 Task: Look for space in Muvattupula, India from 10th July, 2023 to 15th July, 2023 for 7 adults in price range Rs.10000 to Rs.15000. Place can be entire place or shared room with 4 bedrooms having 7 beds and 4 bathrooms. Property type can be house, flat, guest house. Amenities needed are: wifi, TV, free parkinig on premises, gym, breakfast. Booking option can be shelf check-in. Required host language is English.
Action: Mouse pressed left at (494, 105)
Screenshot: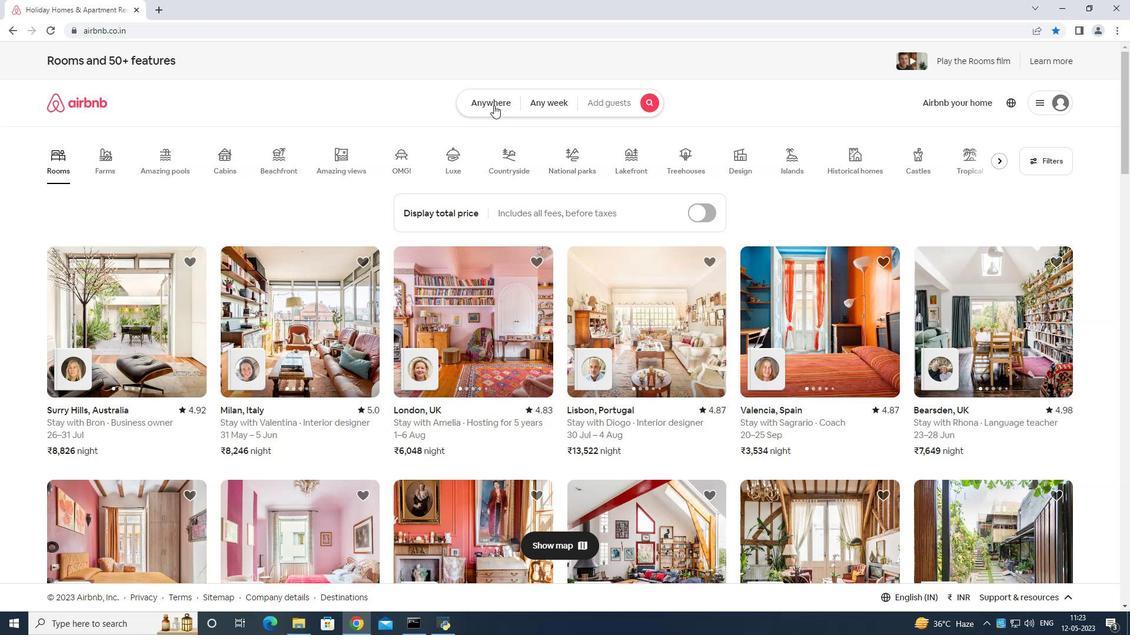 
Action: Mouse moved to (432, 147)
Screenshot: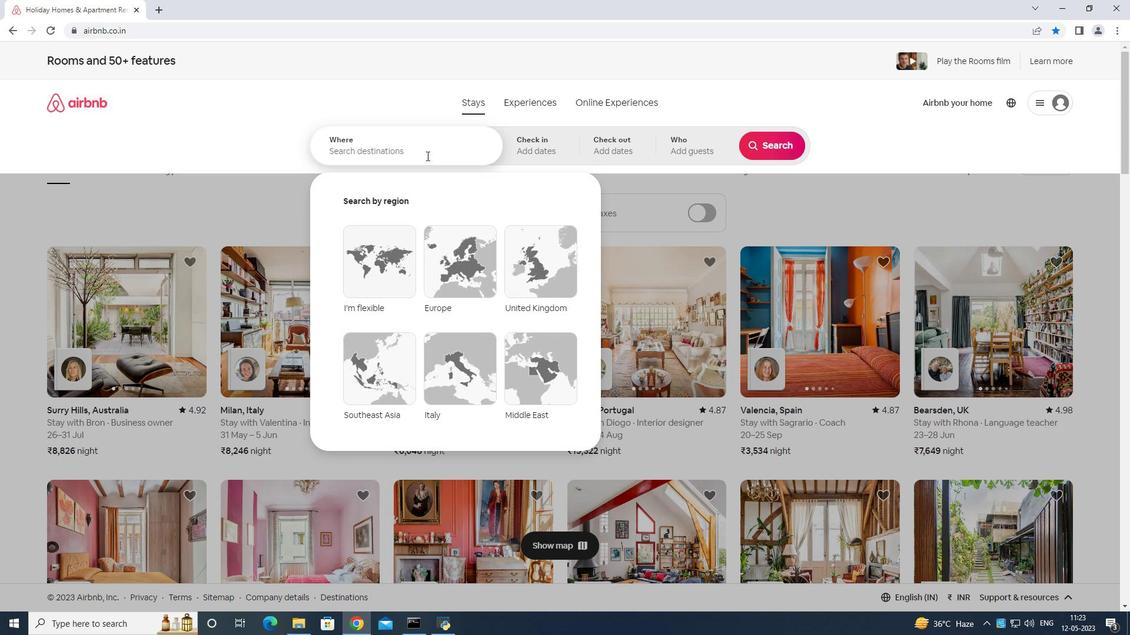 
Action: Mouse pressed left at (432, 147)
Screenshot: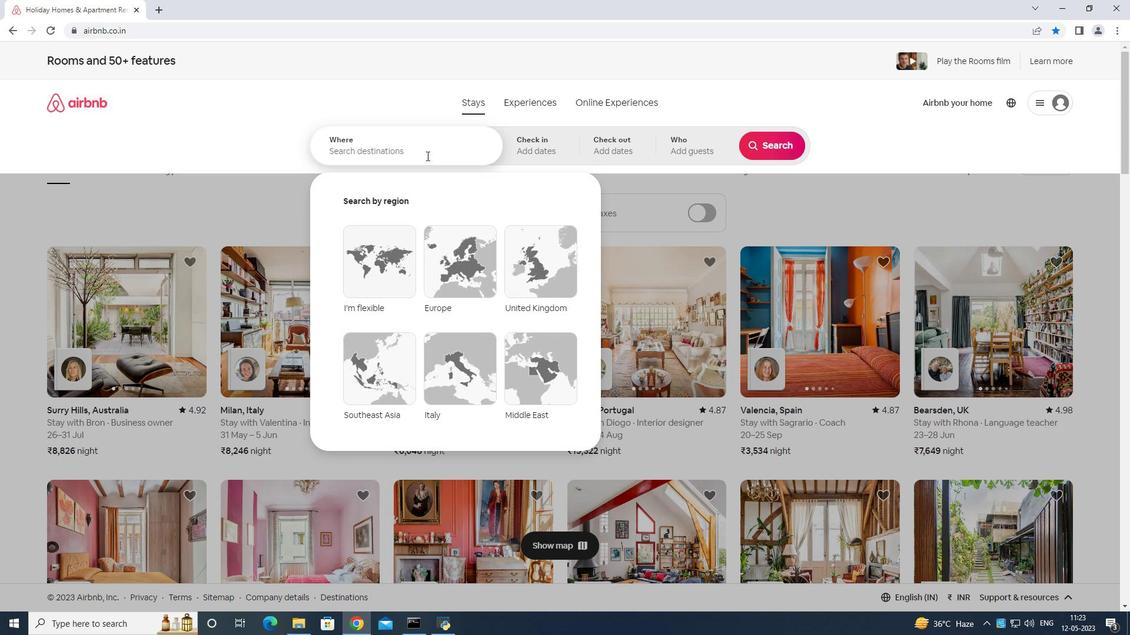 
Action: Mouse moved to (433, 147)
Screenshot: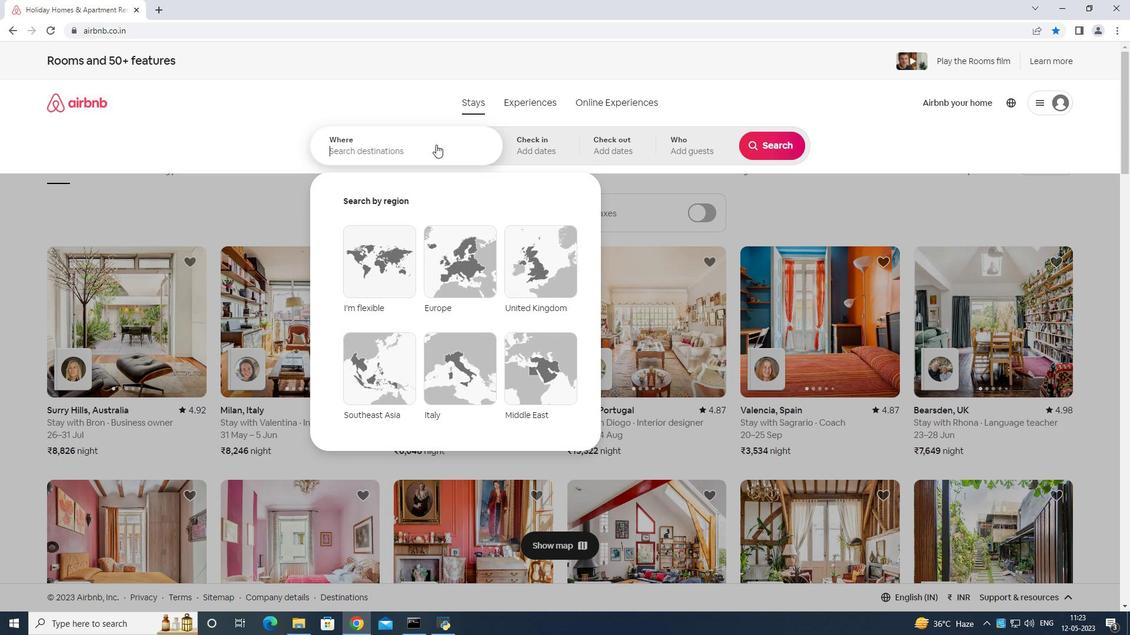 
Action: Key pressed <Key.shift>Muvattupula<Key.space>india<Key.enter>
Screenshot: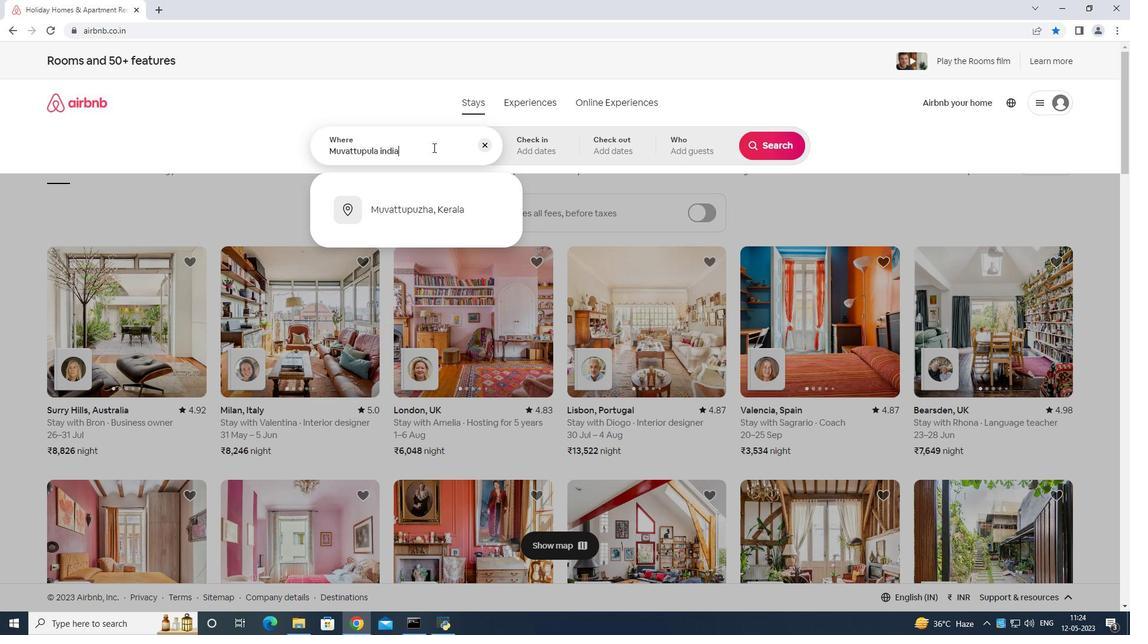 
Action: Mouse moved to (768, 239)
Screenshot: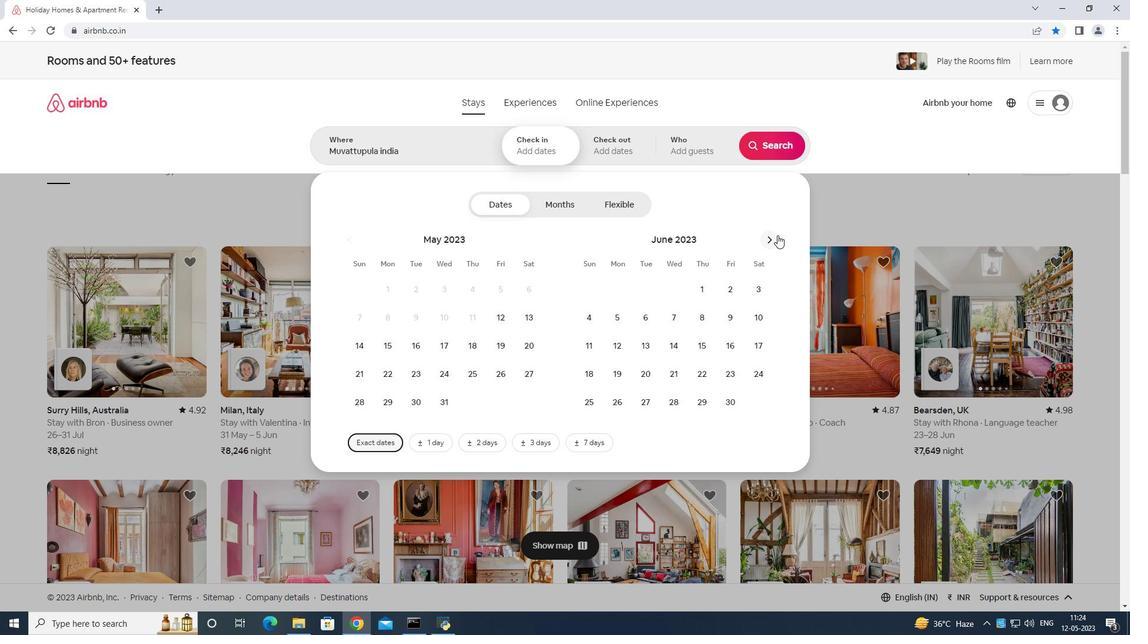 
Action: Mouse pressed left at (768, 239)
Screenshot: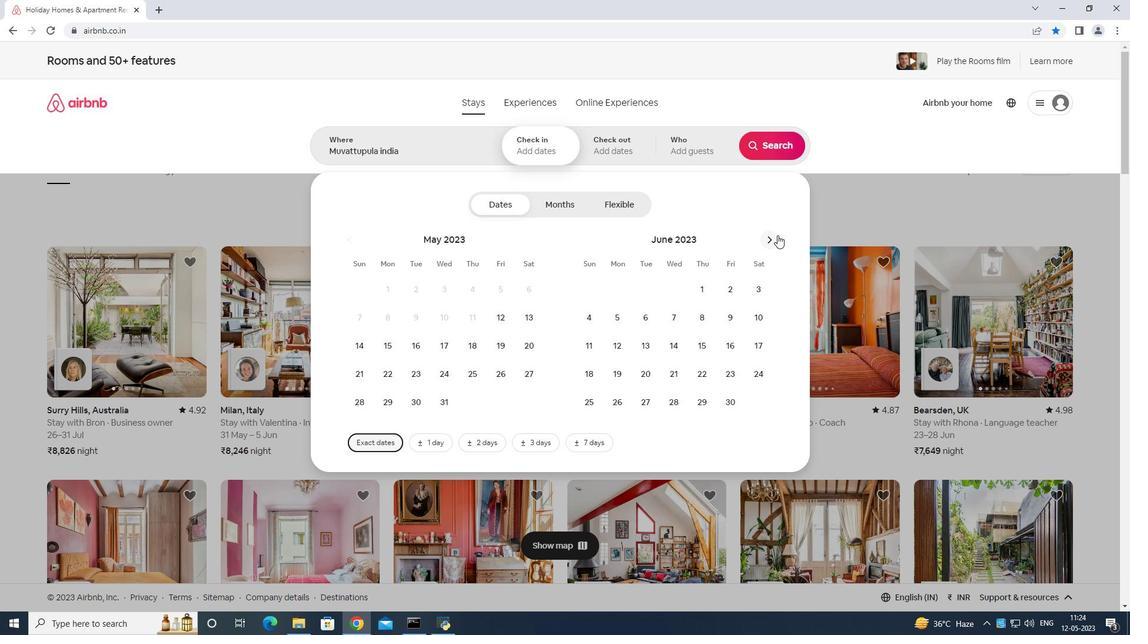 
Action: Mouse moved to (621, 348)
Screenshot: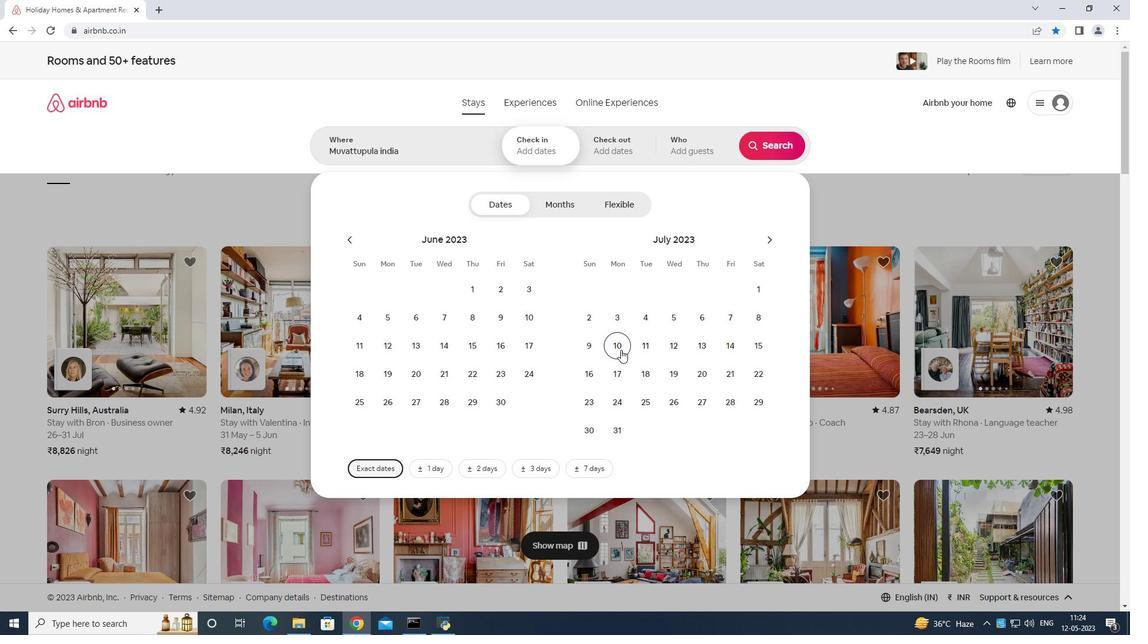 
Action: Mouse pressed left at (621, 348)
Screenshot: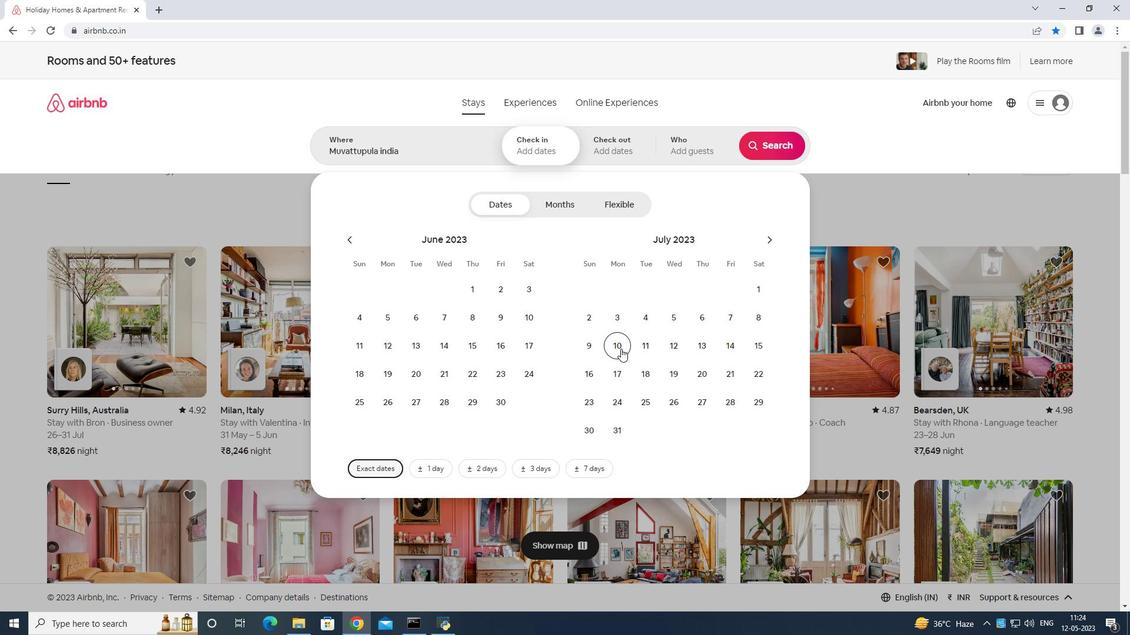 
Action: Mouse moved to (756, 349)
Screenshot: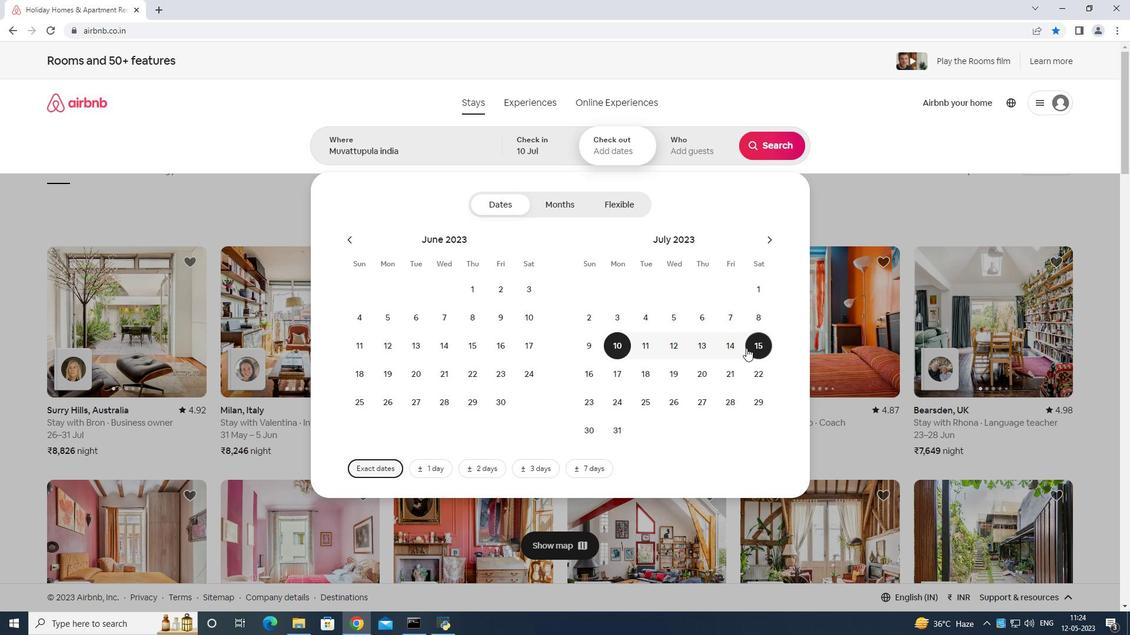 
Action: Mouse pressed left at (756, 349)
Screenshot: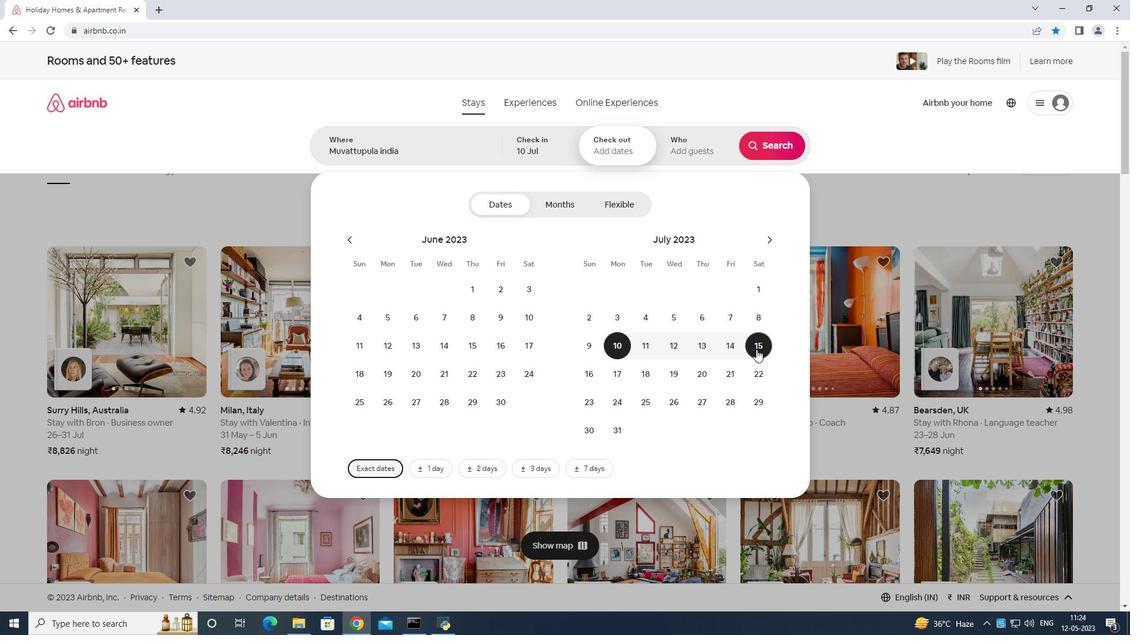 
Action: Mouse moved to (699, 156)
Screenshot: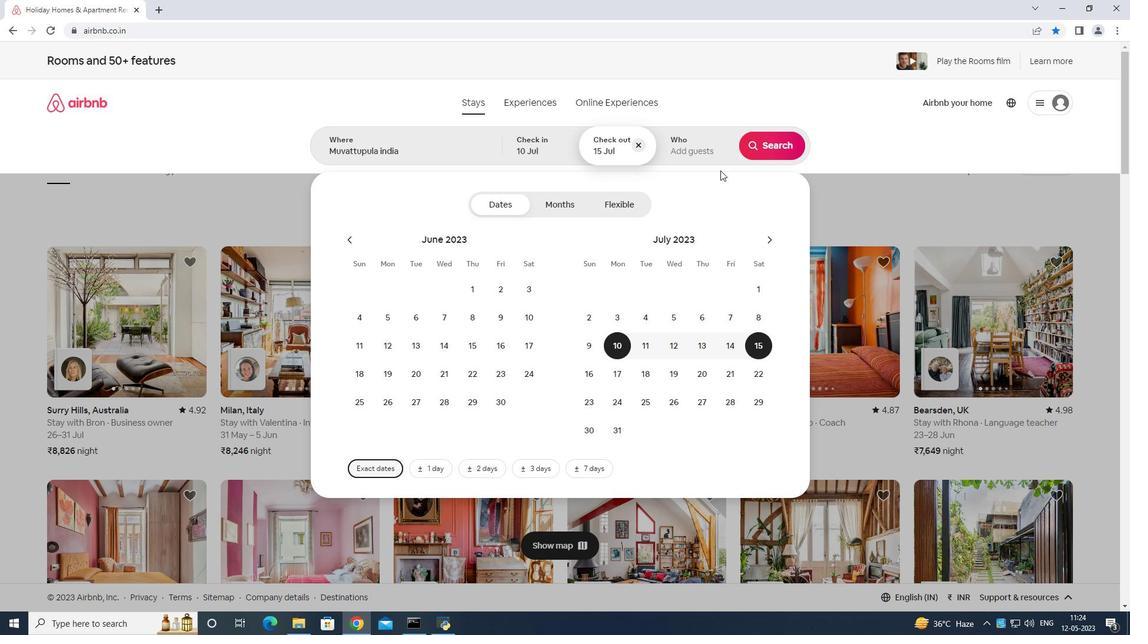 
Action: Mouse pressed left at (699, 156)
Screenshot: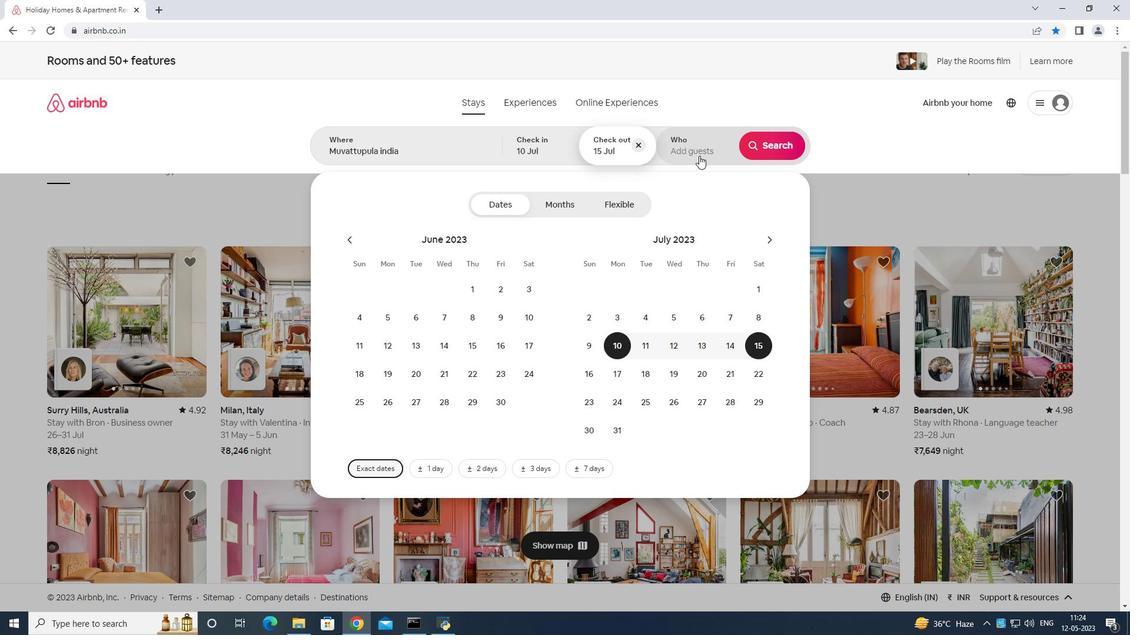 
Action: Mouse moved to (774, 203)
Screenshot: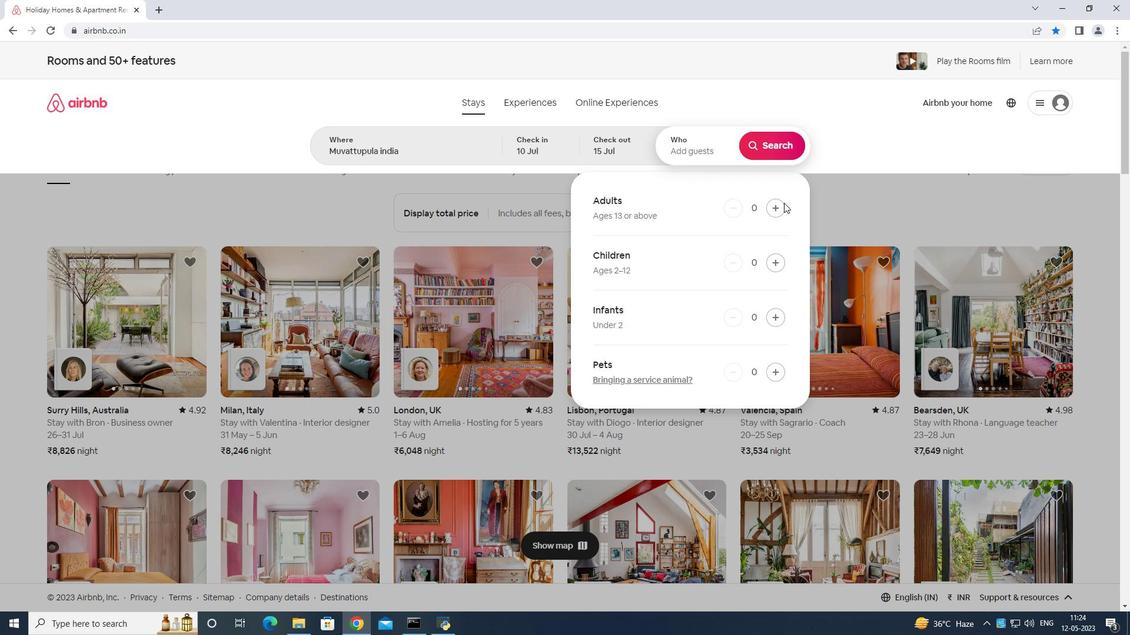 
Action: Mouse pressed left at (774, 203)
Screenshot: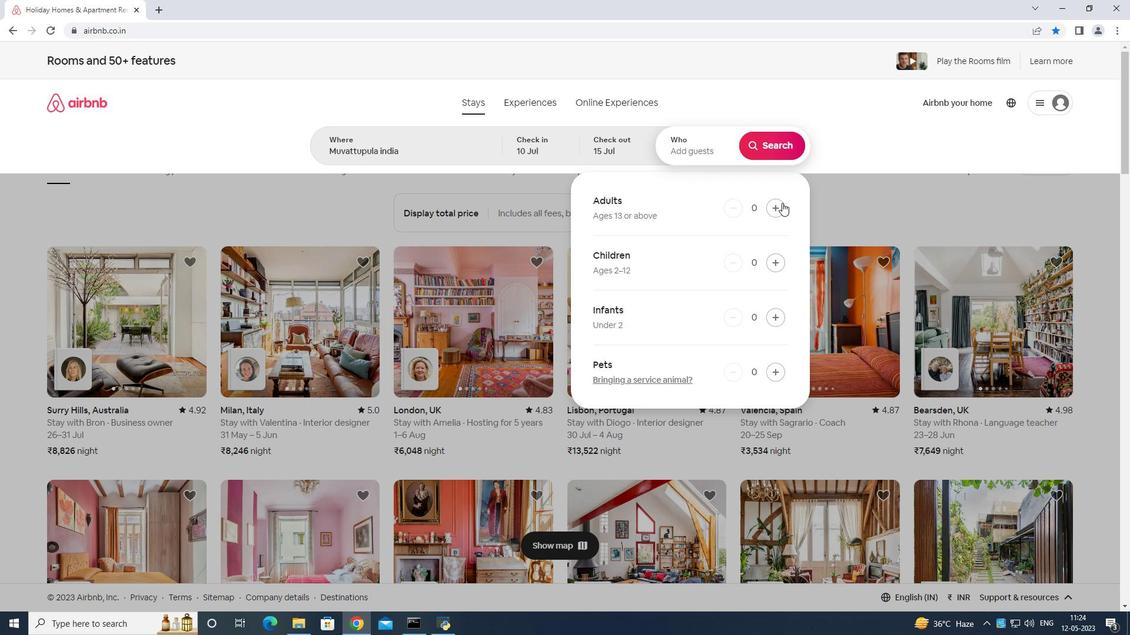 
Action: Mouse pressed left at (774, 203)
Screenshot: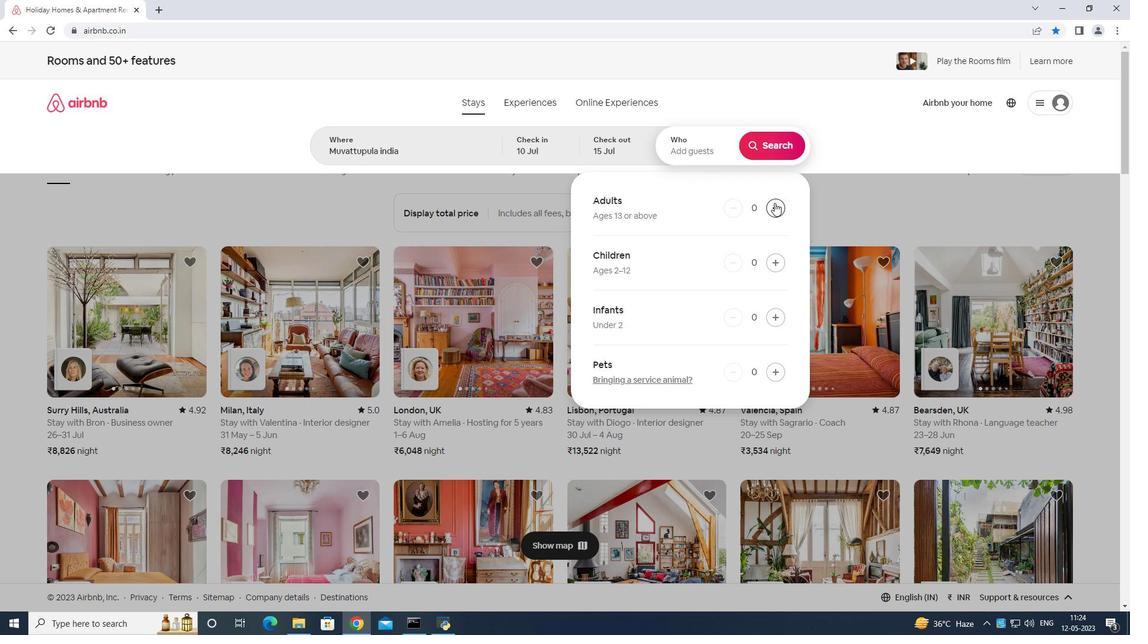 
Action: Mouse moved to (774, 203)
Screenshot: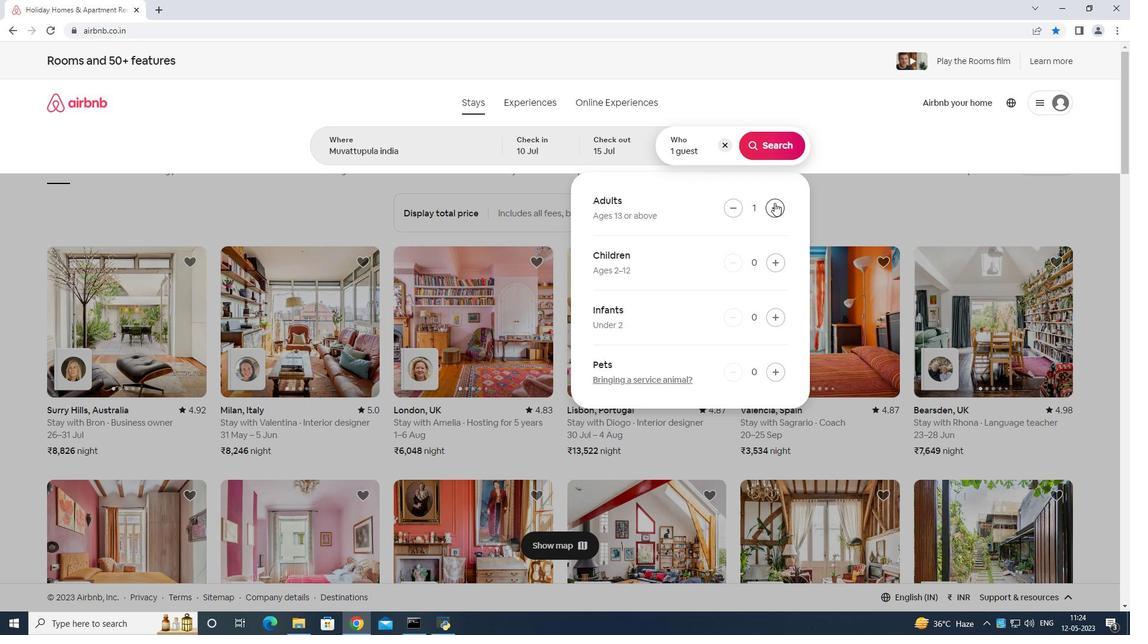 
Action: Mouse pressed left at (774, 203)
Screenshot: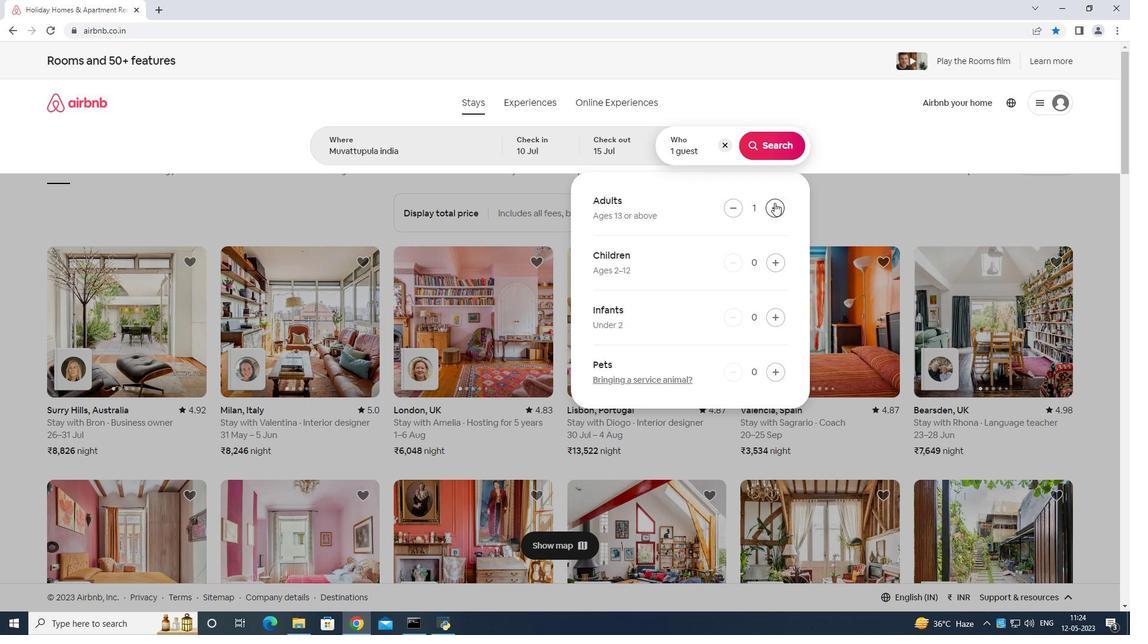 
Action: Mouse pressed left at (774, 203)
Screenshot: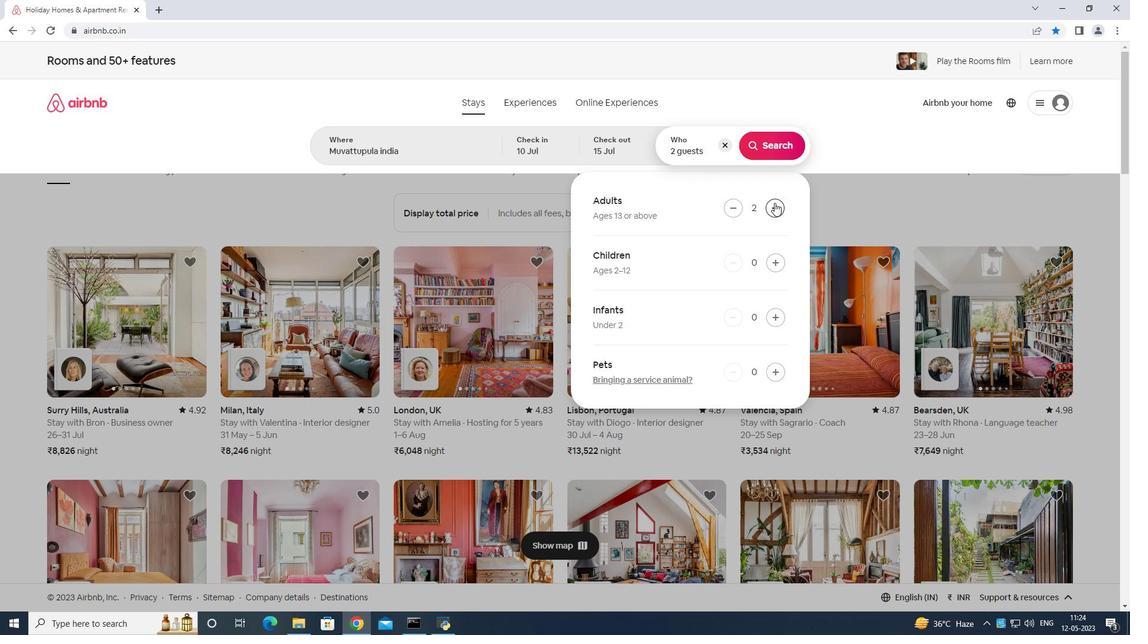 
Action: Mouse pressed left at (774, 203)
Screenshot: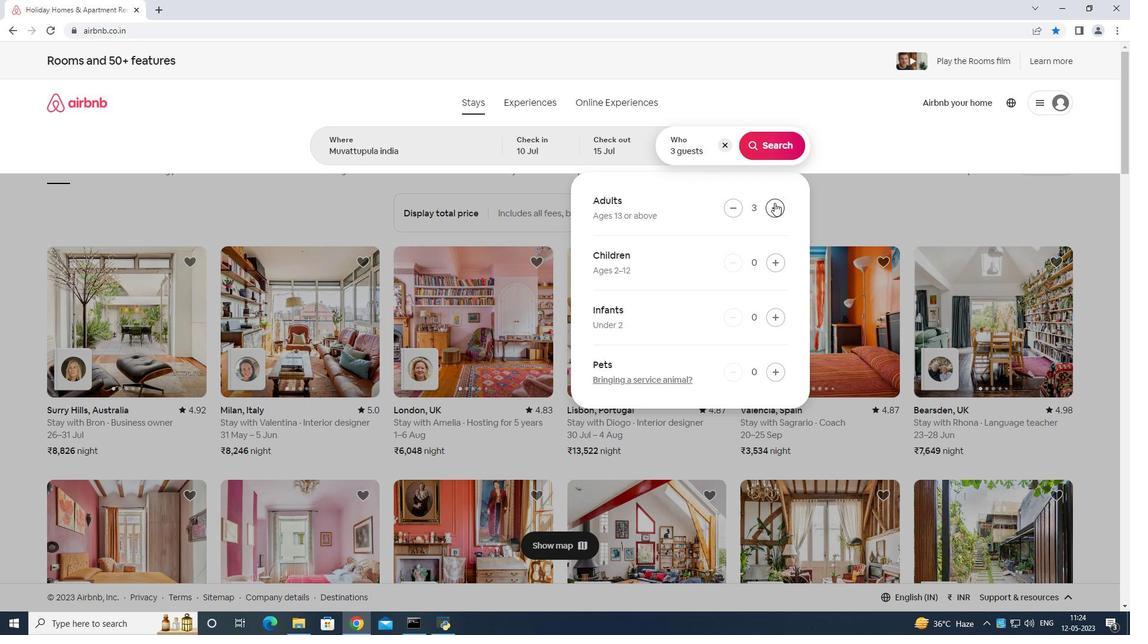 
Action: Mouse pressed left at (774, 203)
Screenshot: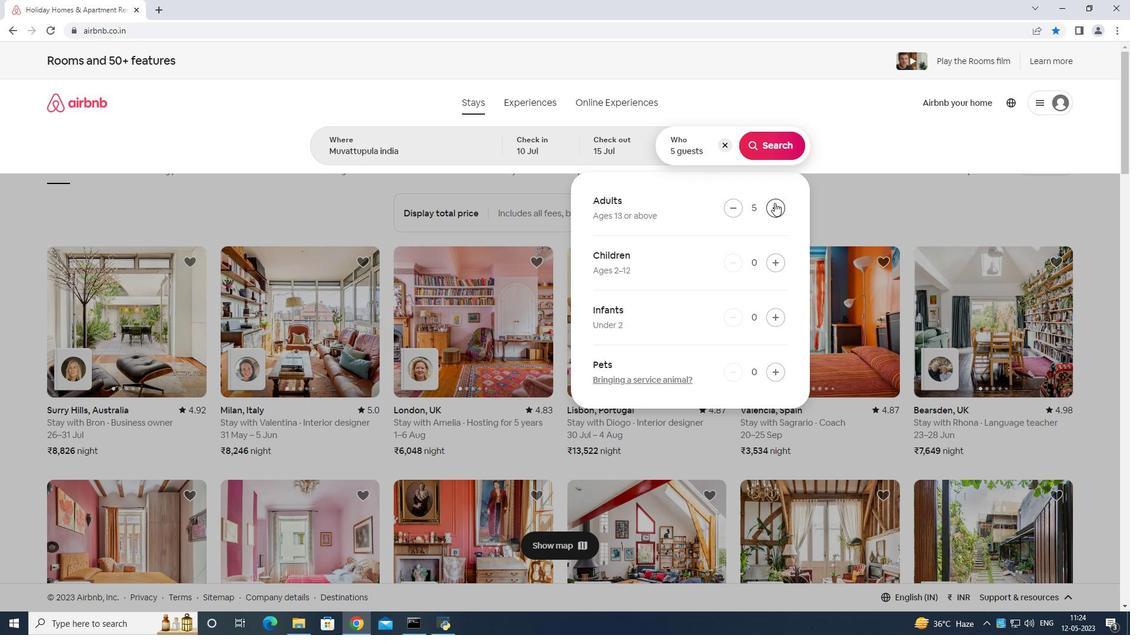 
Action: Mouse pressed left at (774, 203)
Screenshot: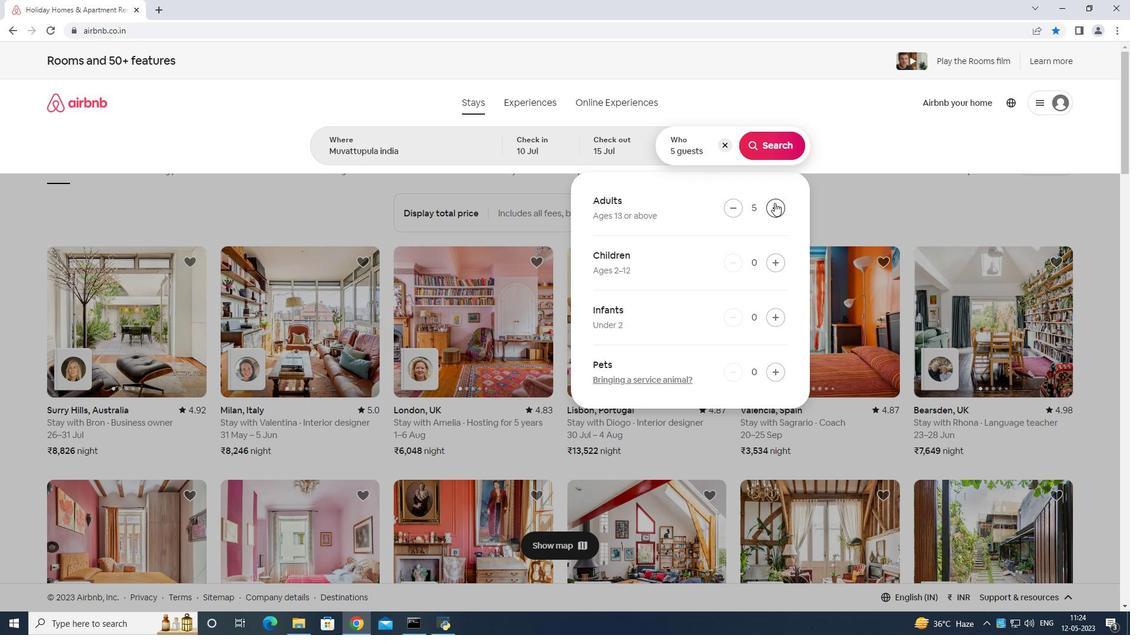 
Action: Mouse moved to (773, 144)
Screenshot: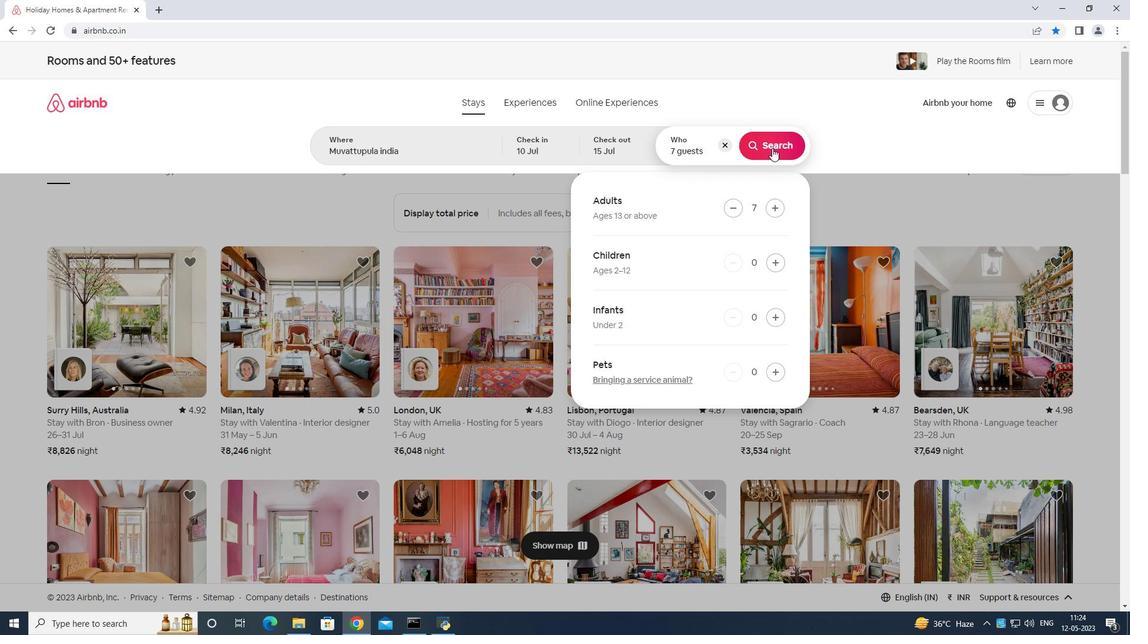 
Action: Mouse pressed left at (773, 144)
Screenshot: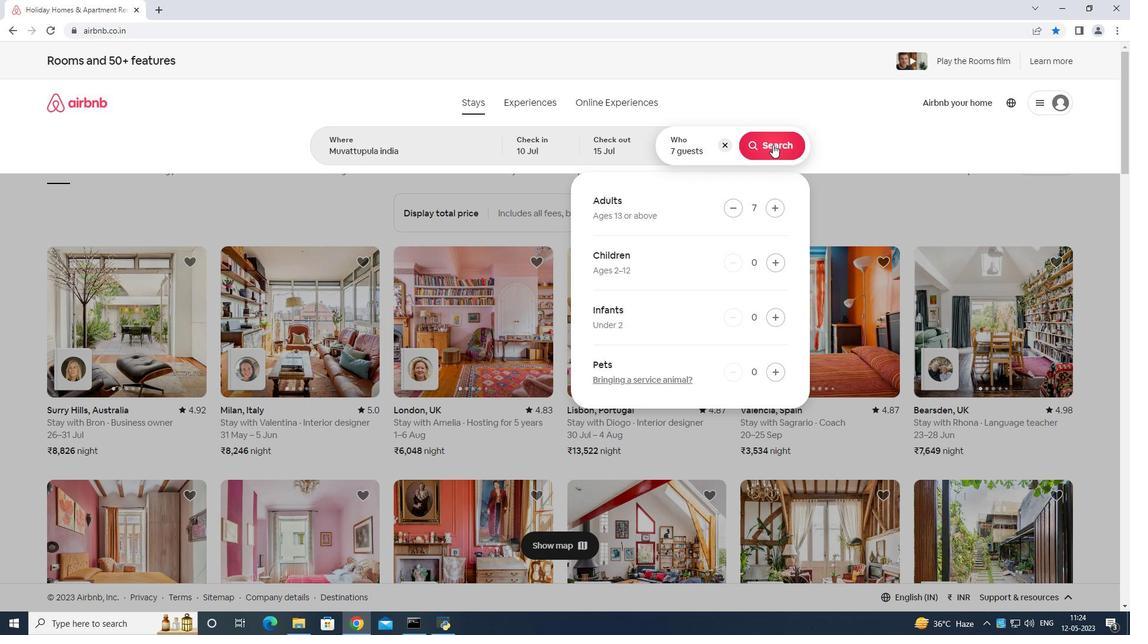 
Action: Mouse moved to (1089, 104)
Screenshot: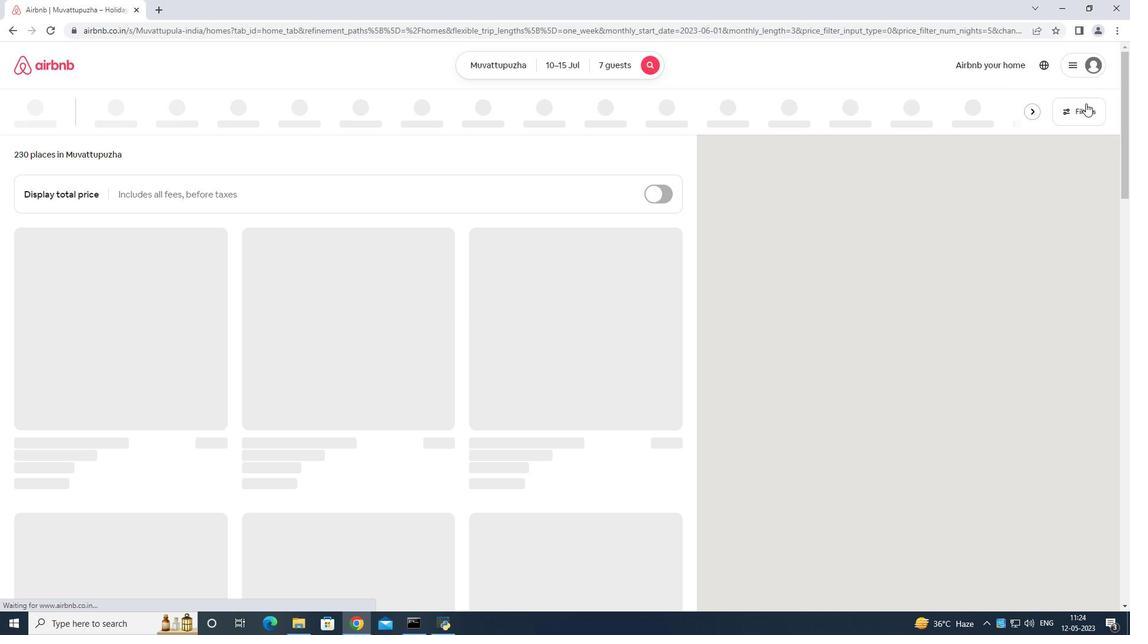
Action: Mouse pressed left at (1089, 104)
Screenshot: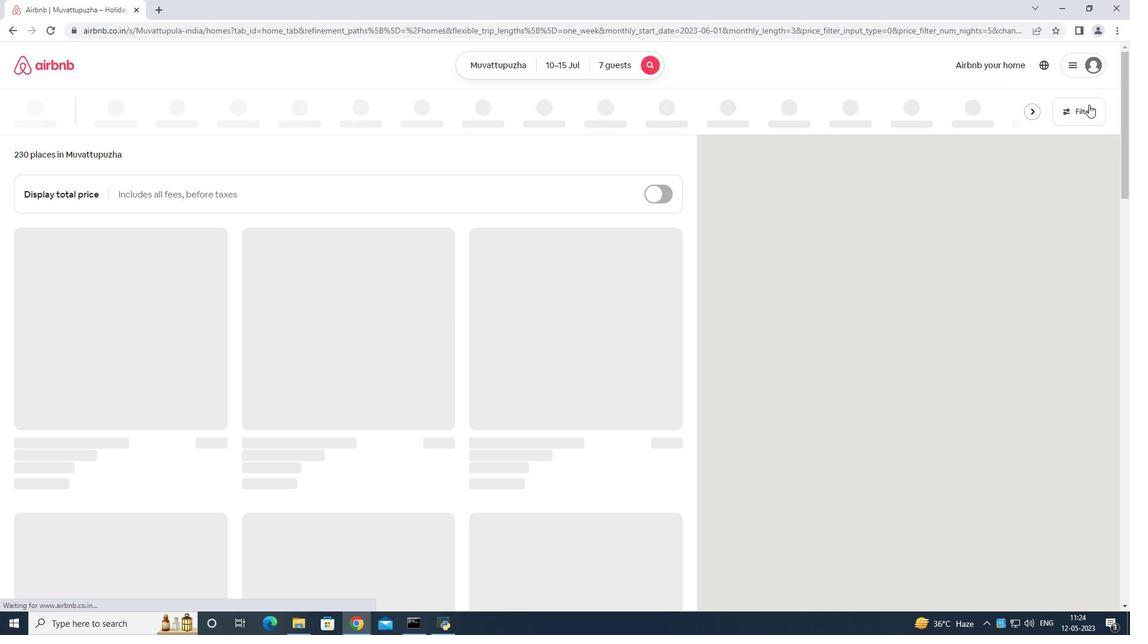 
Action: Mouse moved to (505, 393)
Screenshot: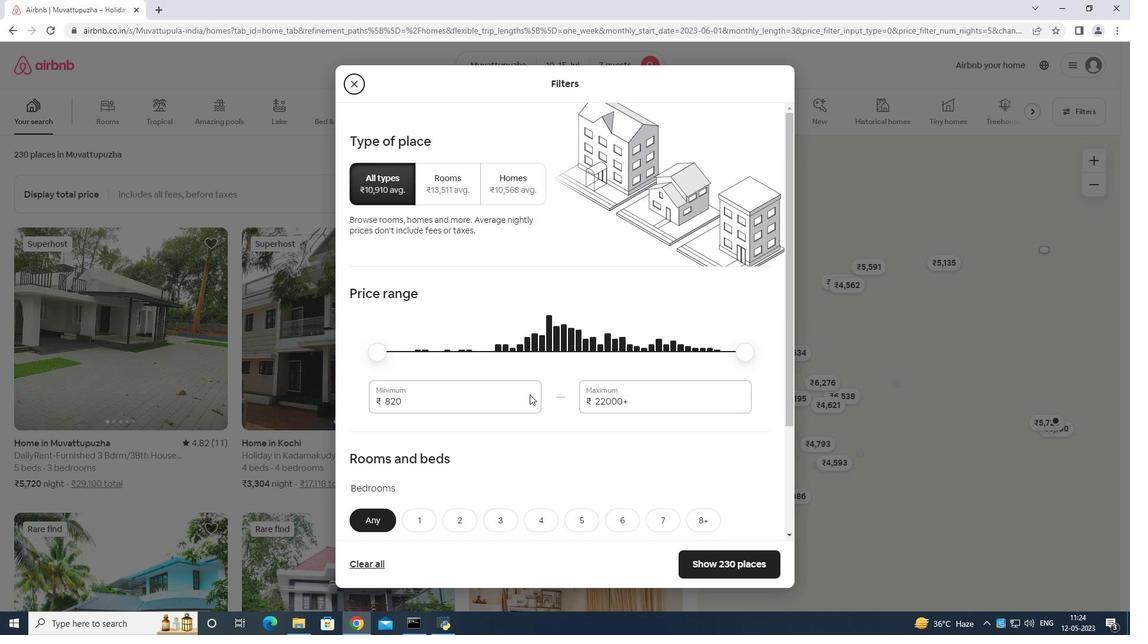 
Action: Mouse pressed left at (505, 393)
Screenshot: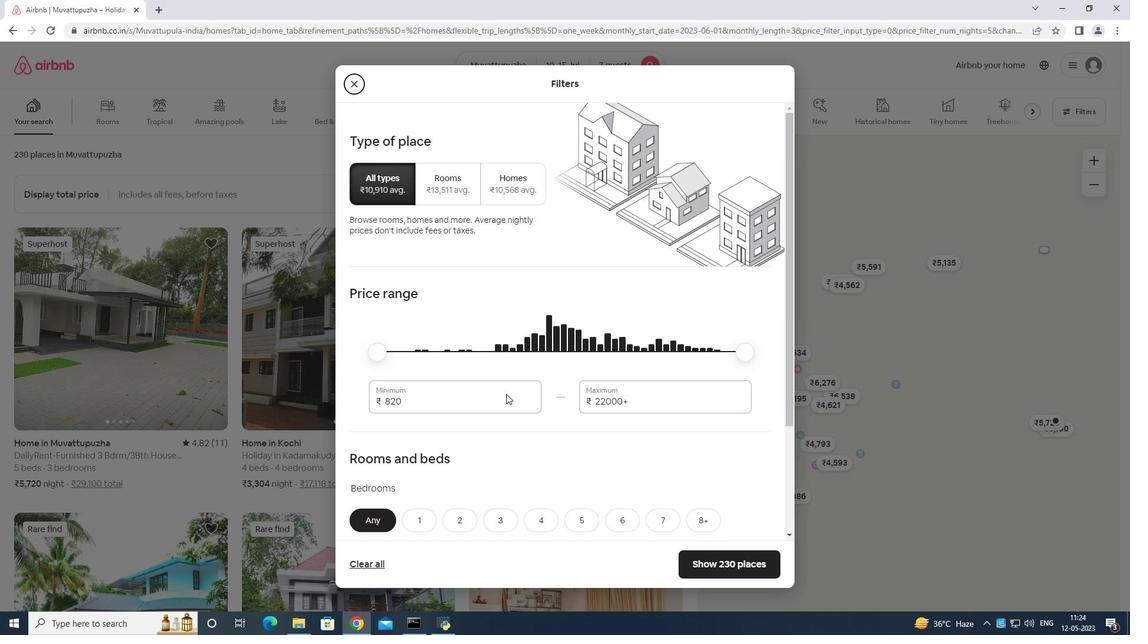 
Action: Mouse moved to (505, 393)
Screenshot: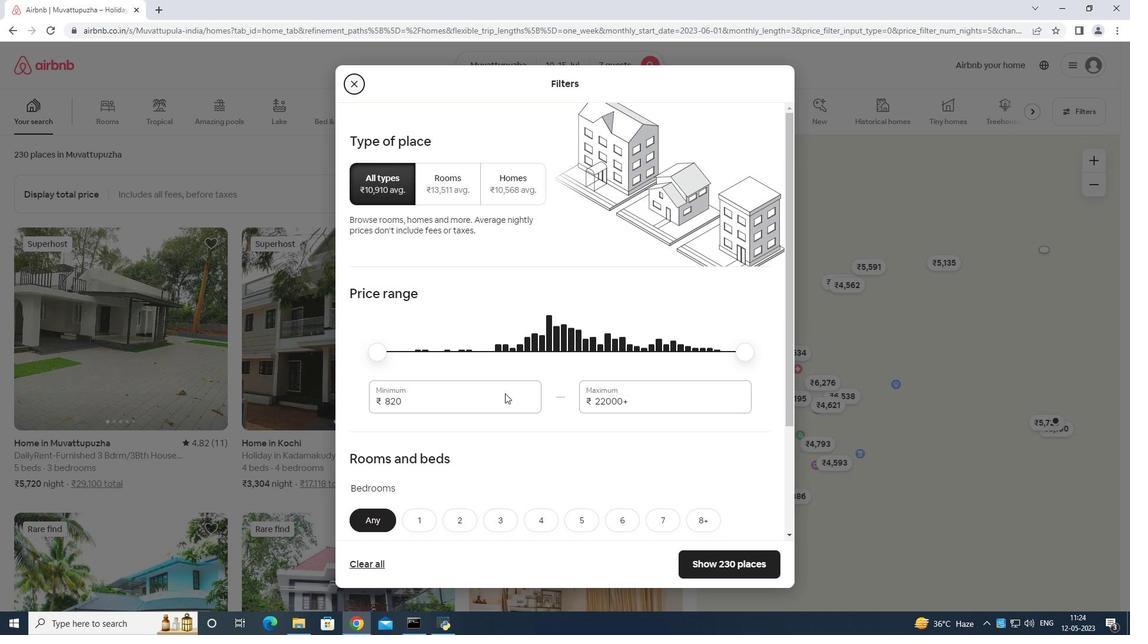
Action: Key pressed <Key.backspace>
Screenshot: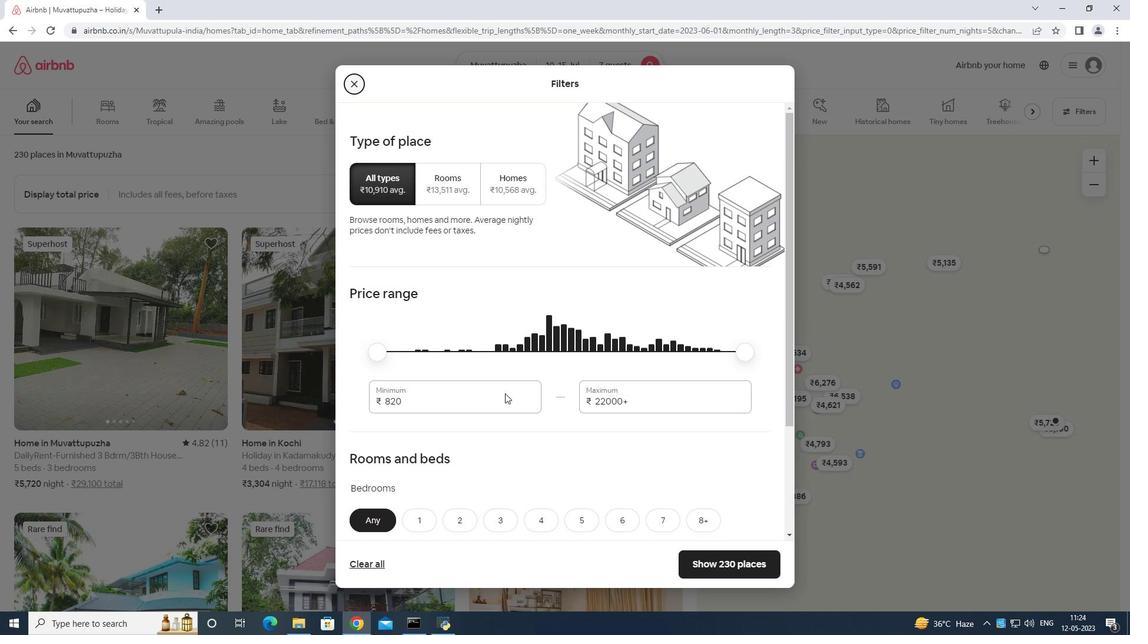 
Action: Mouse moved to (506, 389)
Screenshot: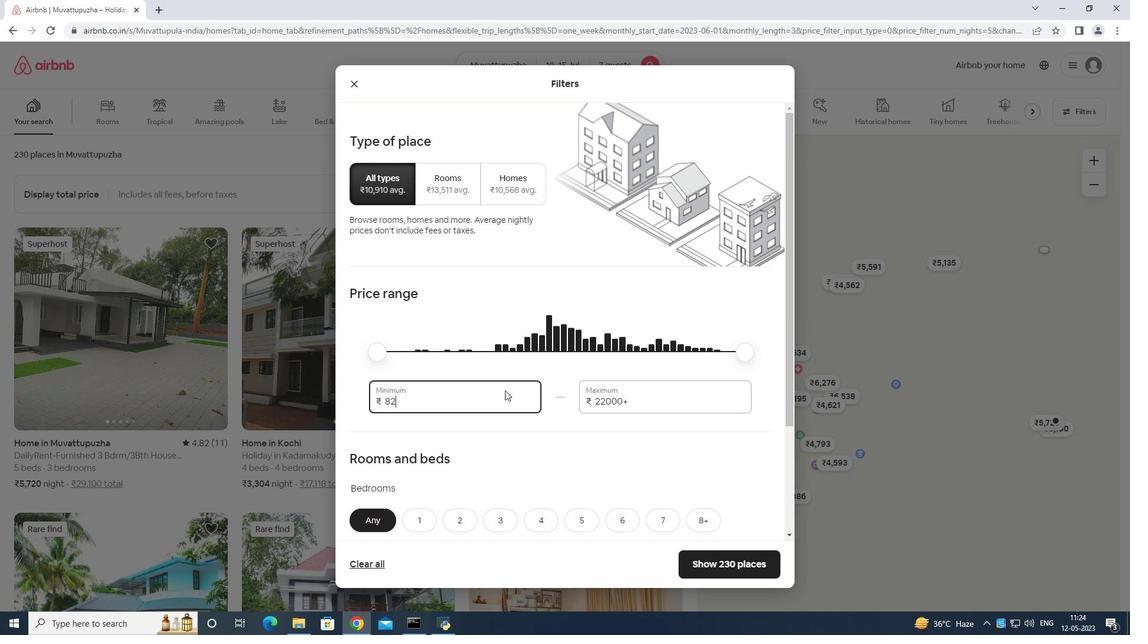
Action: Key pressed <Key.backspace>
Screenshot: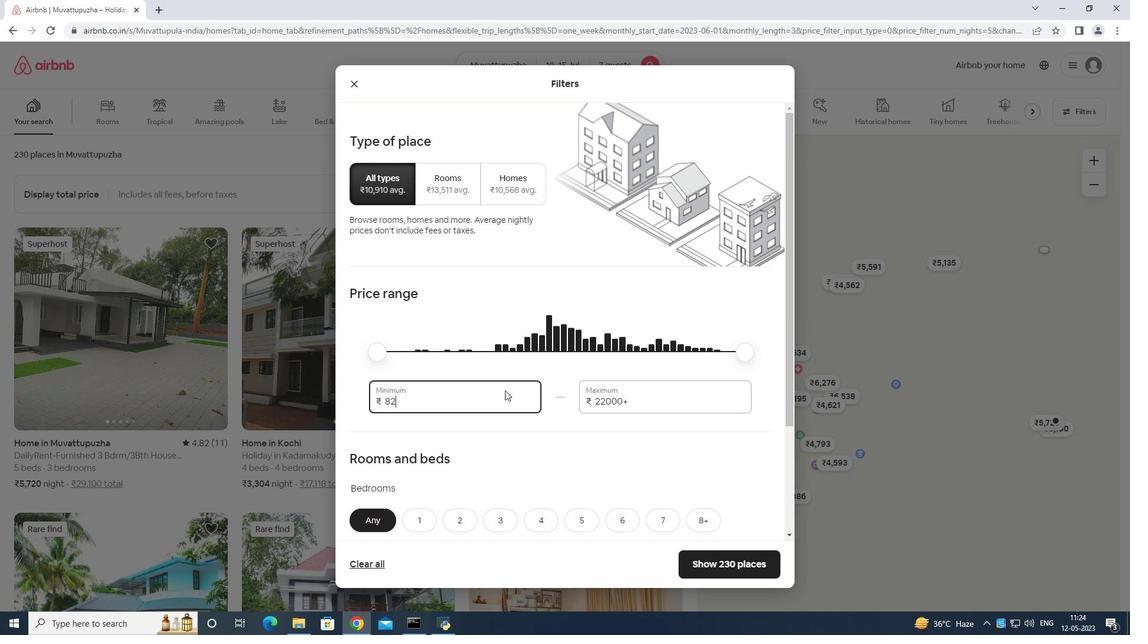 
Action: Mouse moved to (507, 389)
Screenshot: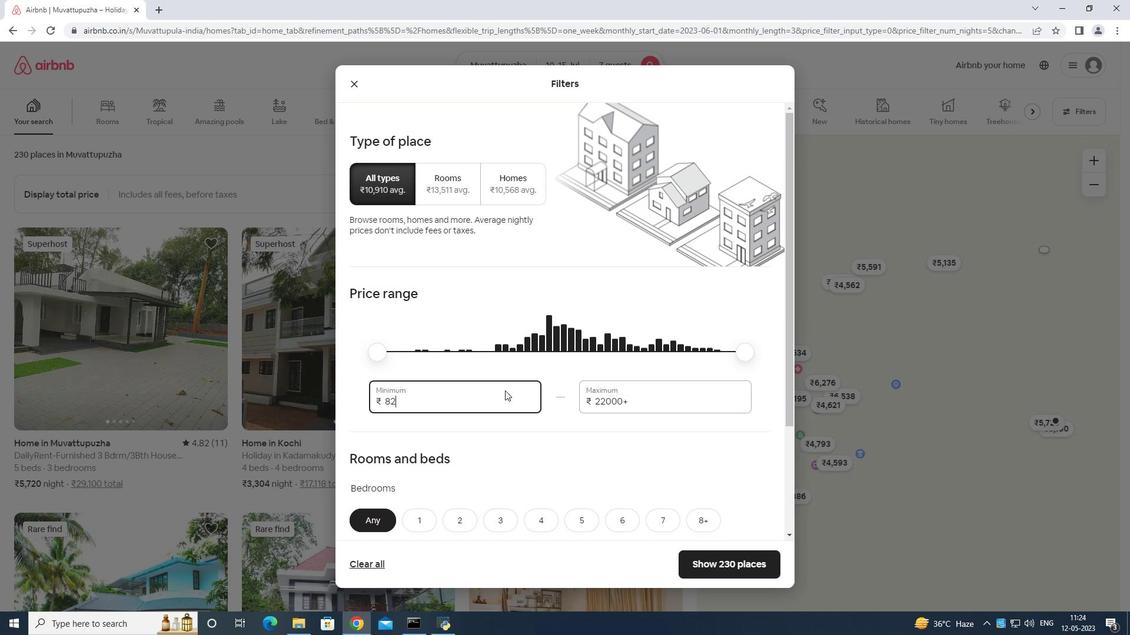 
Action: Key pressed <Key.backspace>
Screenshot: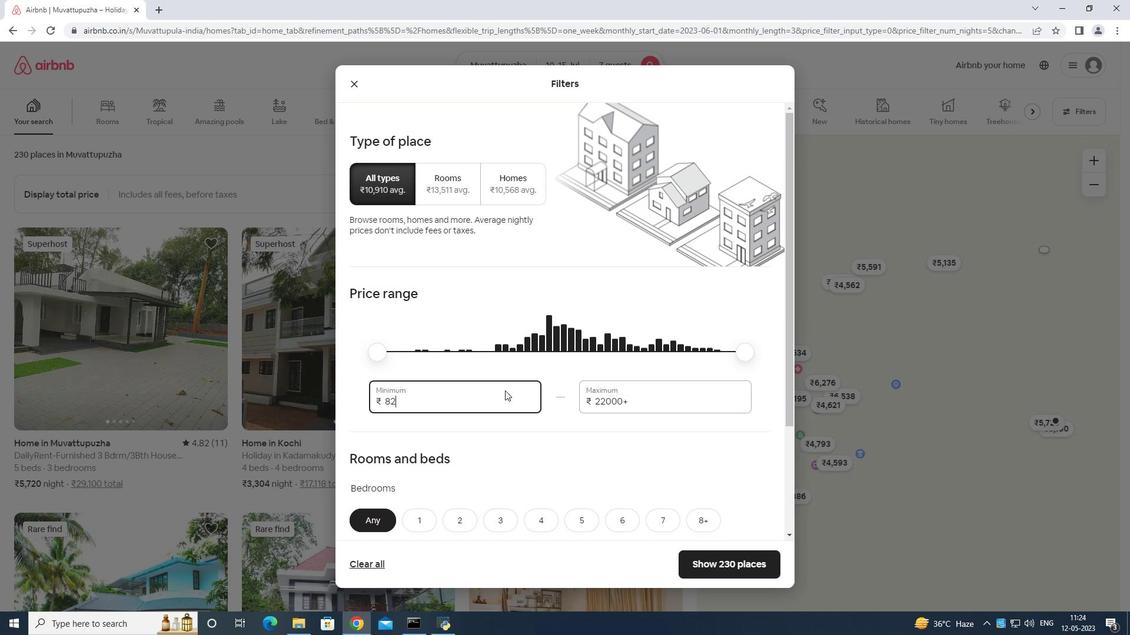 
Action: Mouse moved to (507, 388)
Screenshot: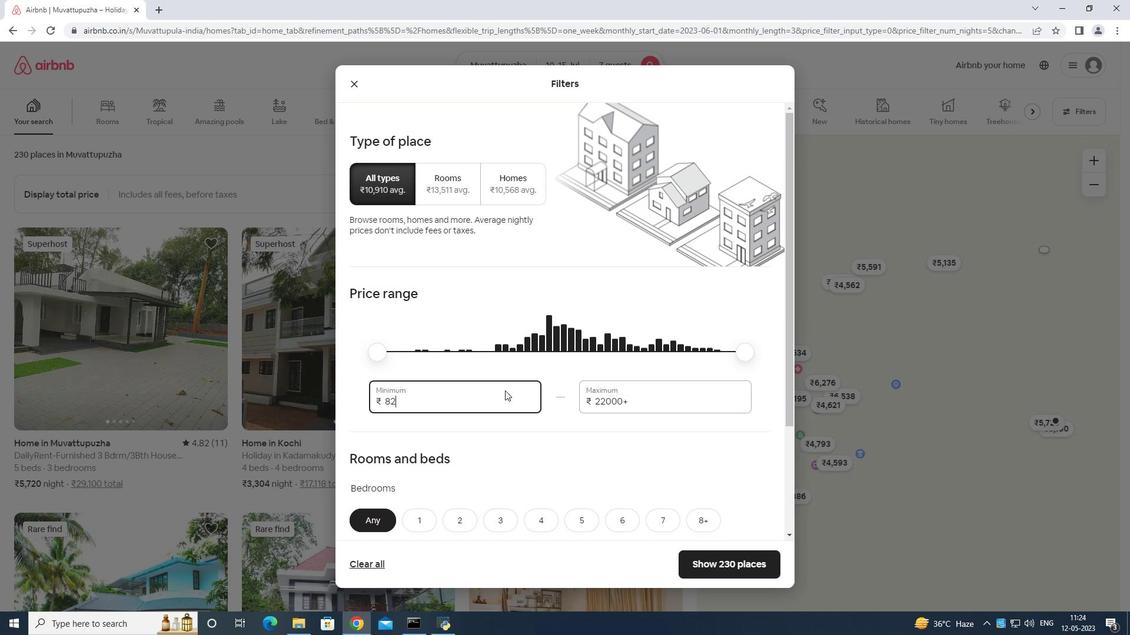 
Action: Key pressed <Key.backspace>
Screenshot: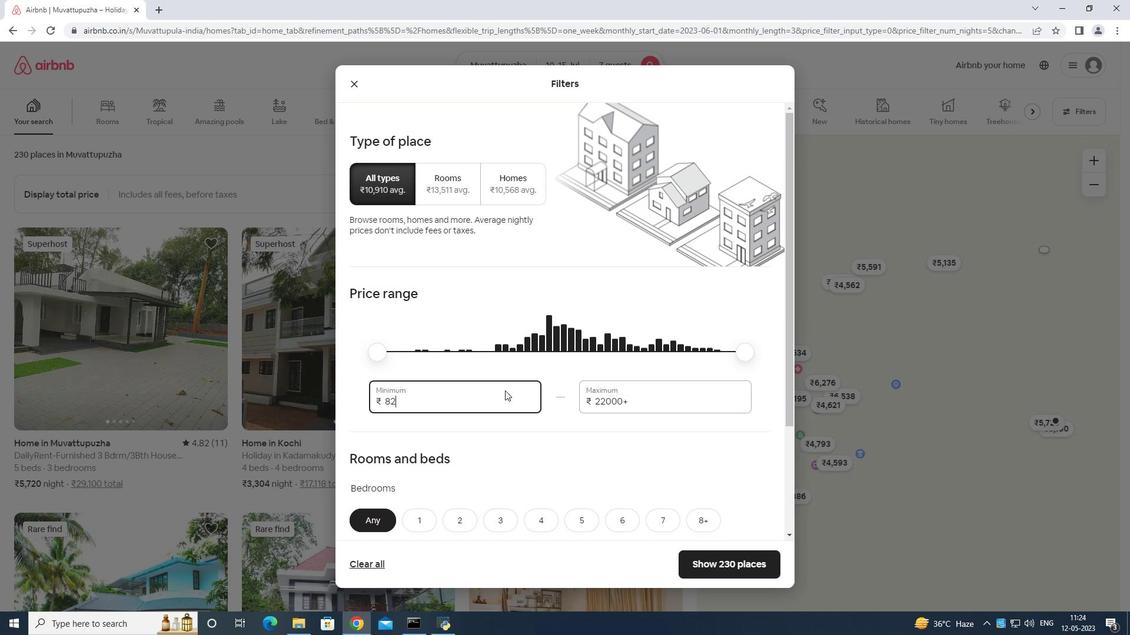 
Action: Mouse moved to (508, 388)
Screenshot: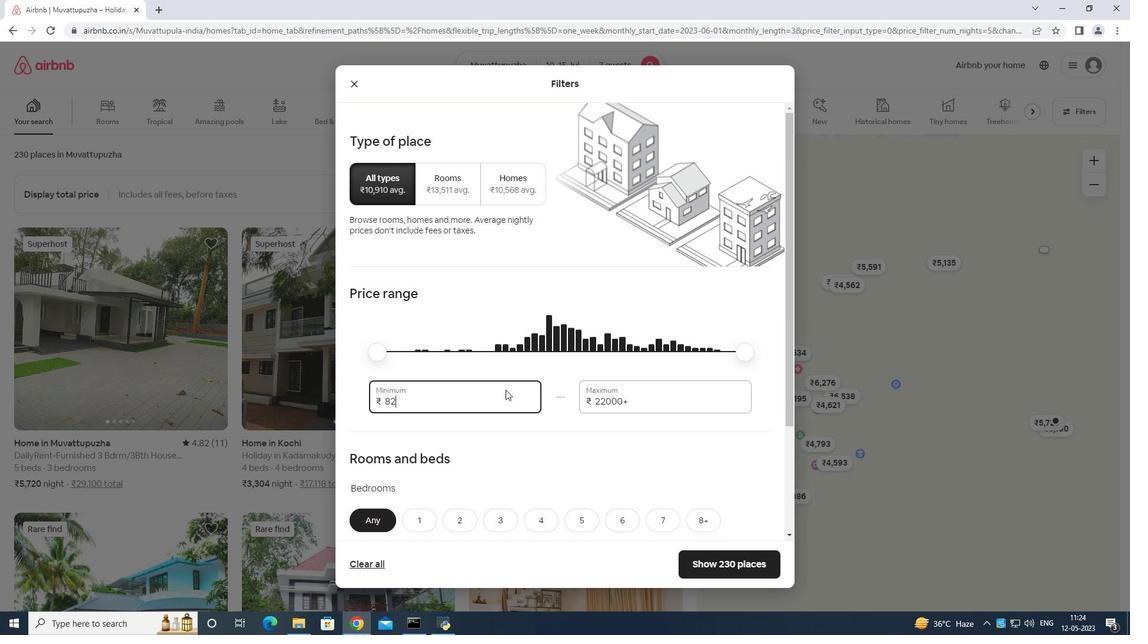 
Action: Key pressed <Key.backspace>
Screenshot: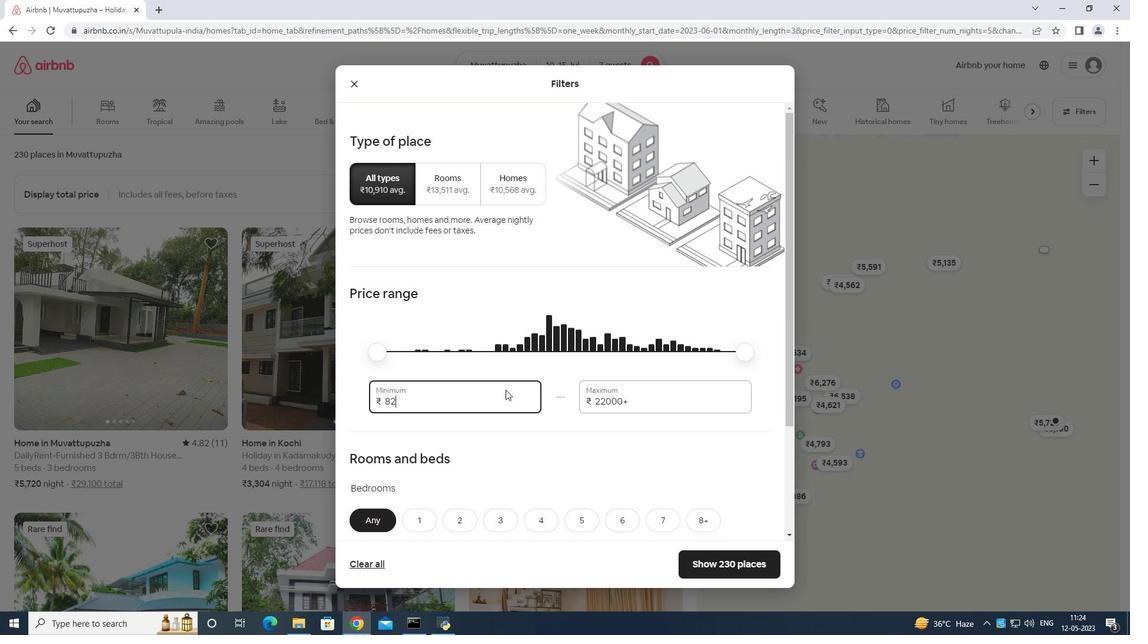
Action: Mouse moved to (508, 387)
Screenshot: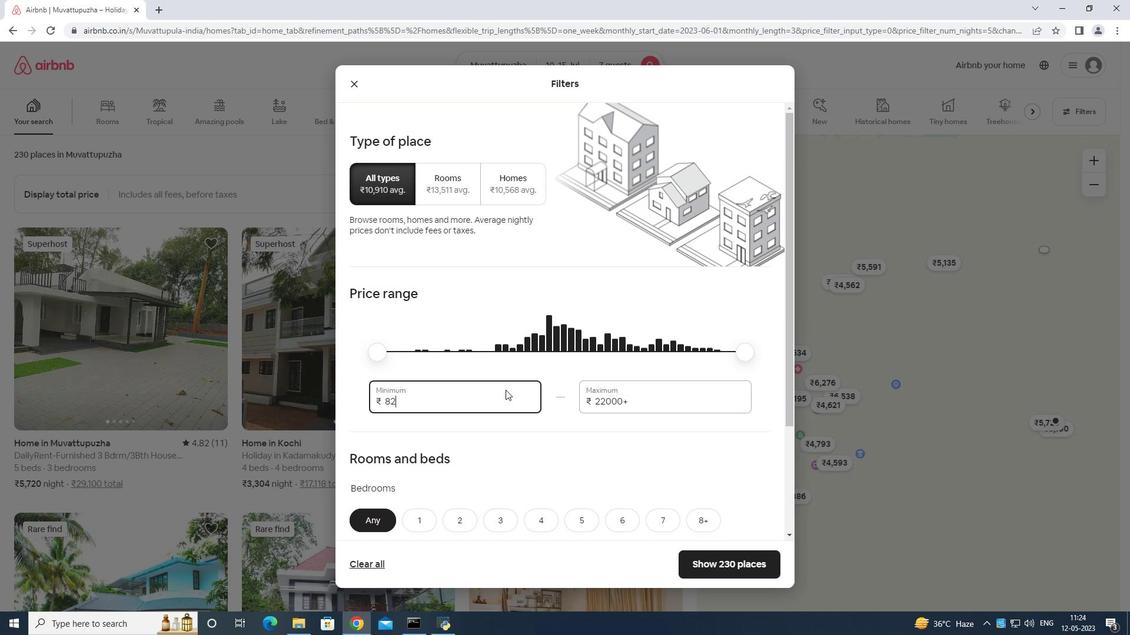 
Action: Key pressed <Key.backspace>
Screenshot: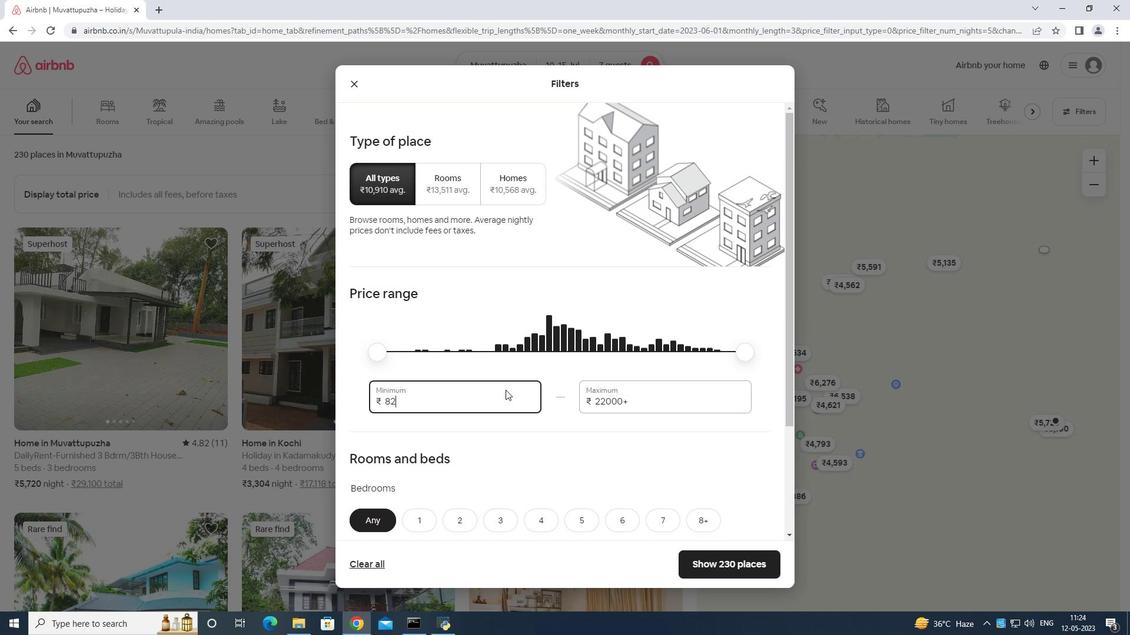 
Action: Mouse moved to (509, 386)
Screenshot: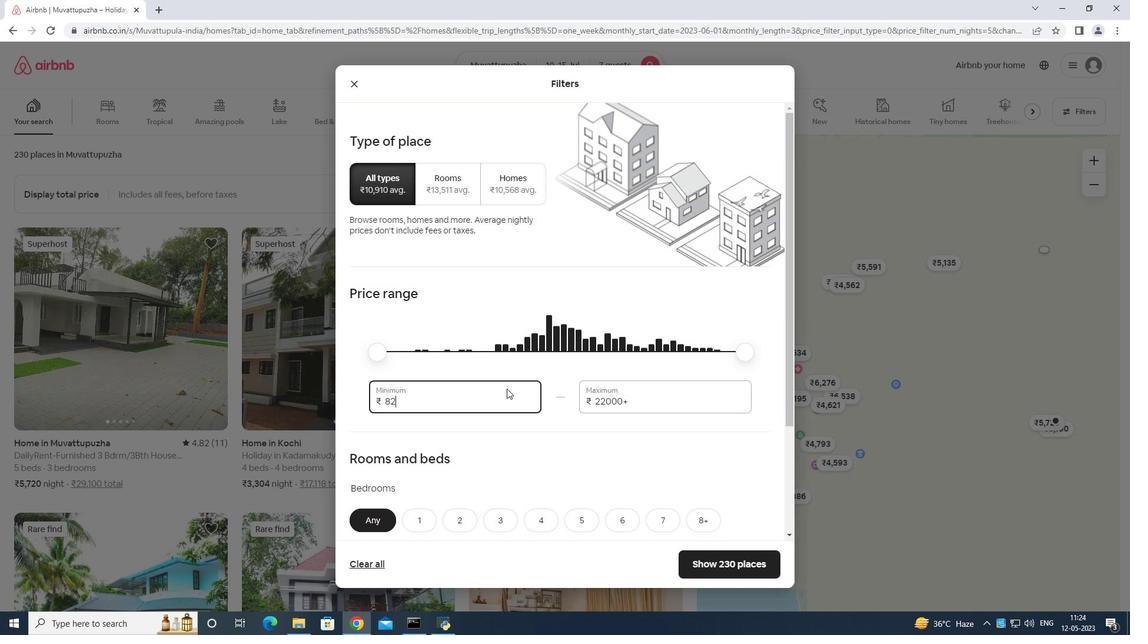 
Action: Key pressed <Key.backspace>
Screenshot: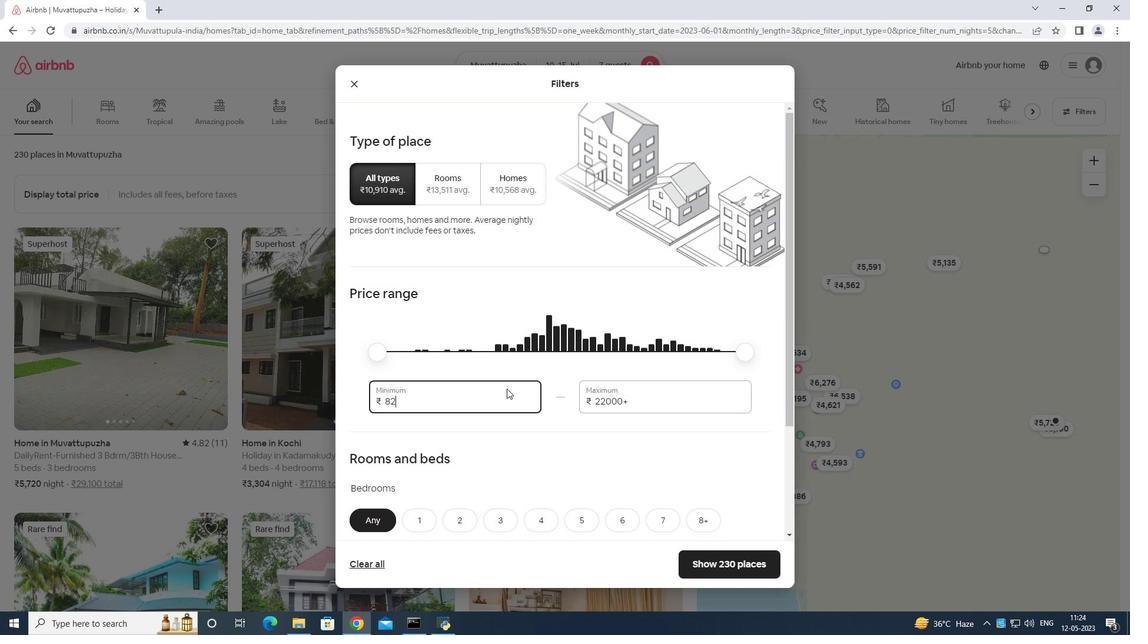 
Action: Mouse moved to (511, 386)
Screenshot: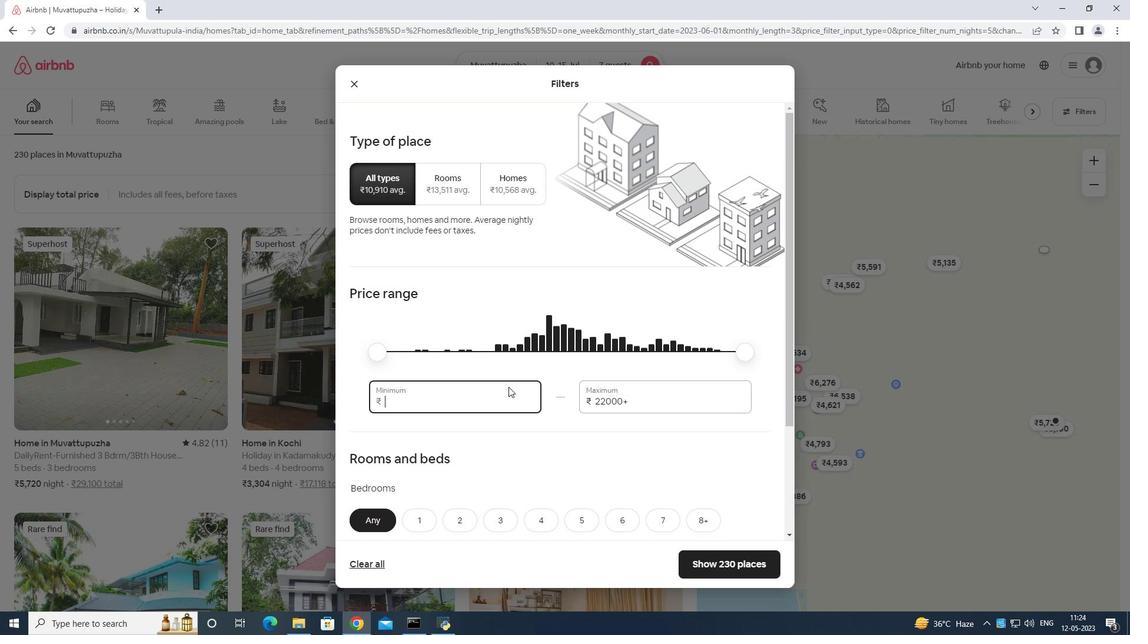 
Action: Key pressed 1
Screenshot: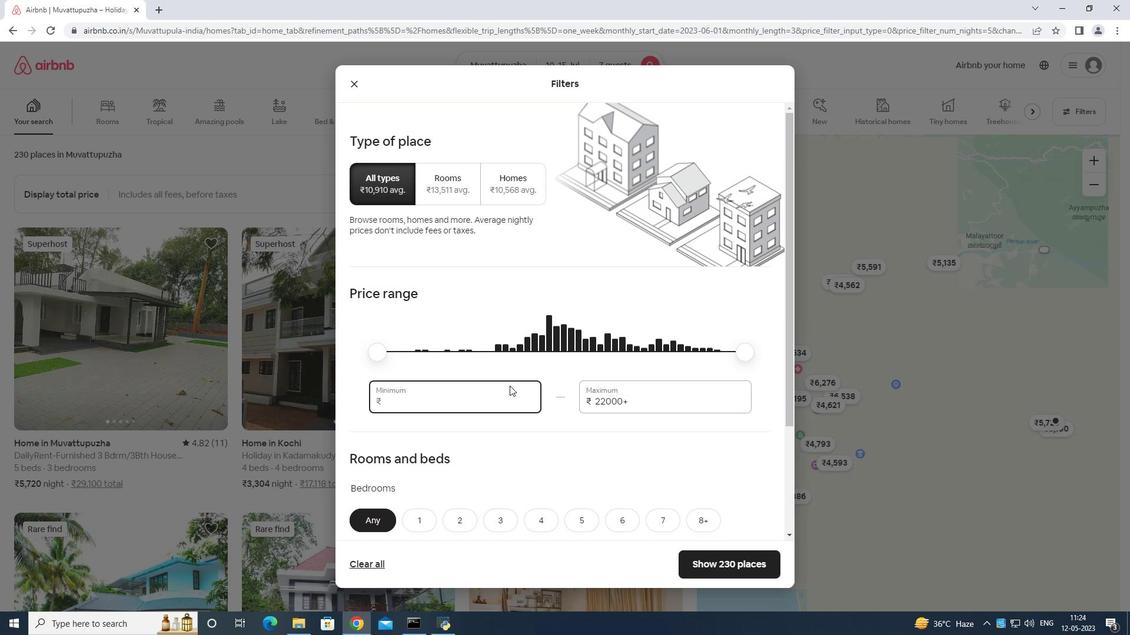 
Action: Mouse moved to (513, 386)
Screenshot: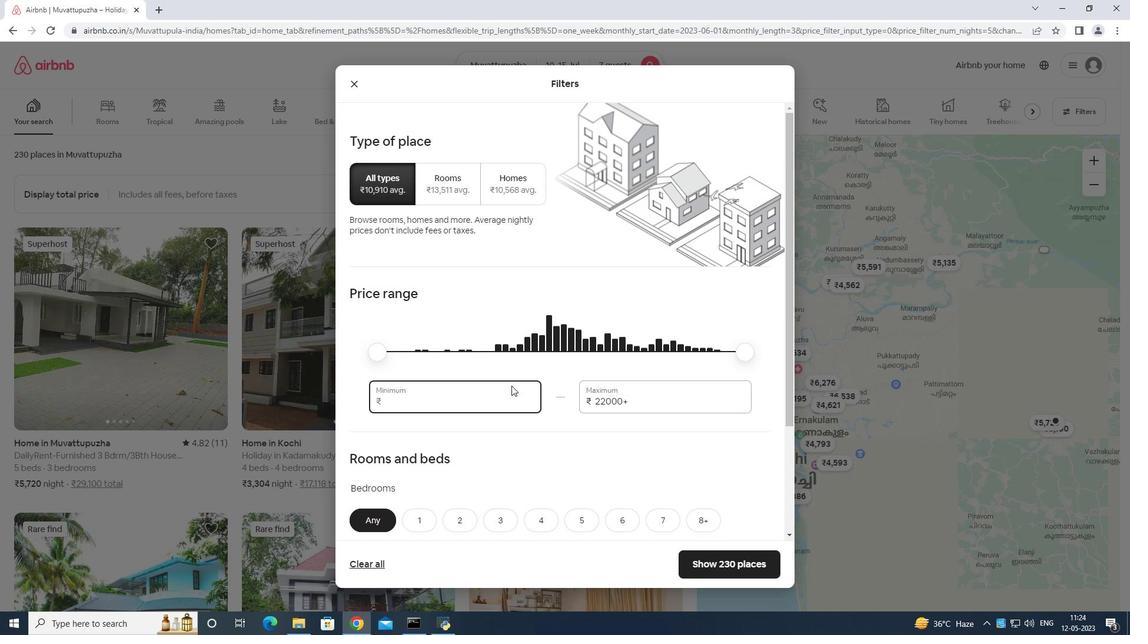 
Action: Key pressed 000
Screenshot: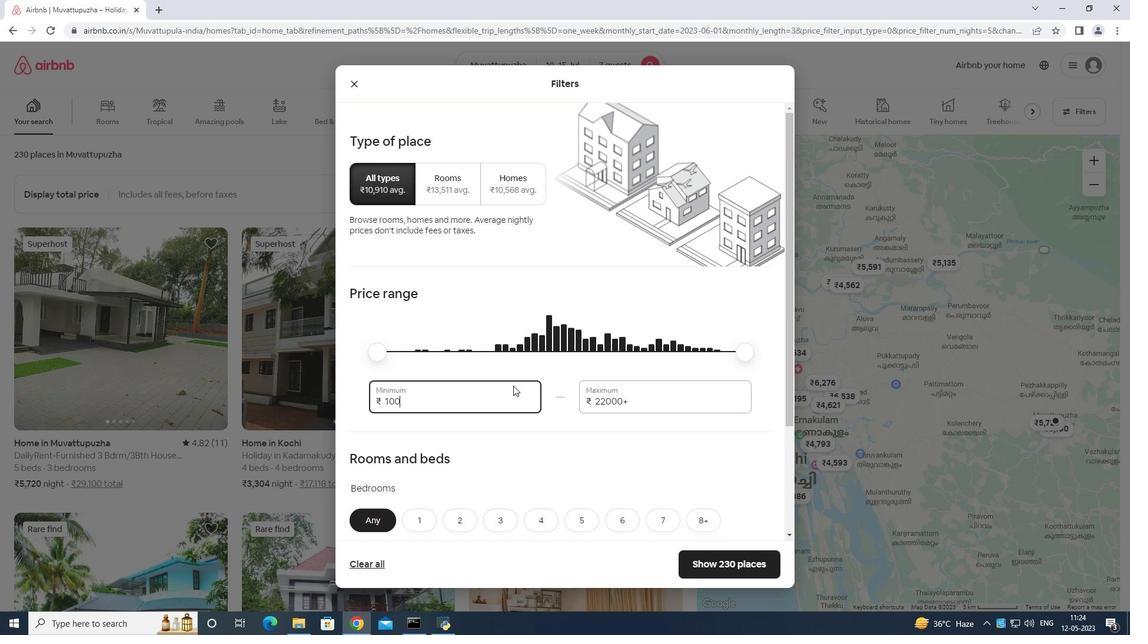 
Action: Mouse moved to (514, 385)
Screenshot: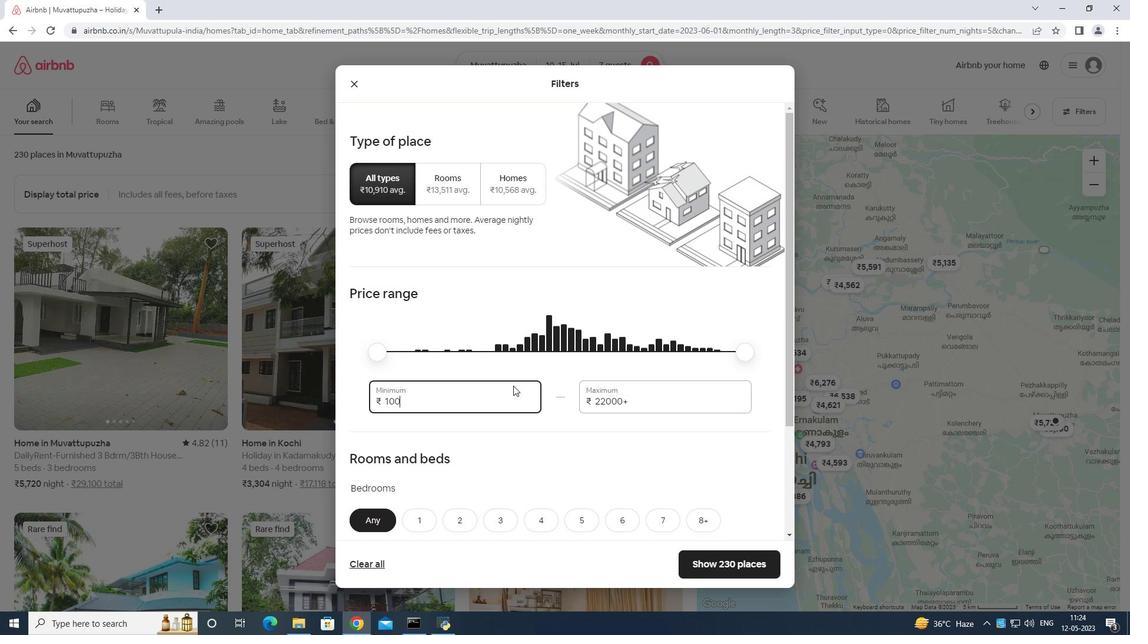 
Action: Key pressed 0
Screenshot: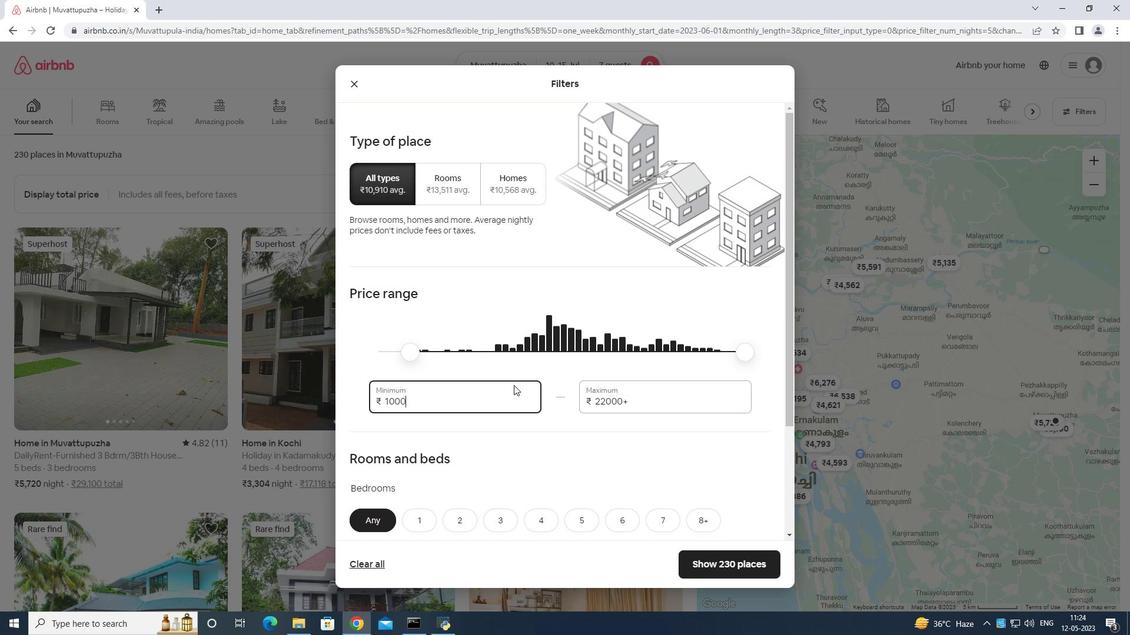 
Action: Mouse moved to (634, 395)
Screenshot: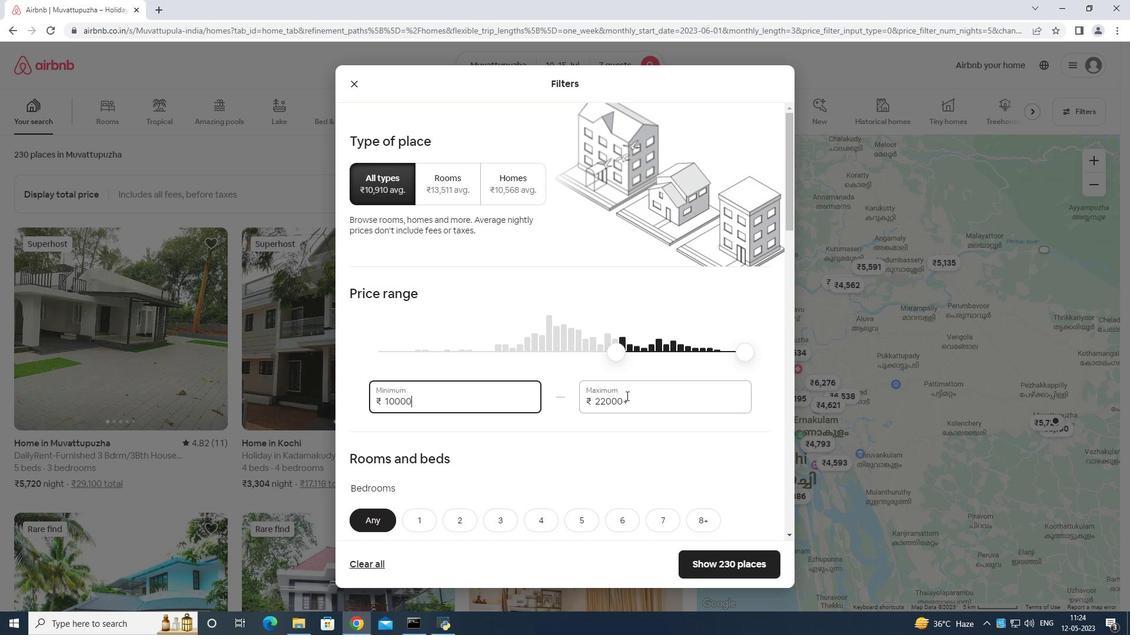 
Action: Mouse pressed left at (634, 395)
Screenshot: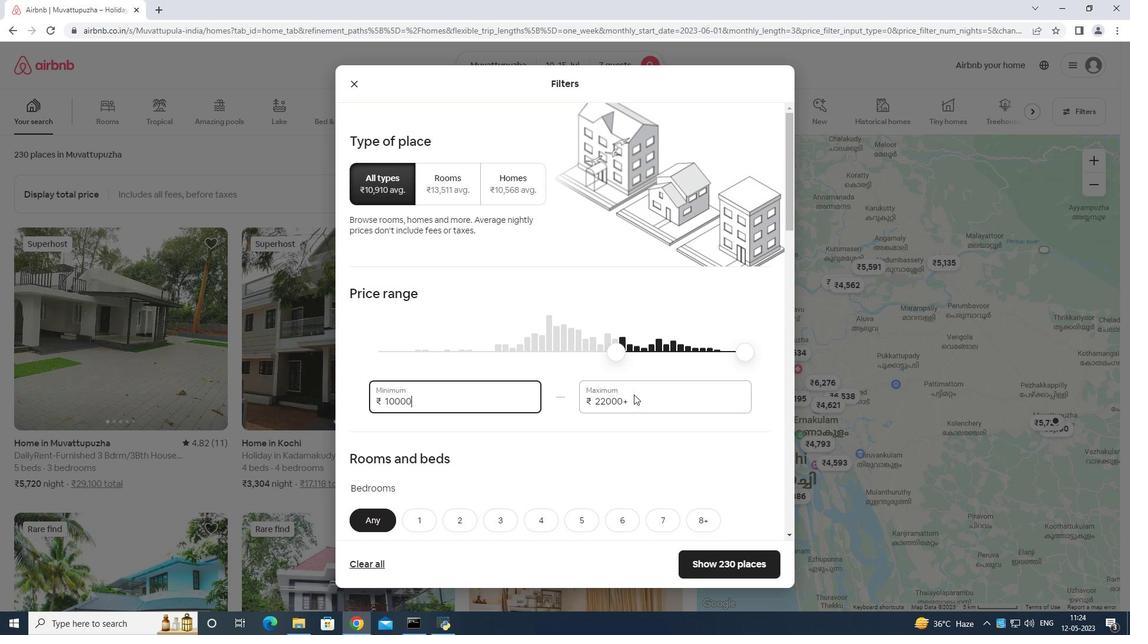 
Action: Mouse moved to (636, 393)
Screenshot: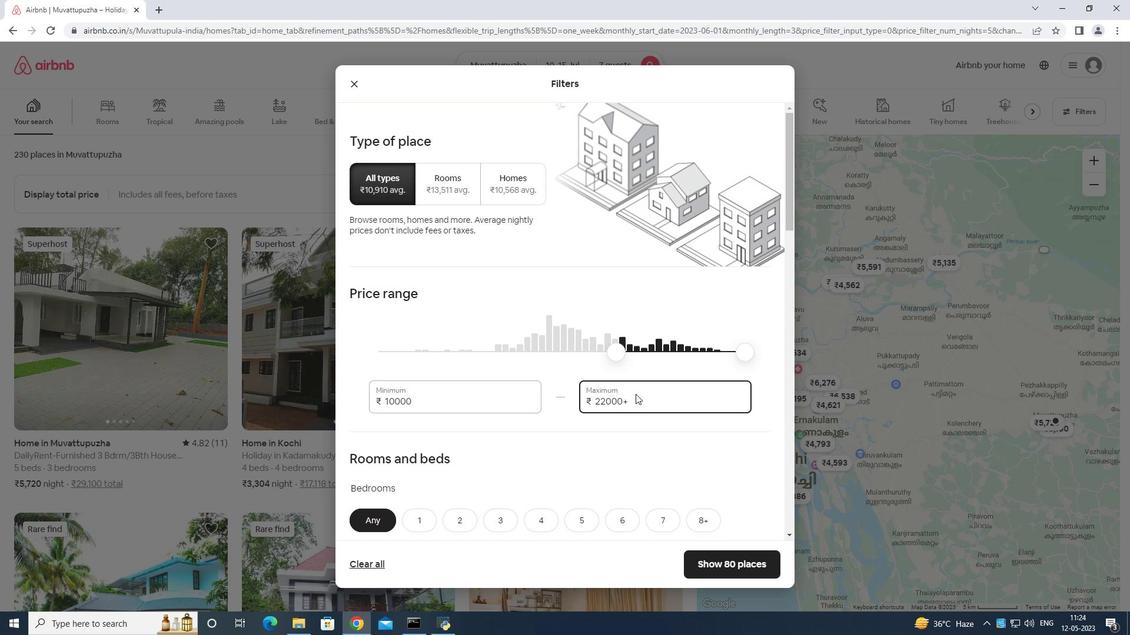 
Action: Key pressed <Key.backspace>
Screenshot: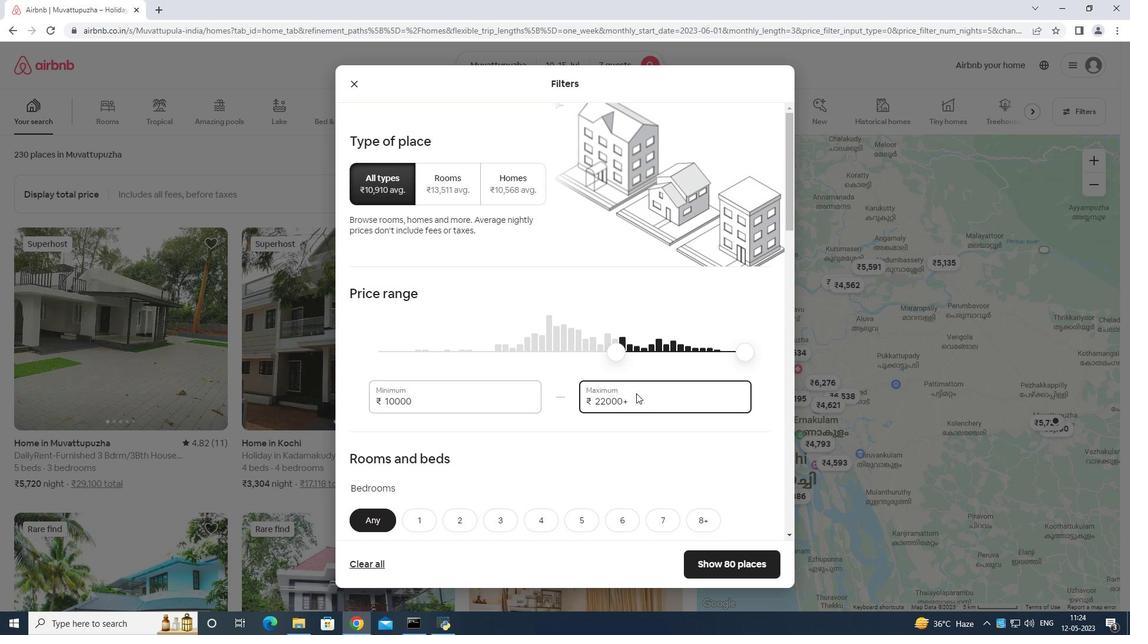 
Action: Mouse moved to (636, 393)
Screenshot: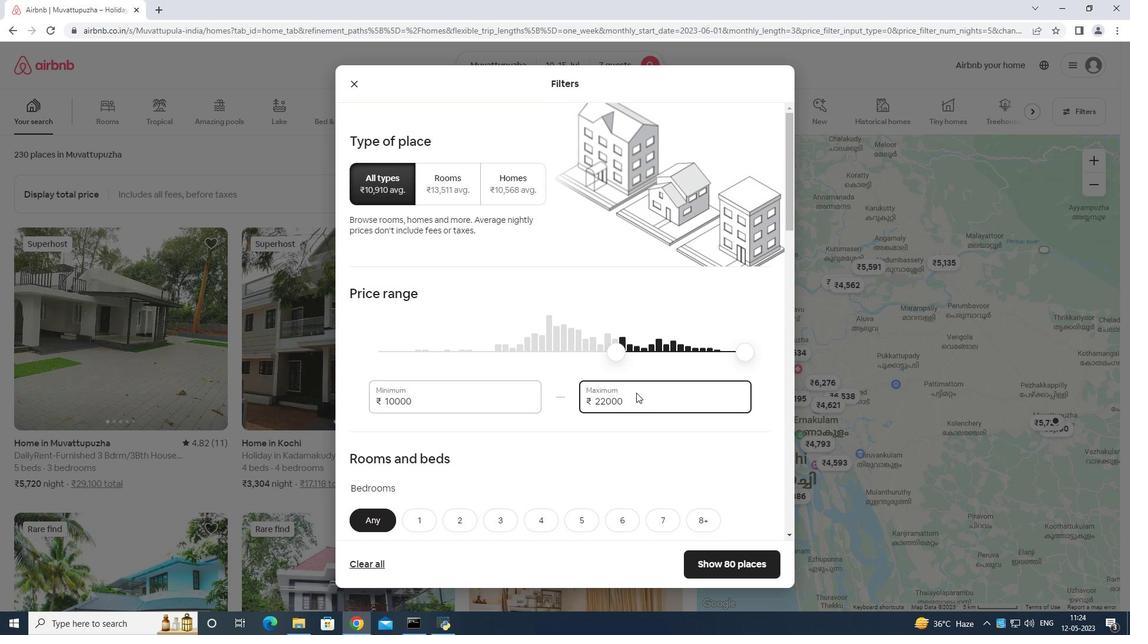 
Action: Key pressed <Key.backspace><Key.backspace><Key.backspace><Key.backspace><Key.backspace><Key.backspace>
Screenshot: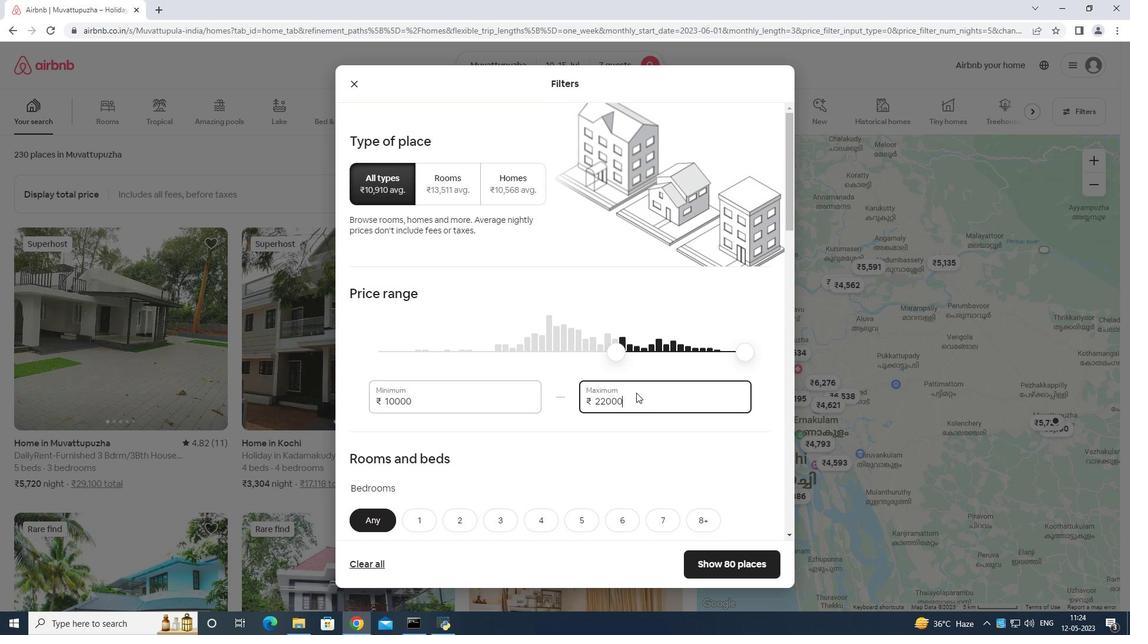 
Action: Mouse moved to (636, 393)
Screenshot: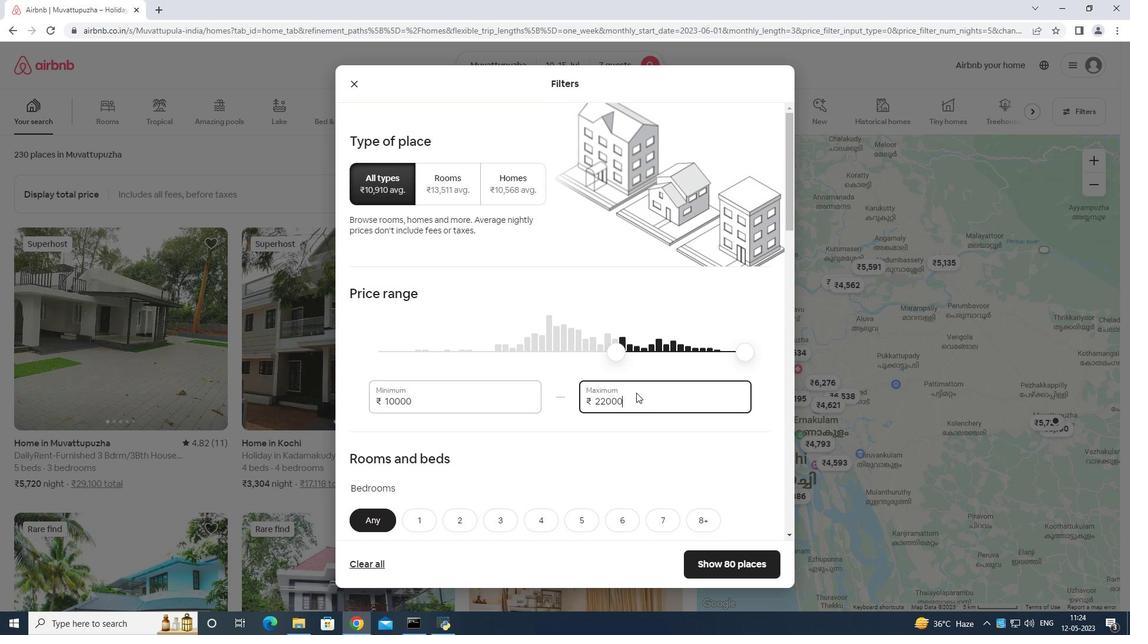 
Action: Key pressed <Key.backspace>
Screenshot: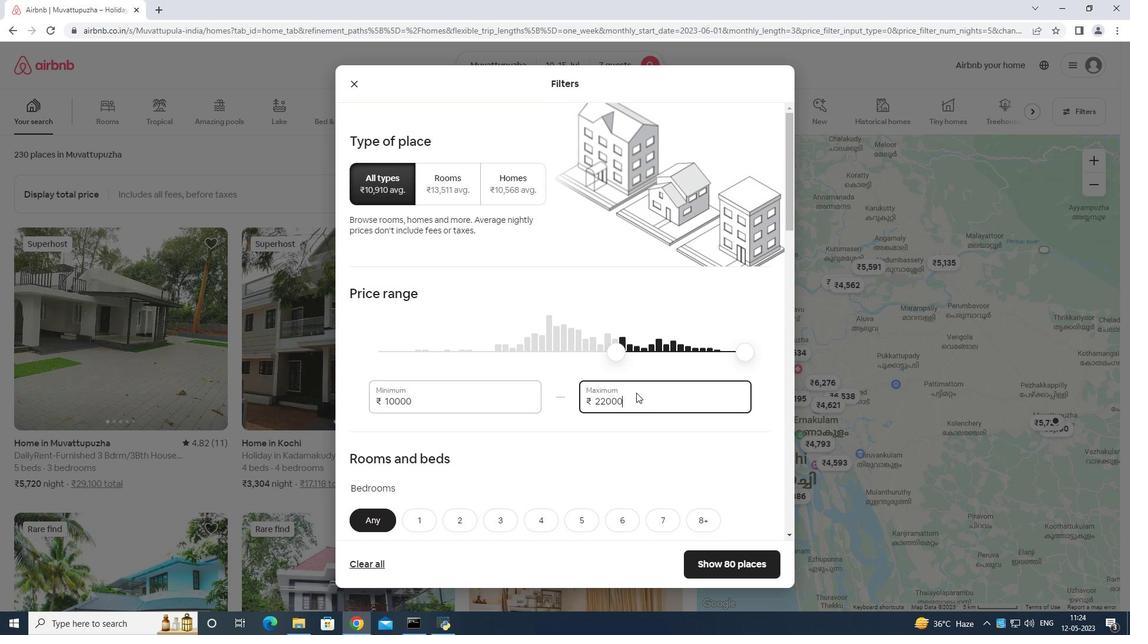 
Action: Mouse moved to (637, 393)
Screenshot: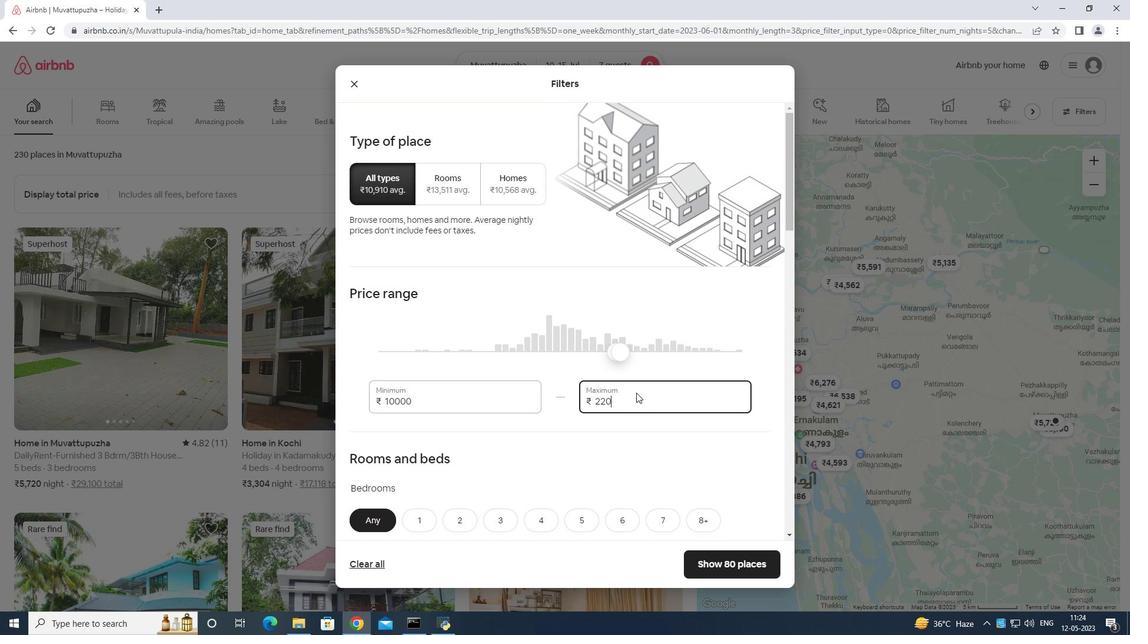 
Action: Key pressed 1
Screenshot: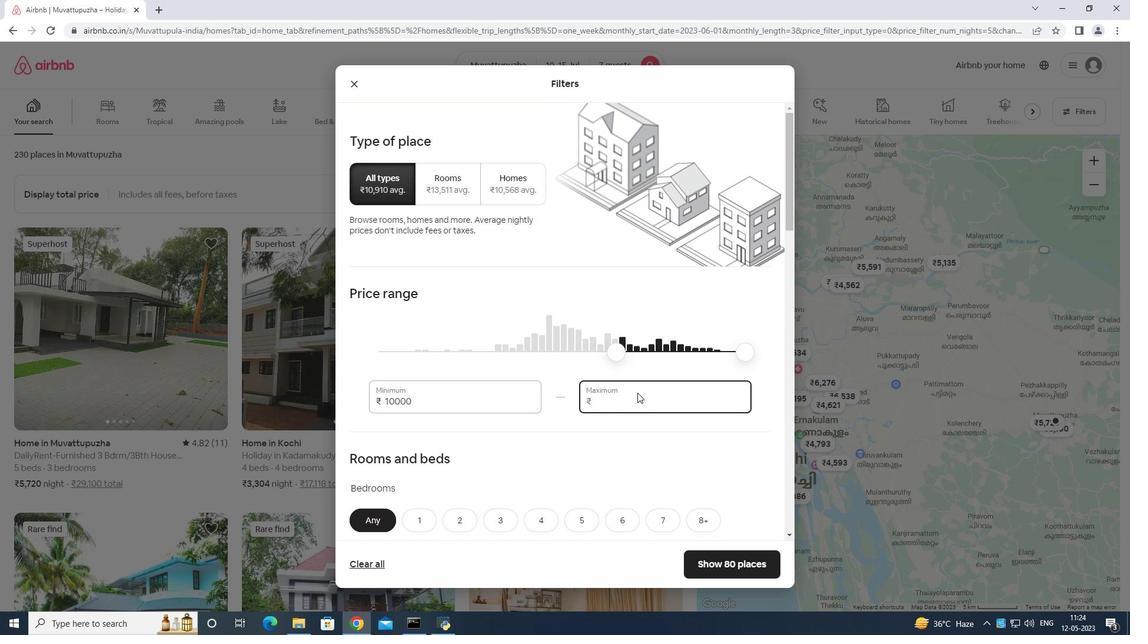 
Action: Mouse moved to (641, 390)
Screenshot: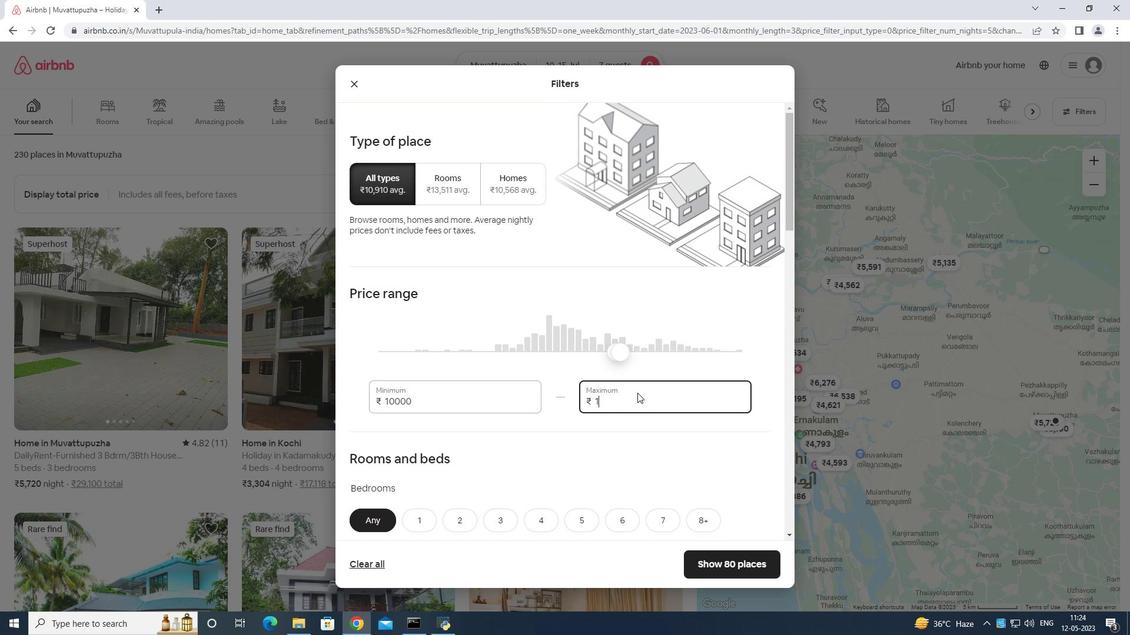 
Action: Key pressed 5
Screenshot: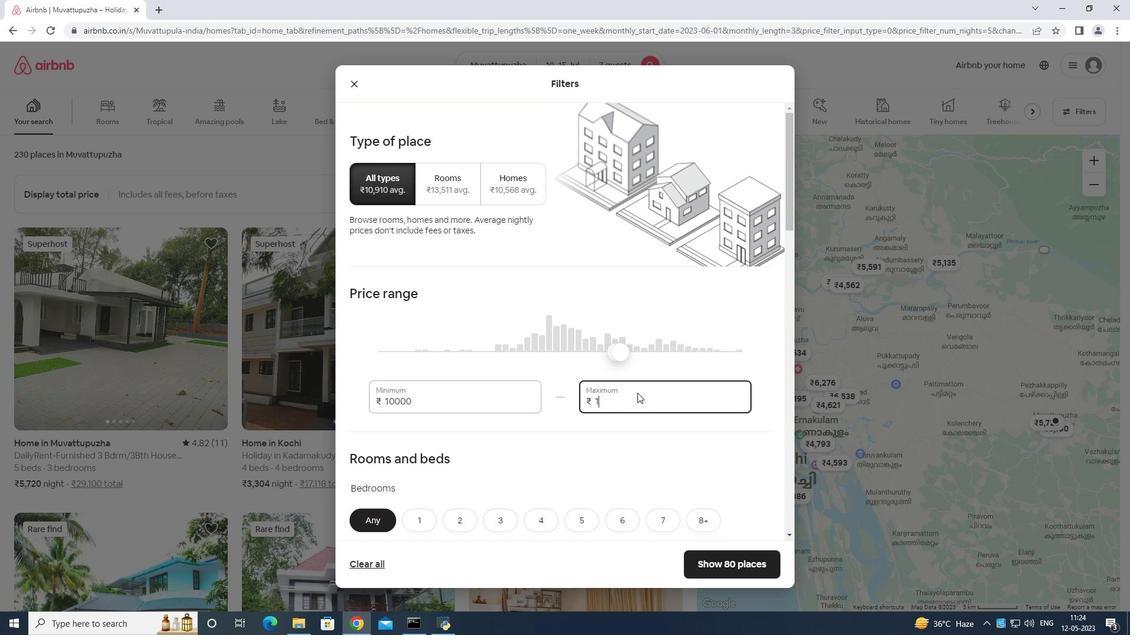 
Action: Mouse moved to (641, 390)
Screenshot: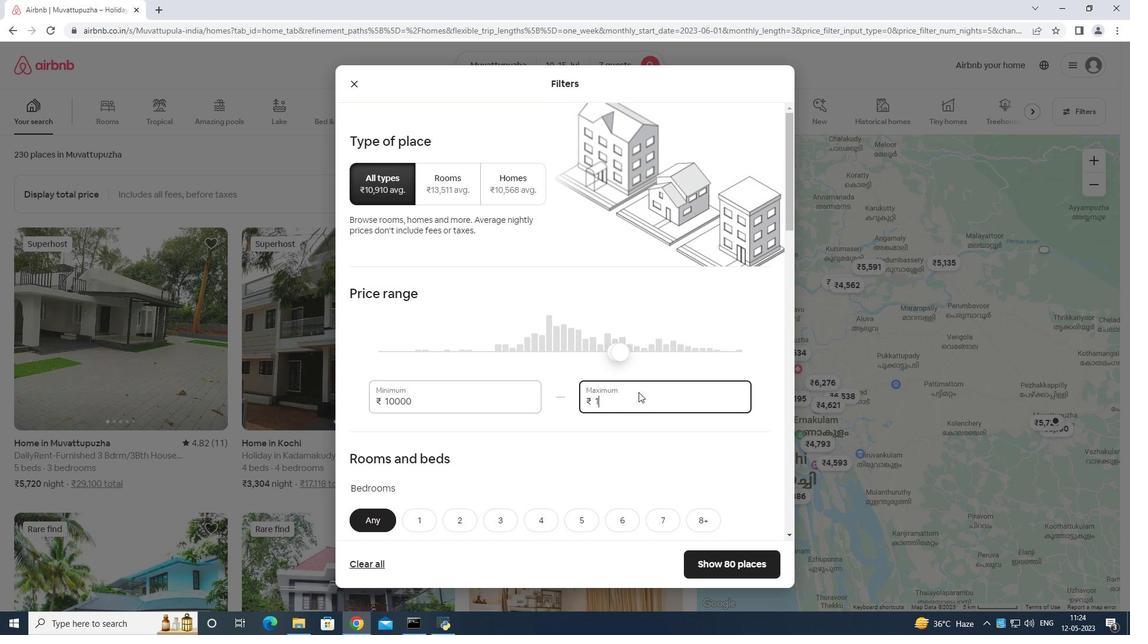 
Action: Key pressed 00
Screenshot: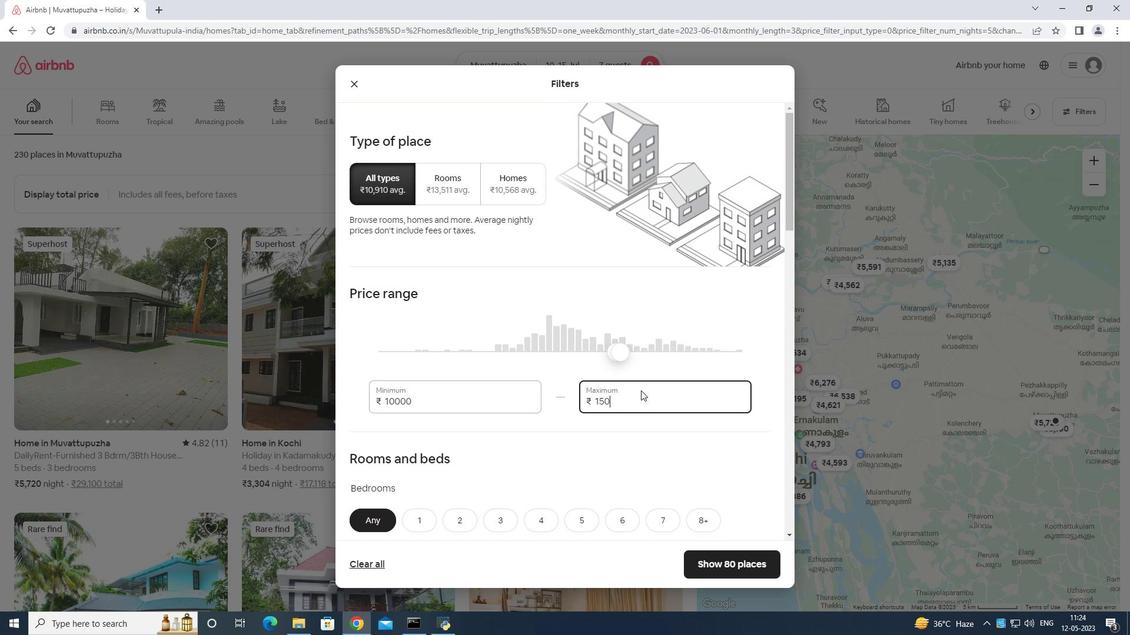 
Action: Mouse moved to (641, 390)
Screenshot: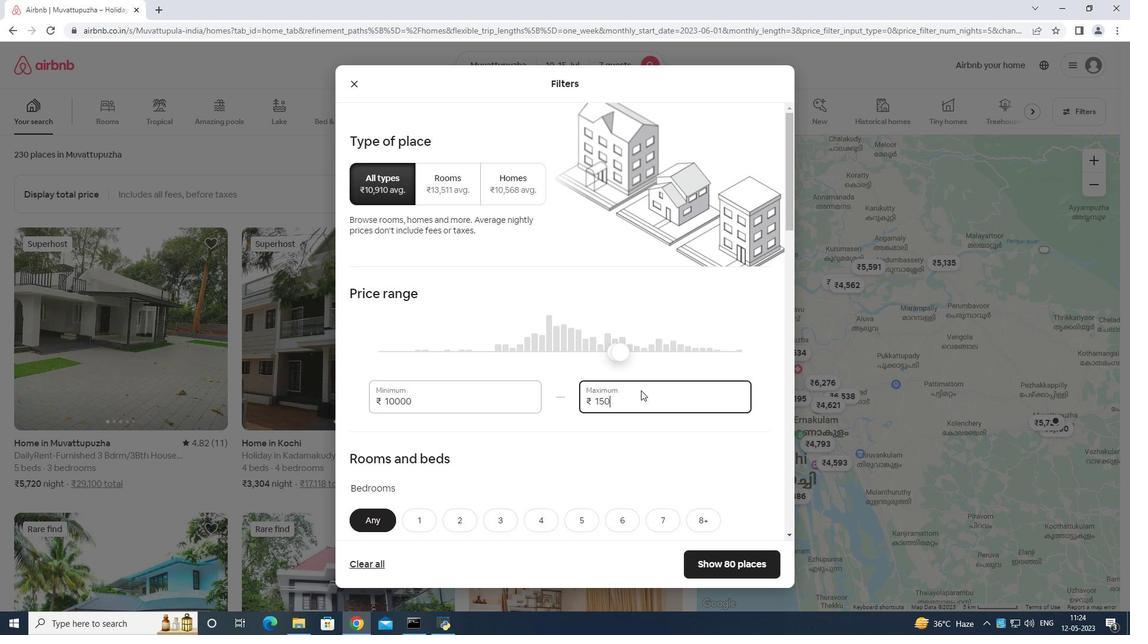 
Action: Key pressed 0
Screenshot: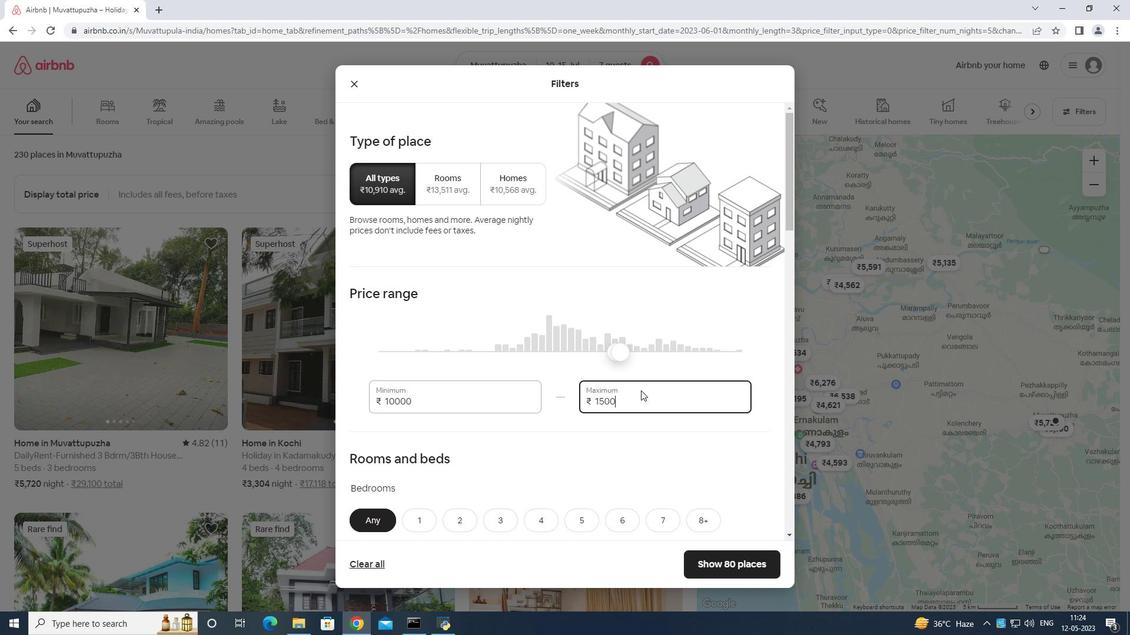 
Action: Mouse moved to (643, 390)
Screenshot: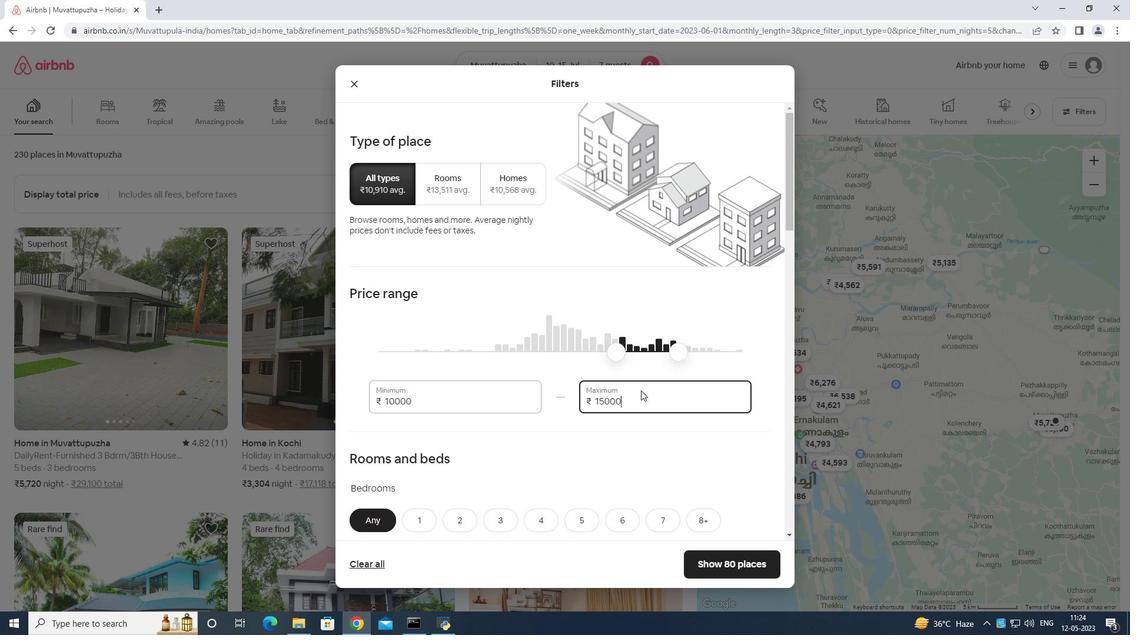 
Action: Mouse scrolled (643, 390) with delta (0, 0)
Screenshot: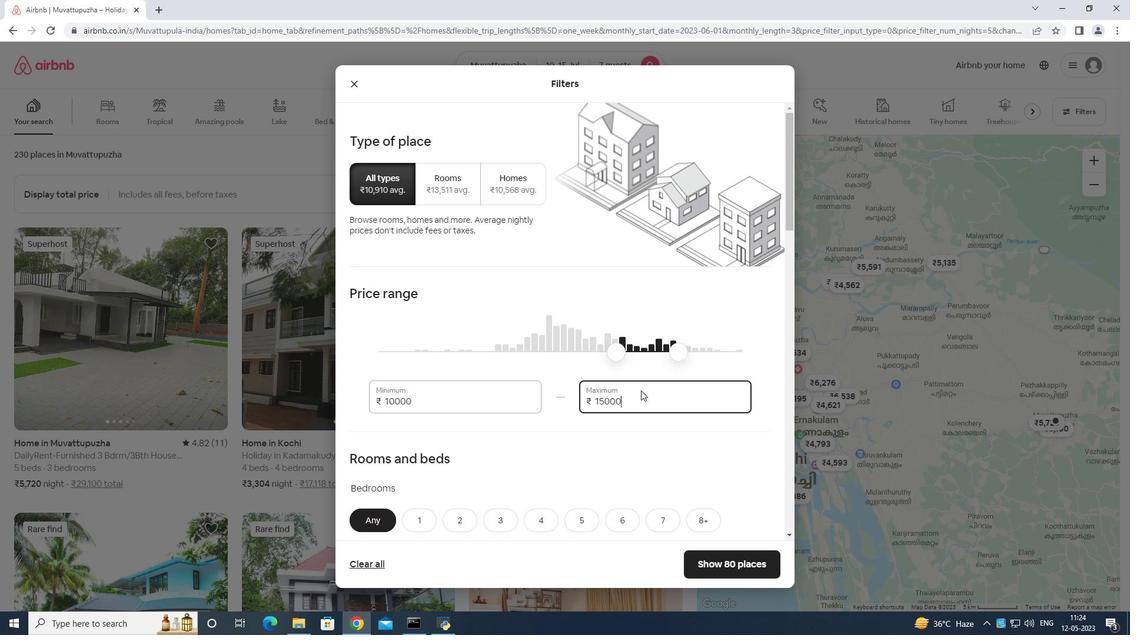 
Action: Mouse moved to (643, 392)
Screenshot: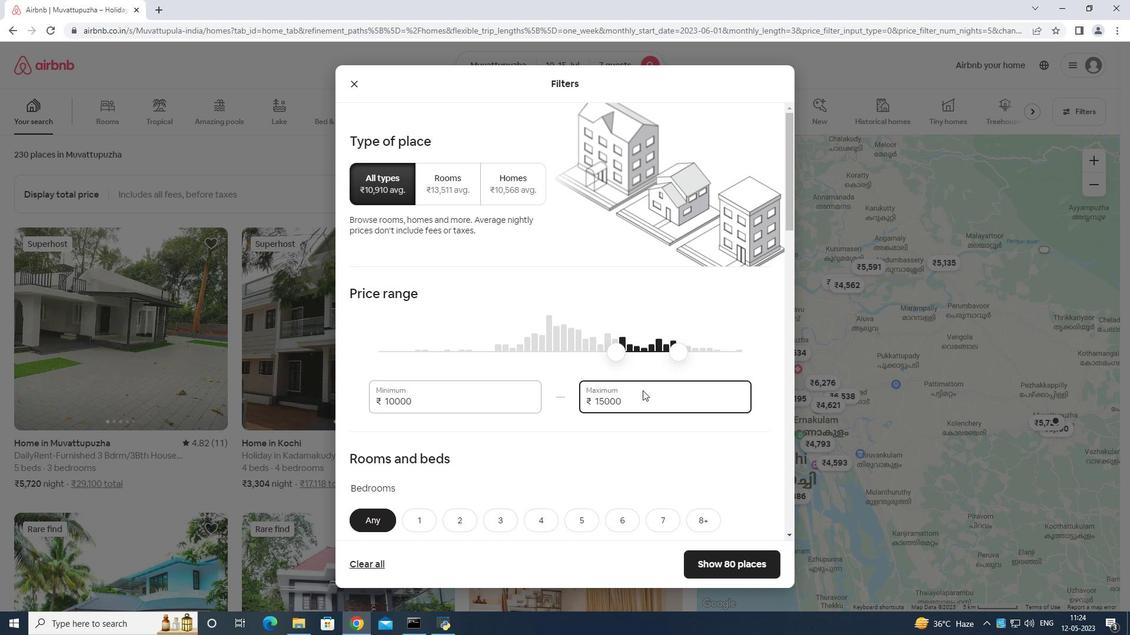 
Action: Mouse scrolled (643, 391) with delta (0, 0)
Screenshot: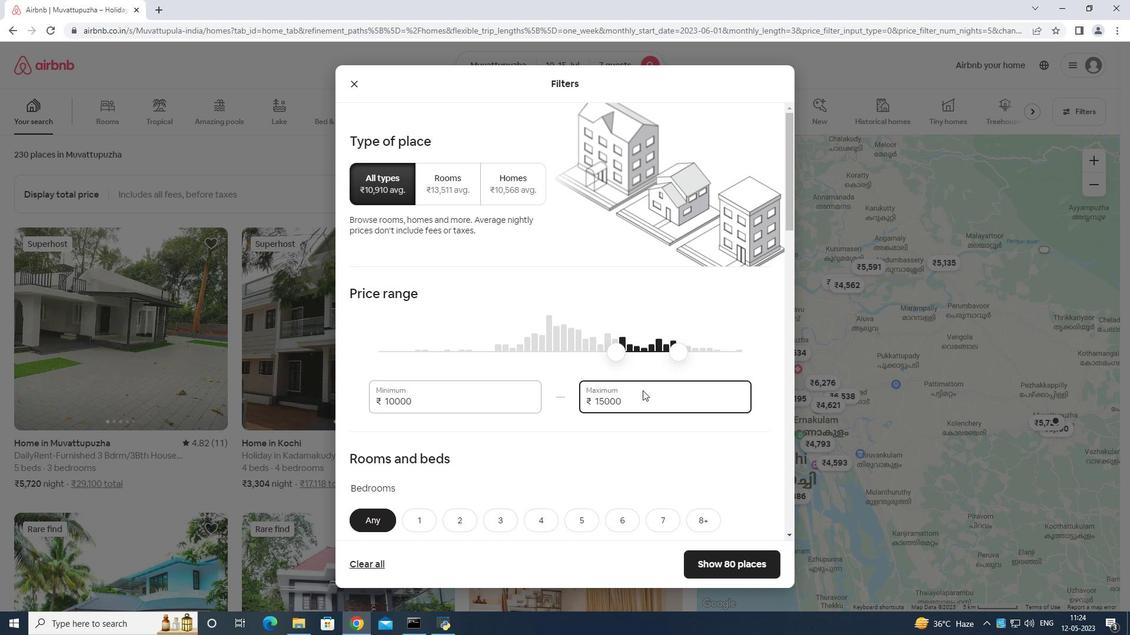 
Action: Mouse moved to (643, 393)
Screenshot: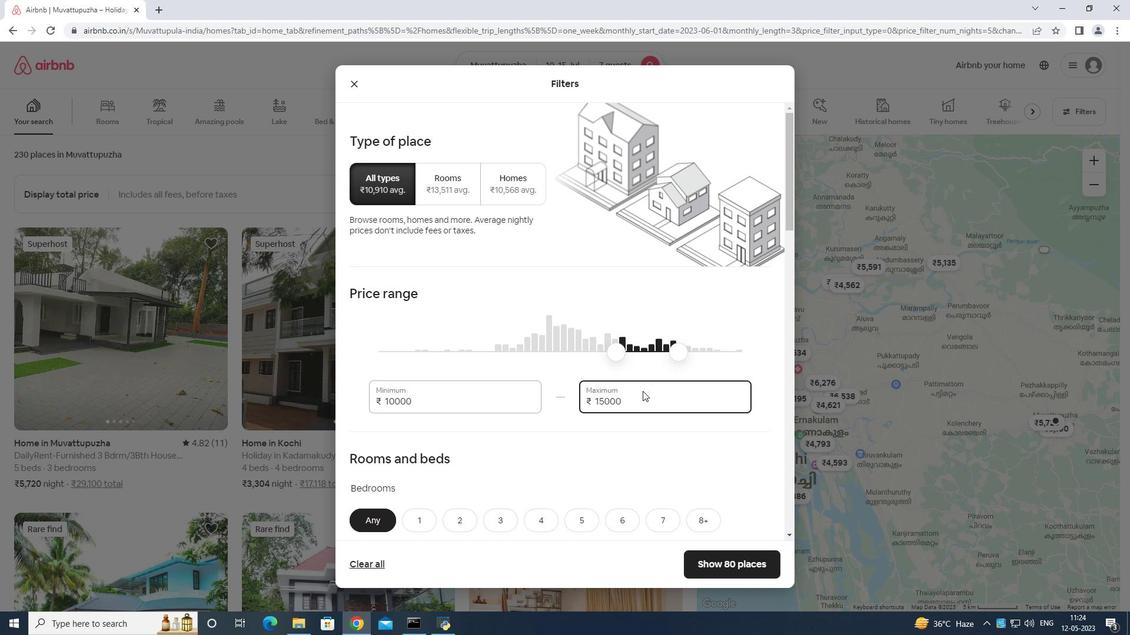 
Action: Mouse scrolled (643, 392) with delta (0, 0)
Screenshot: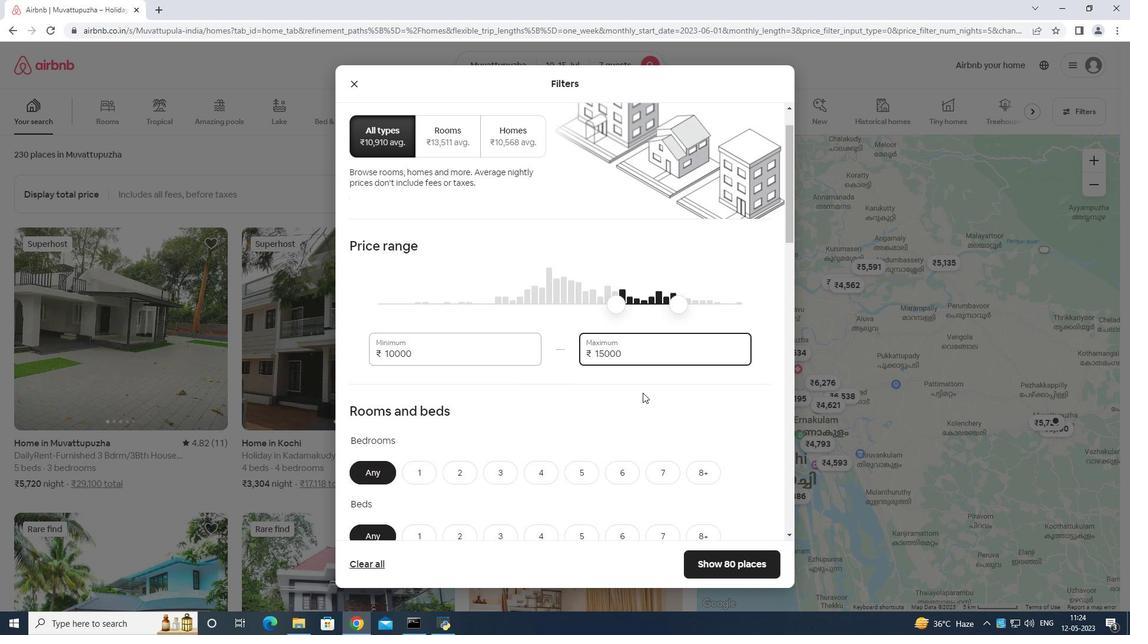 
Action: Mouse scrolled (643, 392) with delta (0, 0)
Screenshot: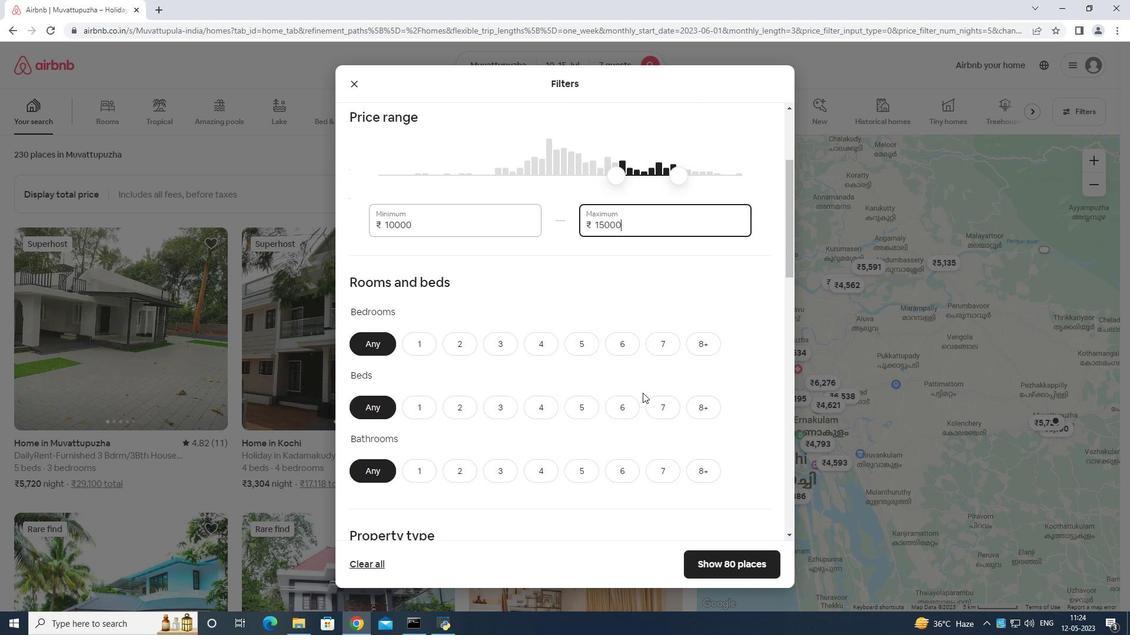 
Action: Mouse moved to (534, 286)
Screenshot: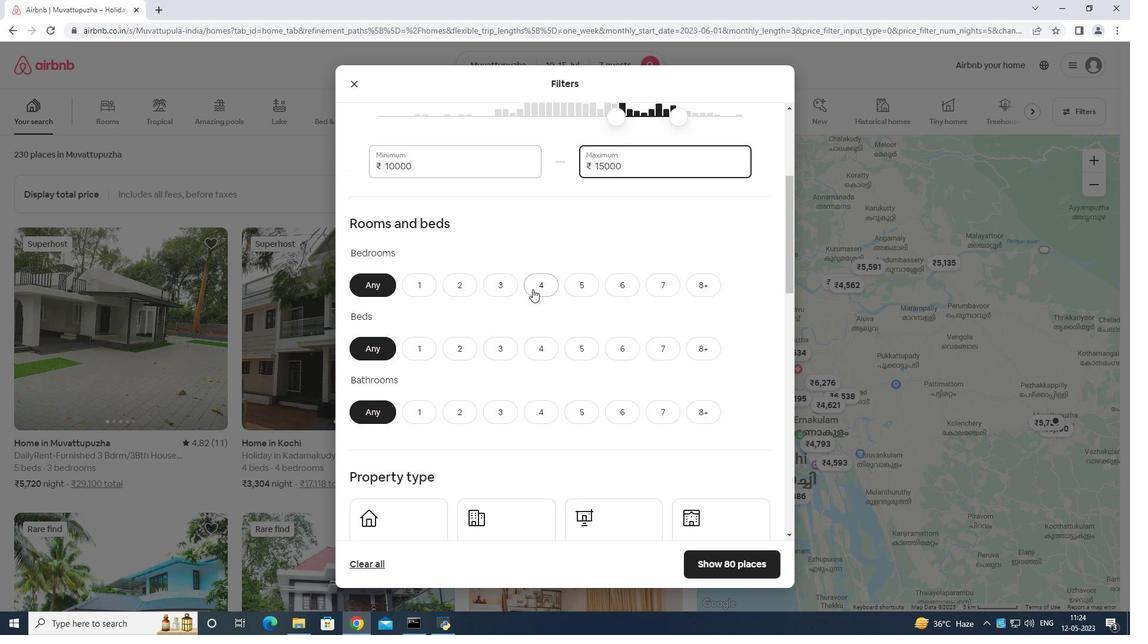 
Action: Mouse pressed left at (534, 286)
Screenshot: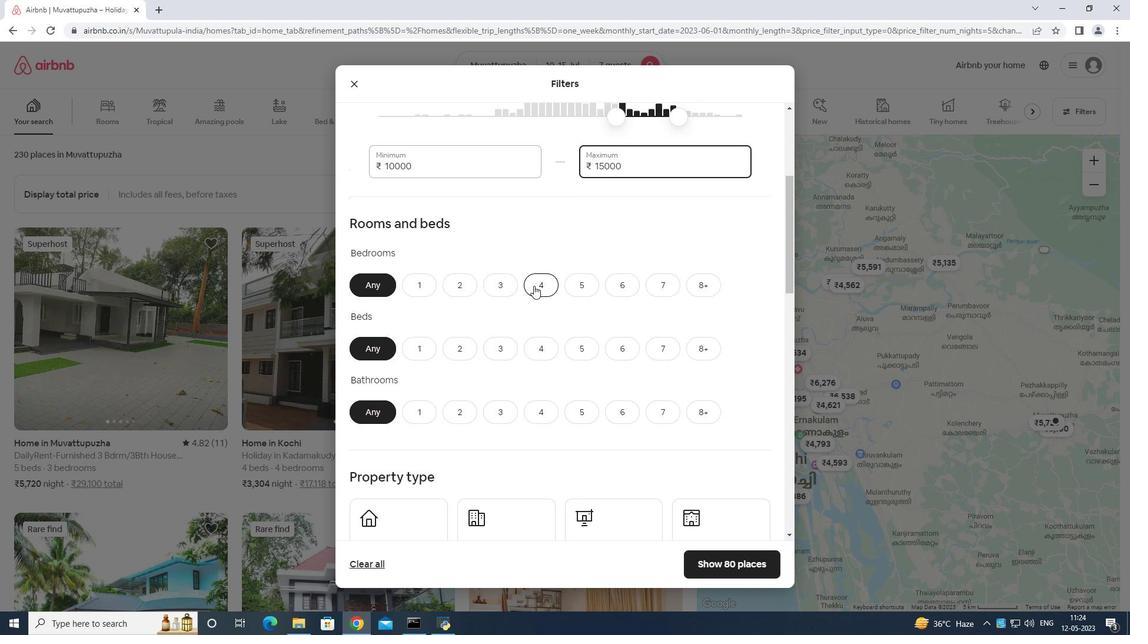 
Action: Mouse moved to (657, 348)
Screenshot: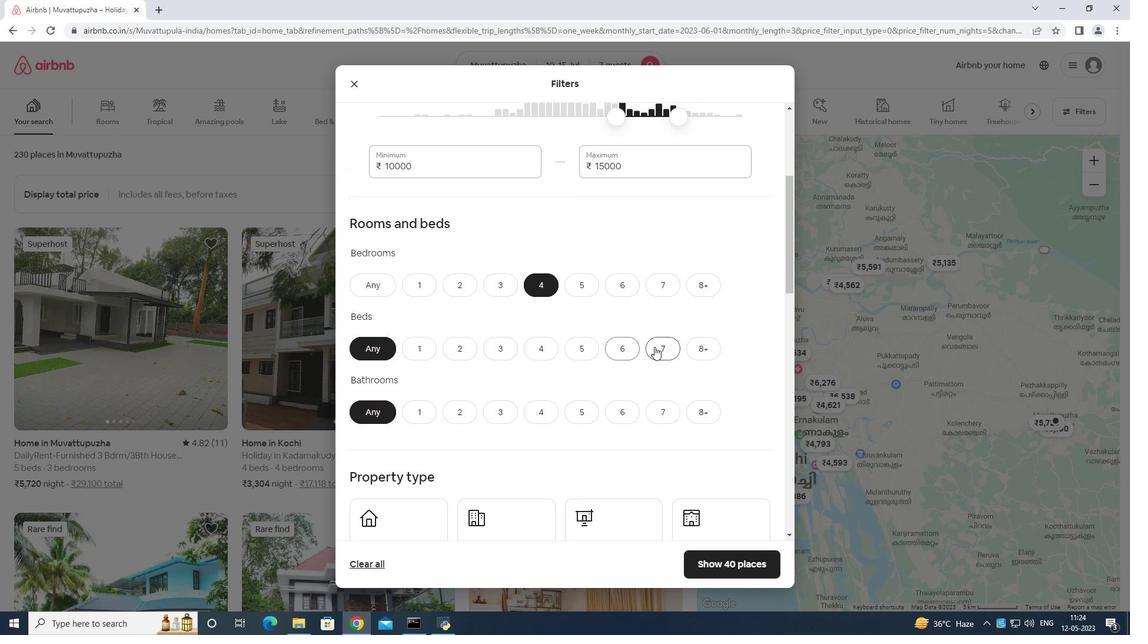 
Action: Mouse pressed left at (657, 348)
Screenshot: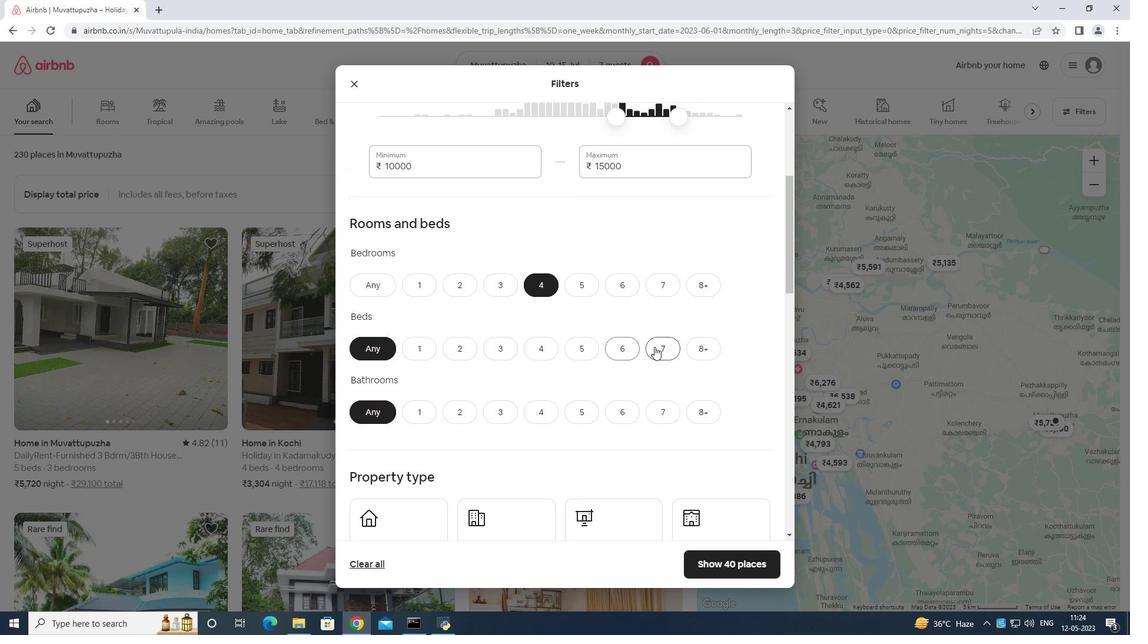 
Action: Mouse moved to (539, 409)
Screenshot: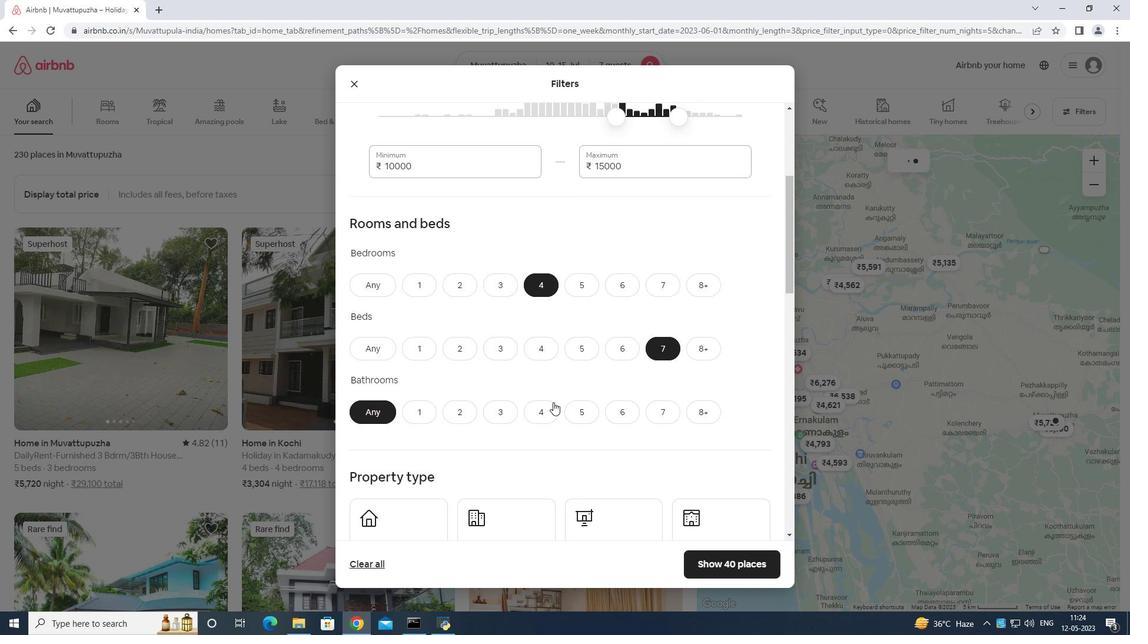 
Action: Mouse pressed left at (539, 409)
Screenshot: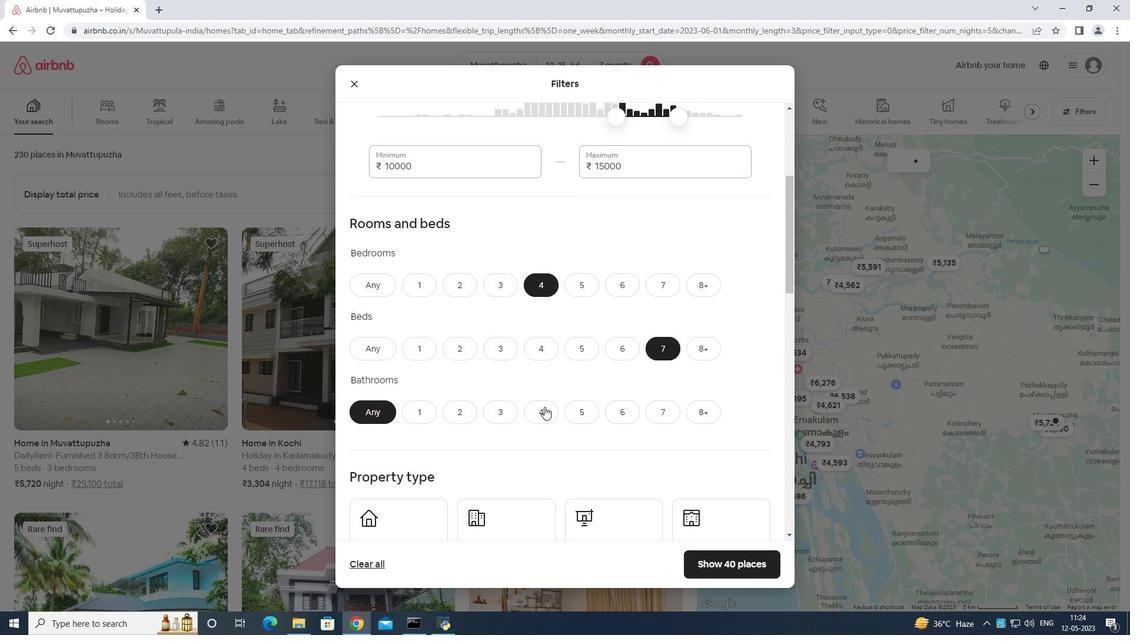 
Action: Mouse moved to (547, 402)
Screenshot: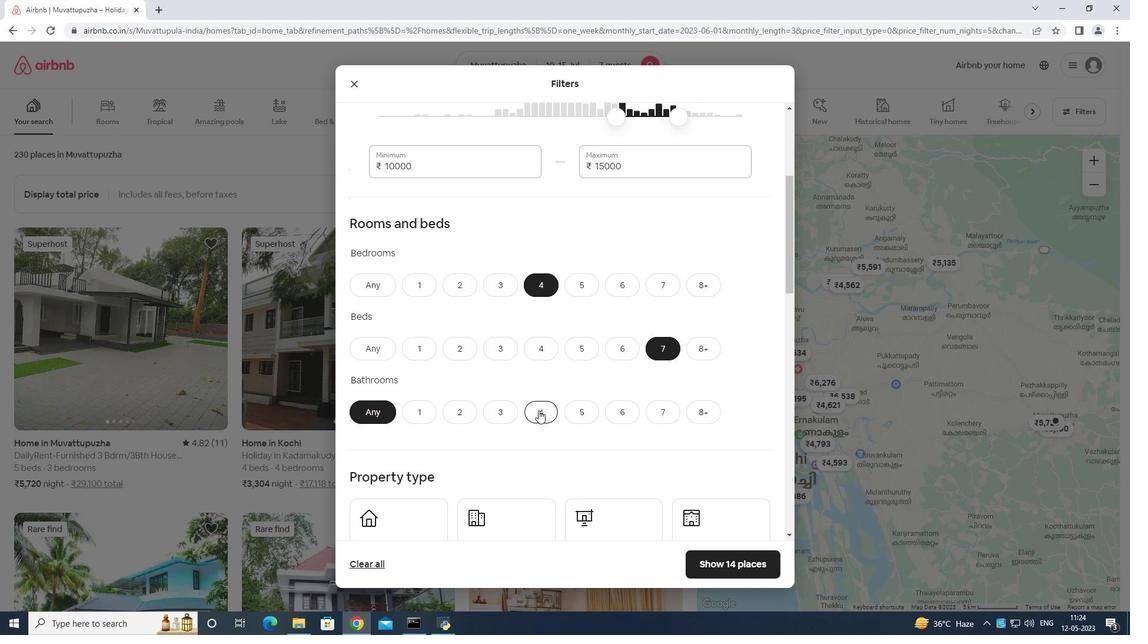 
Action: Mouse scrolled (547, 402) with delta (0, 0)
Screenshot: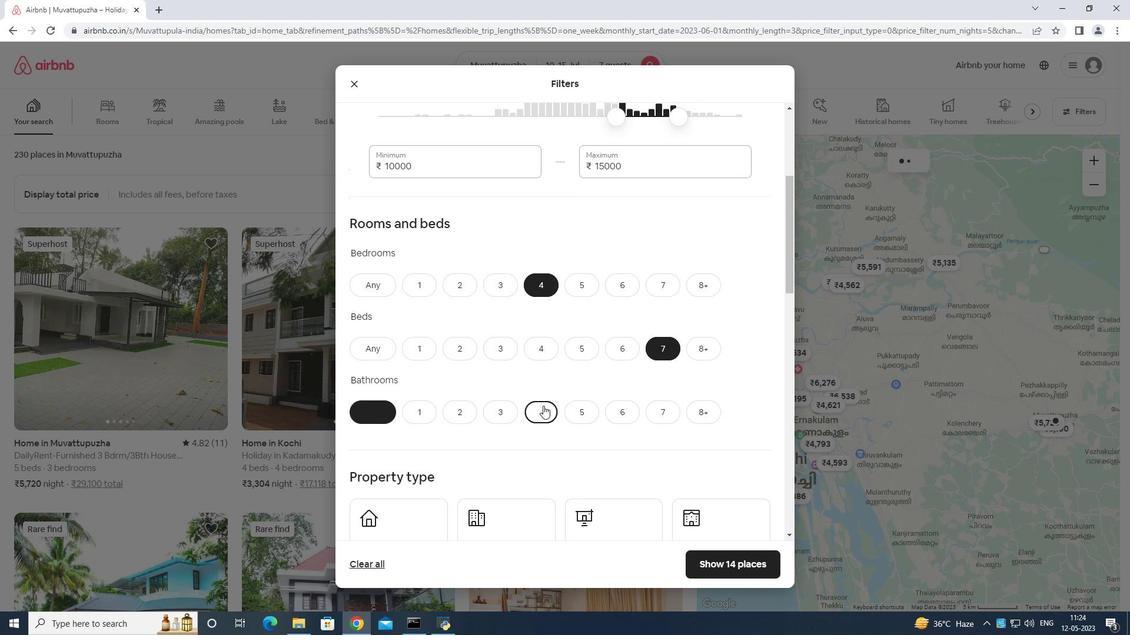 
Action: Mouse scrolled (547, 402) with delta (0, 0)
Screenshot: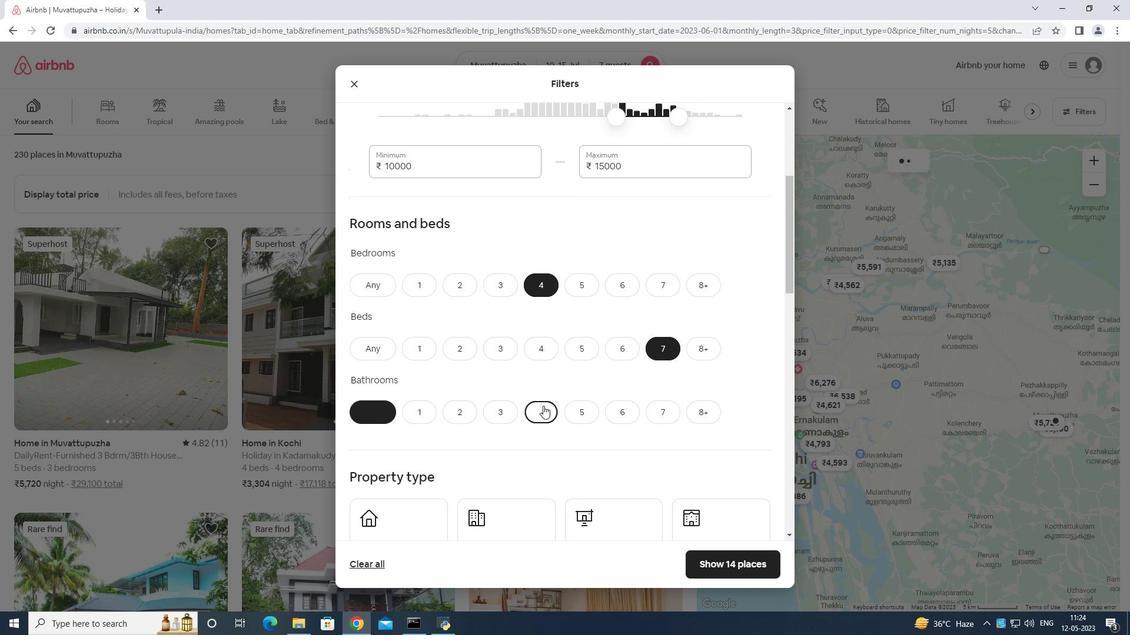 
Action: Mouse scrolled (547, 402) with delta (0, 0)
Screenshot: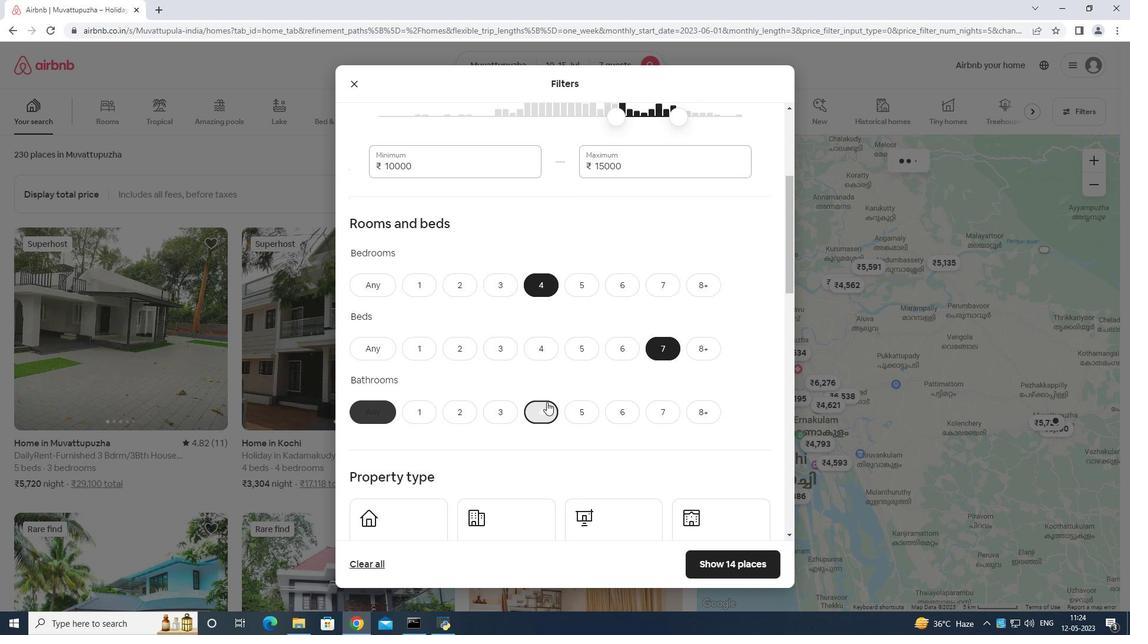 
Action: Mouse moved to (392, 348)
Screenshot: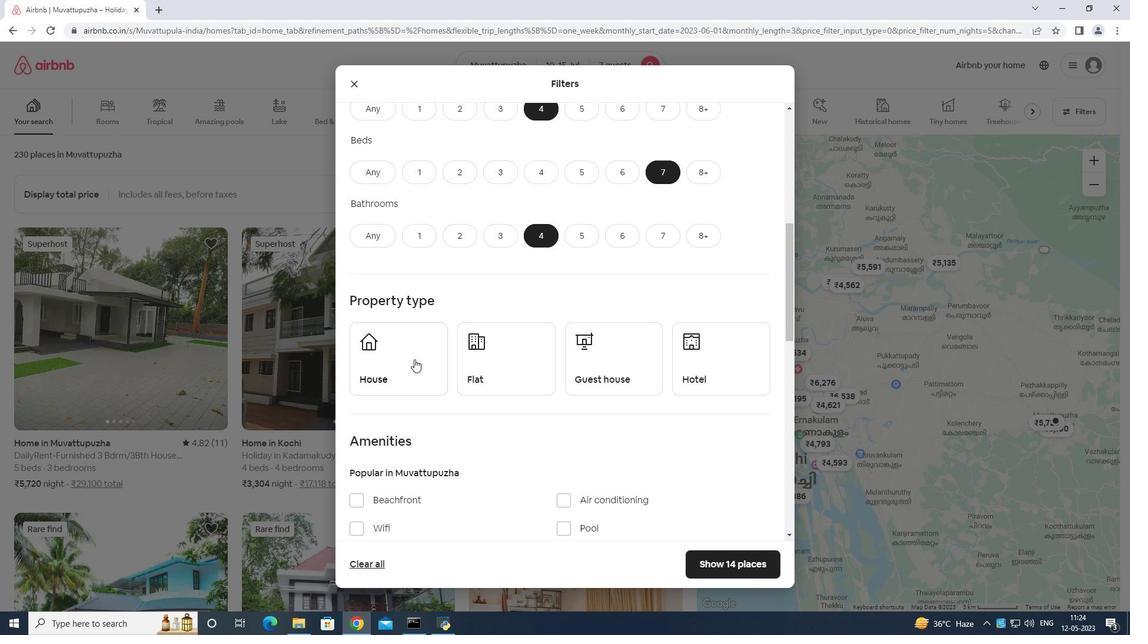 
Action: Mouse pressed left at (392, 348)
Screenshot: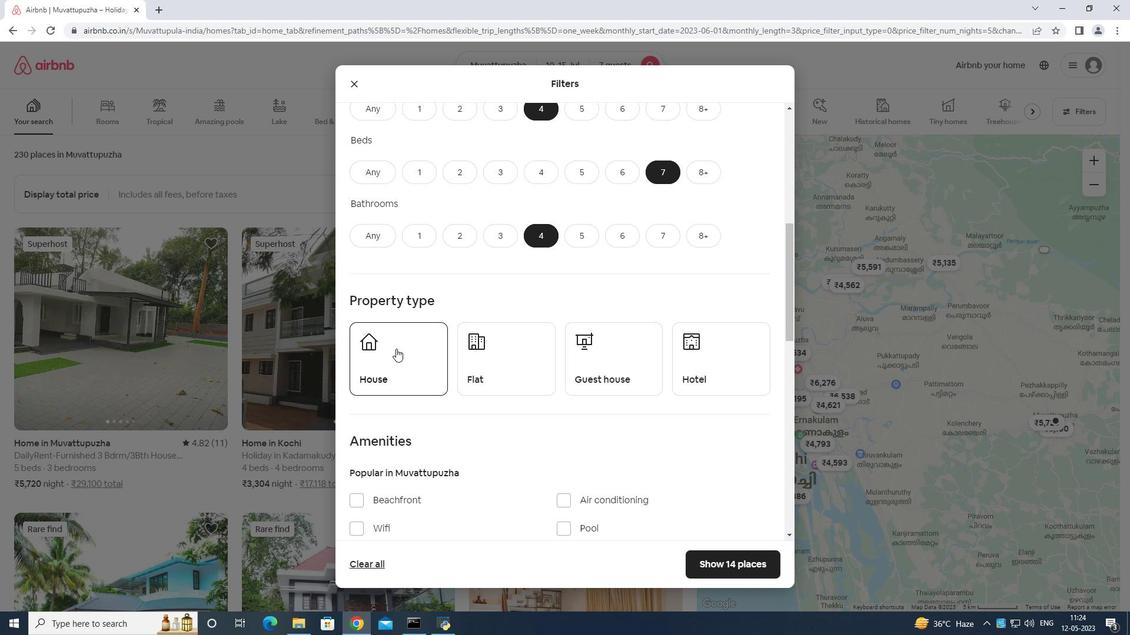 
Action: Mouse moved to (479, 353)
Screenshot: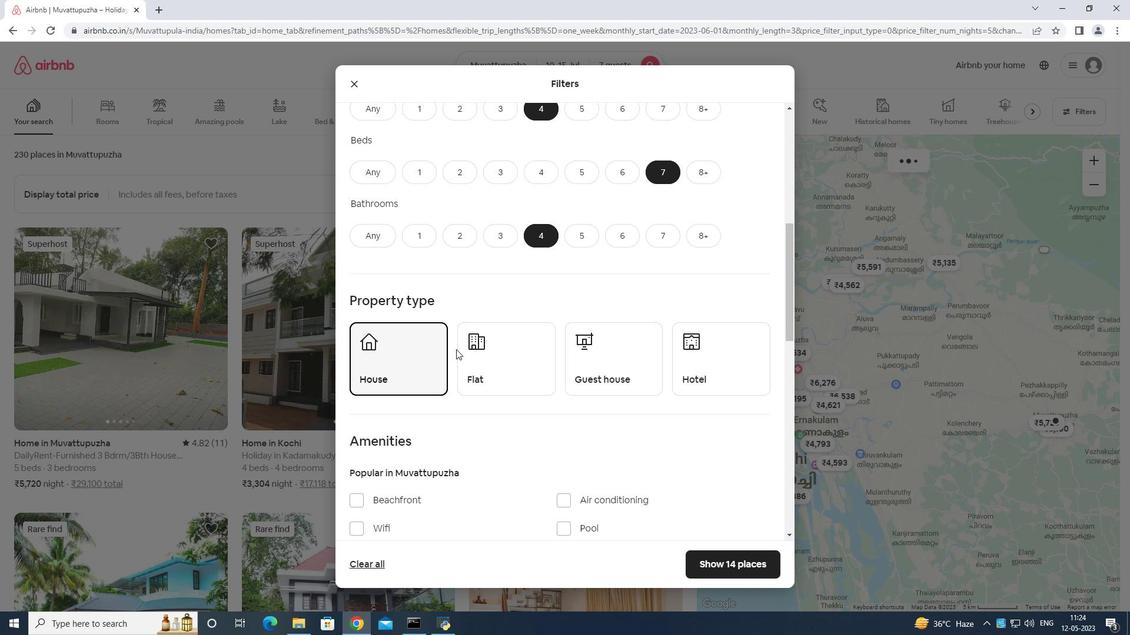 
Action: Mouse pressed left at (479, 353)
Screenshot: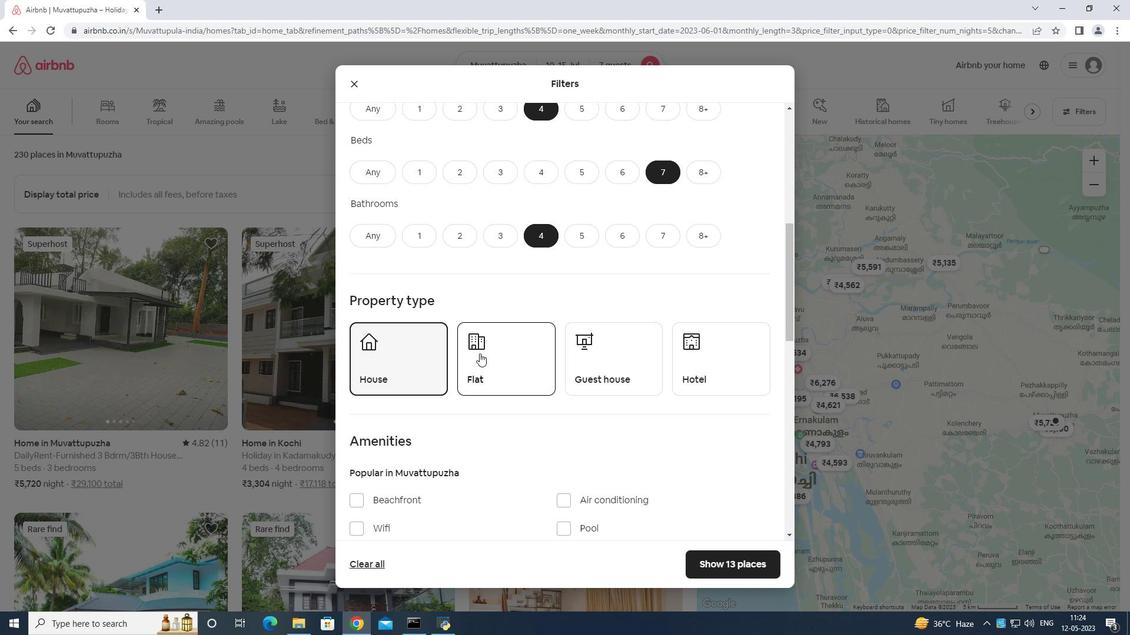 
Action: Mouse moved to (630, 361)
Screenshot: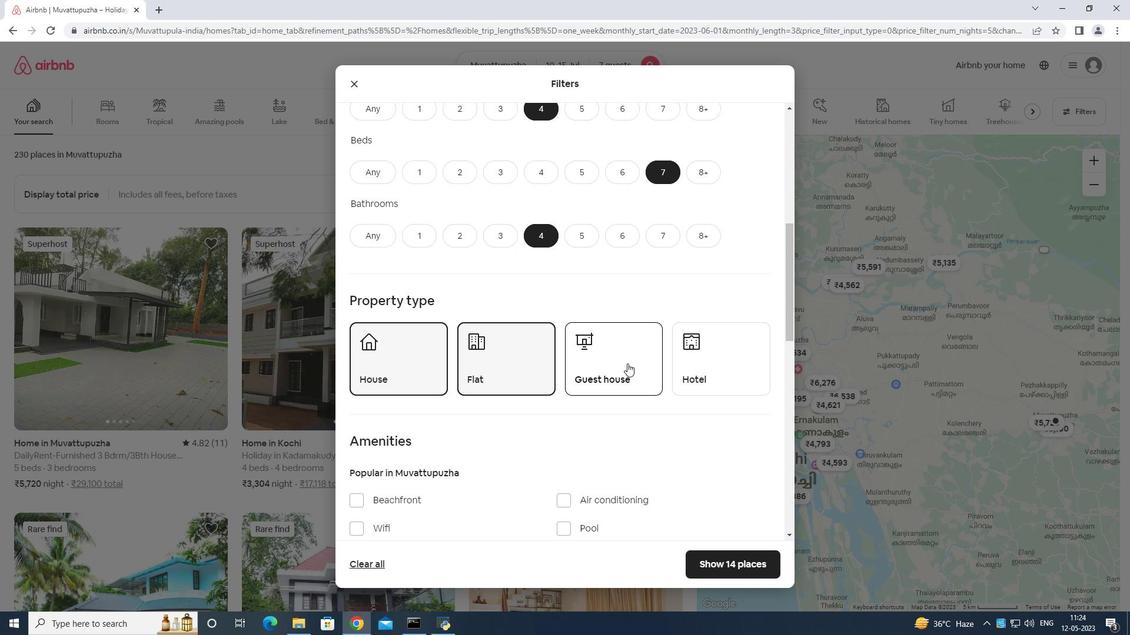 
Action: Mouse pressed left at (630, 361)
Screenshot: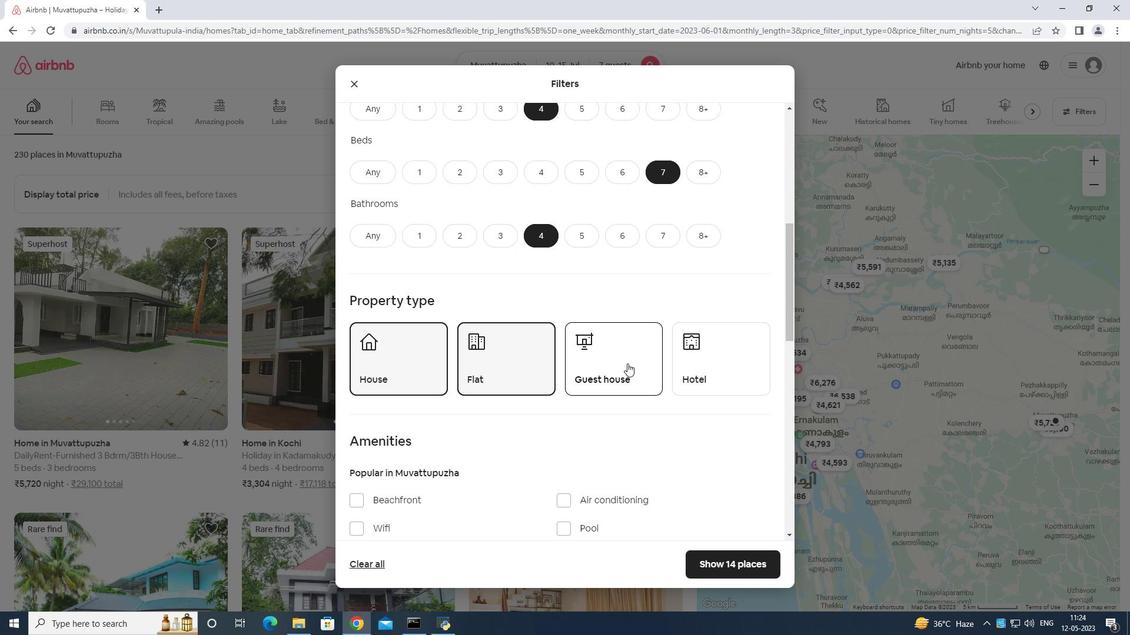 
Action: Mouse moved to (637, 358)
Screenshot: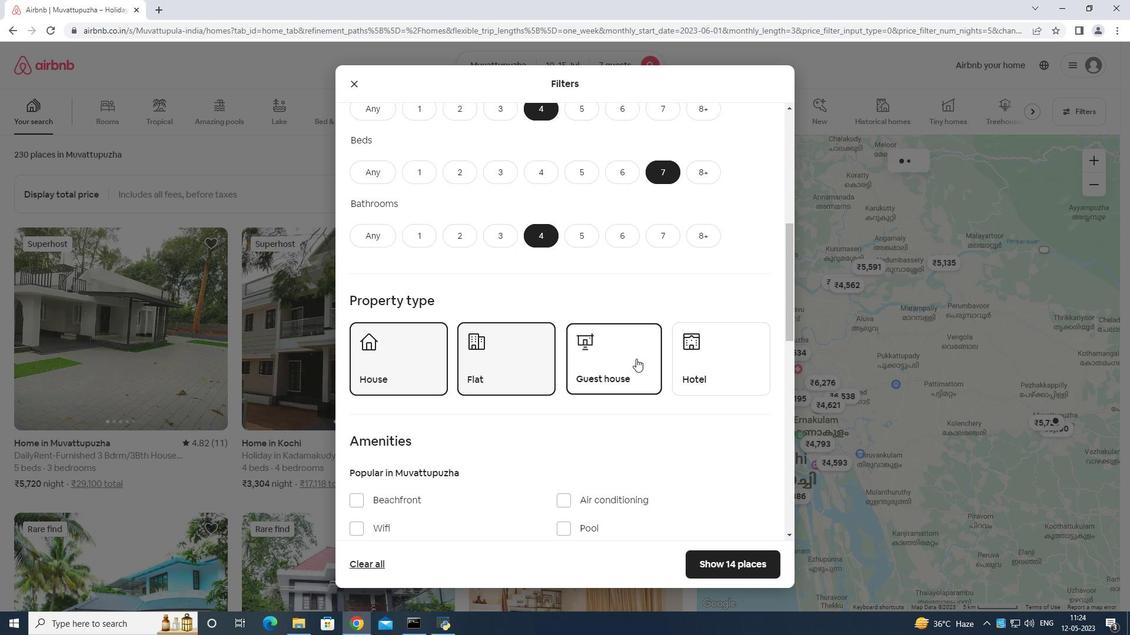 
Action: Mouse scrolled (637, 357) with delta (0, 0)
Screenshot: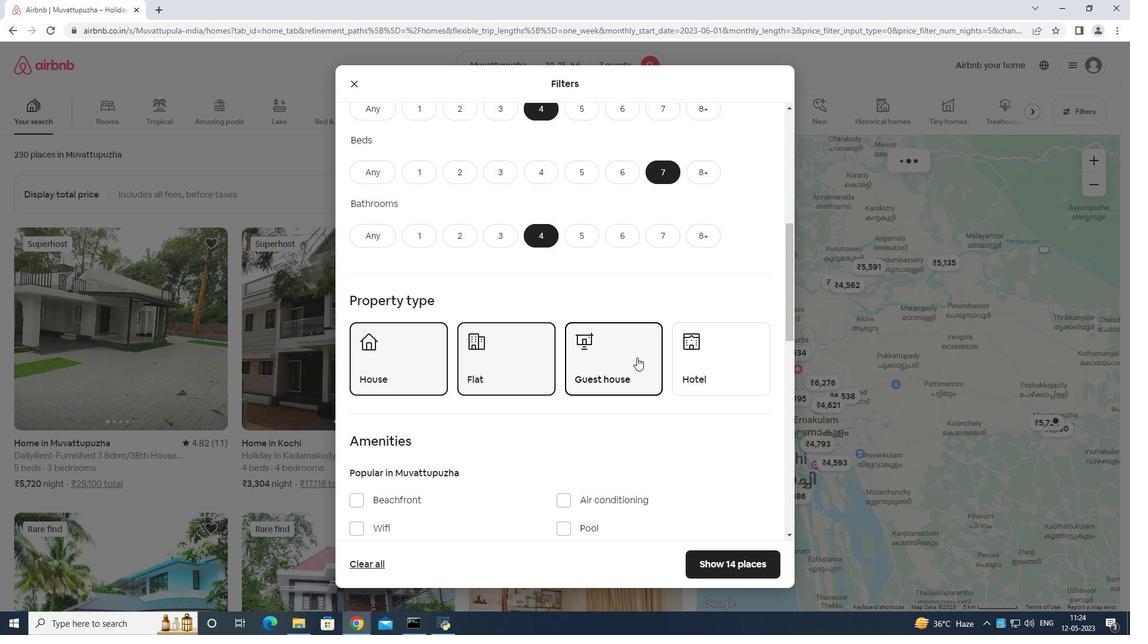 
Action: Mouse scrolled (637, 357) with delta (0, 0)
Screenshot: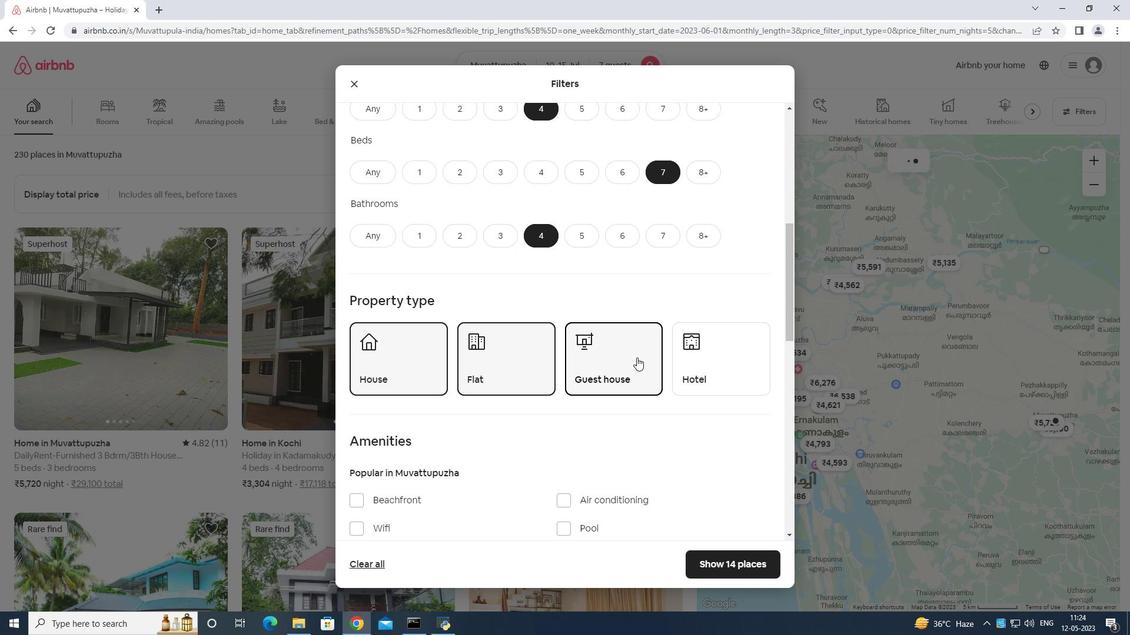 
Action: Mouse moved to (360, 411)
Screenshot: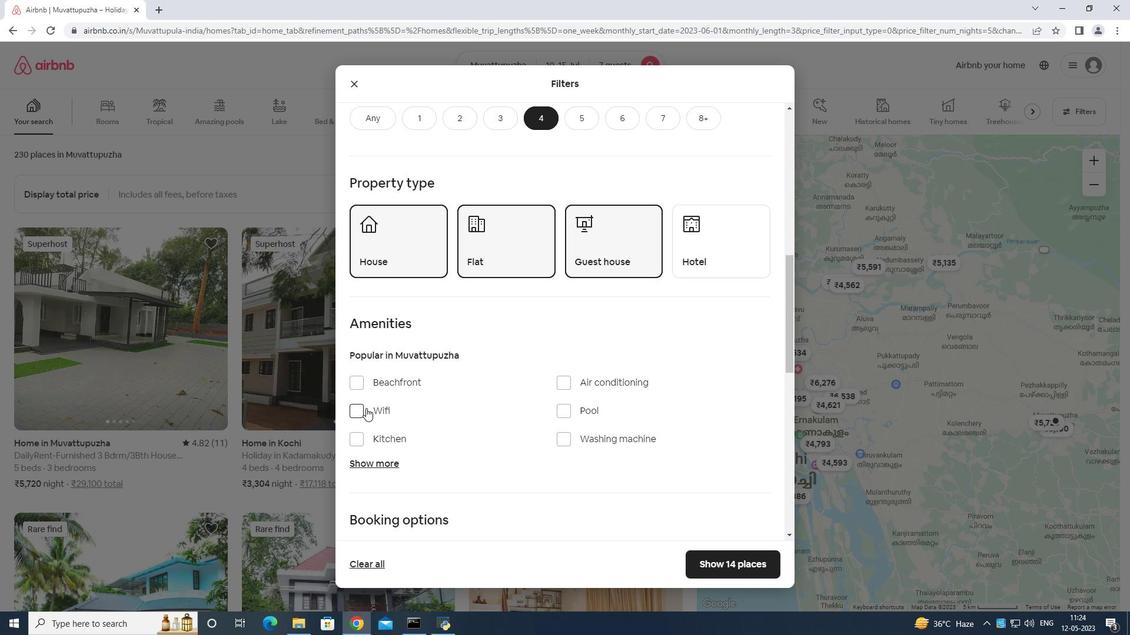 
Action: Mouse pressed left at (360, 411)
Screenshot: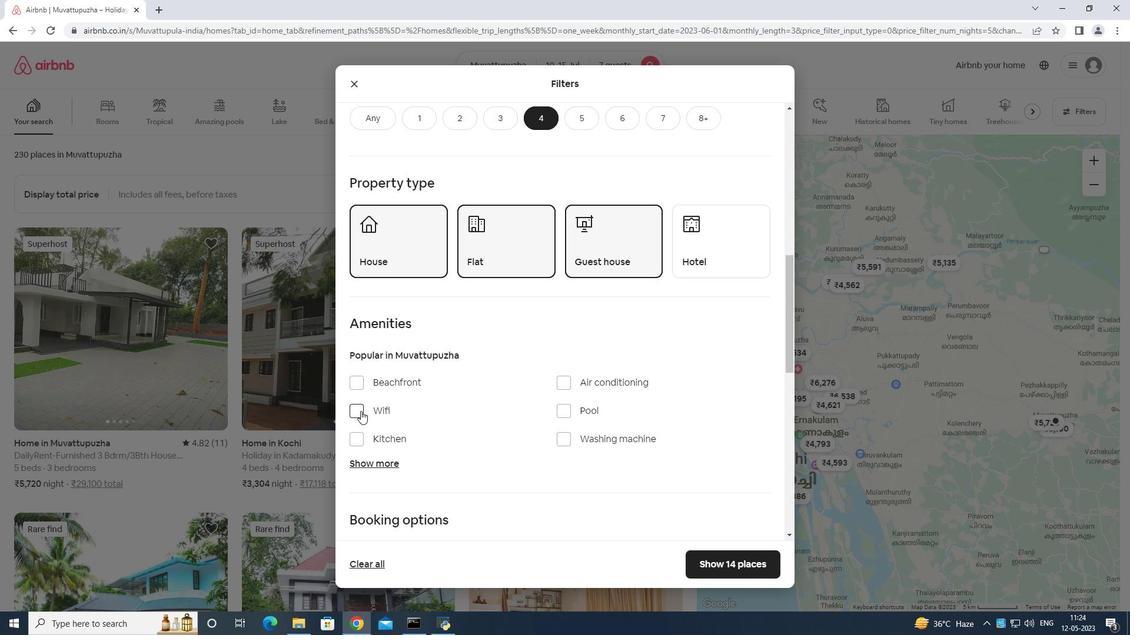
Action: Mouse moved to (363, 458)
Screenshot: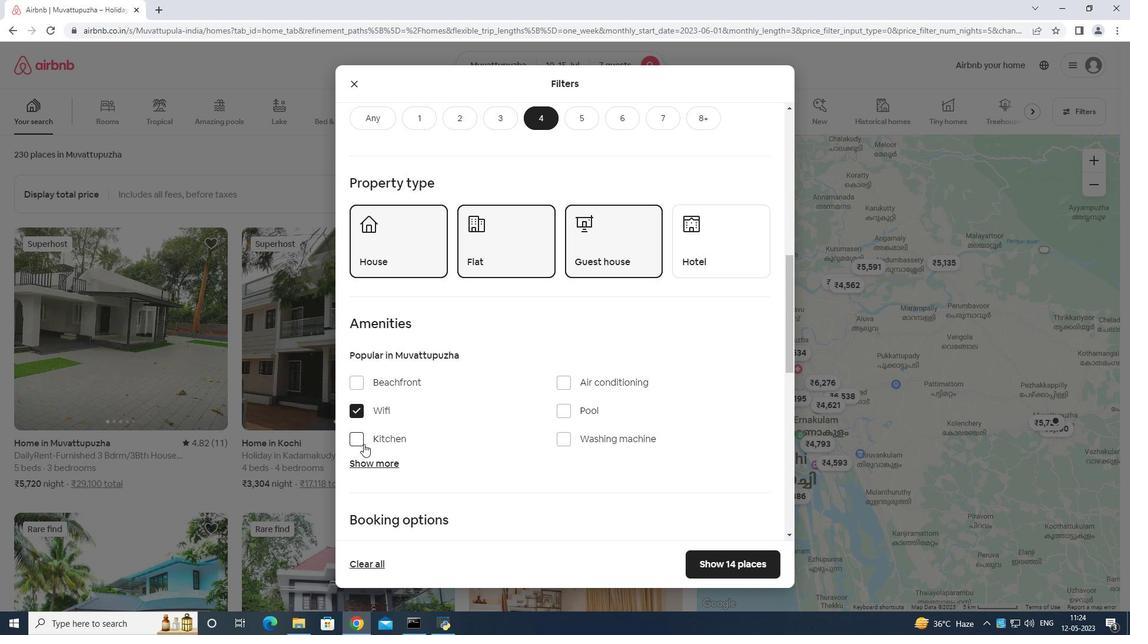 
Action: Mouse pressed left at (363, 458)
Screenshot: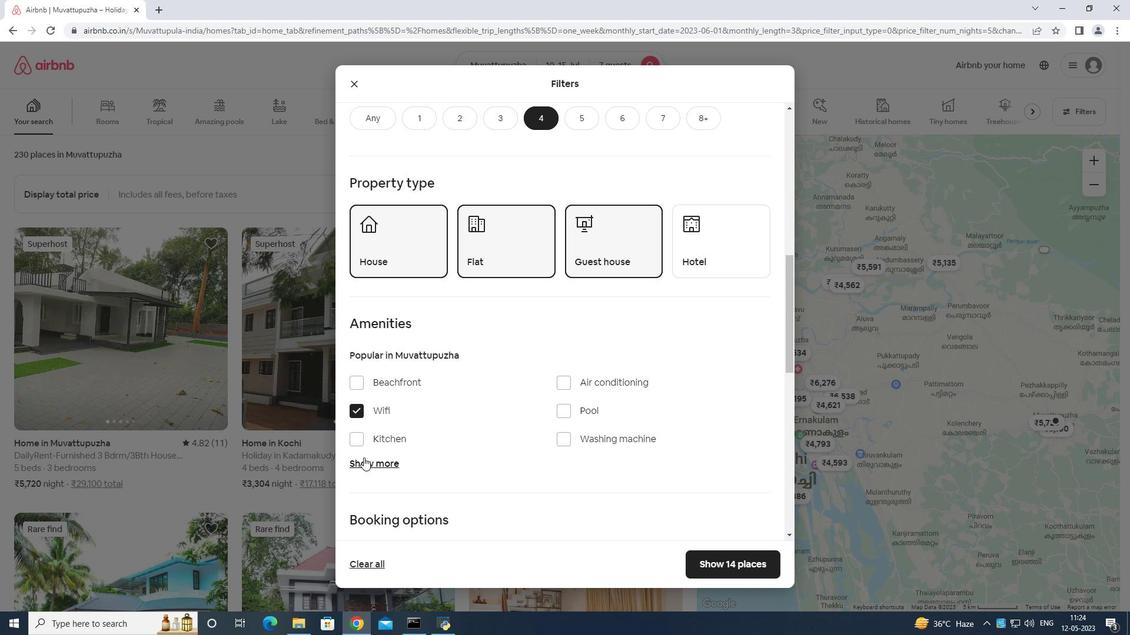 
Action: Mouse moved to (380, 459)
Screenshot: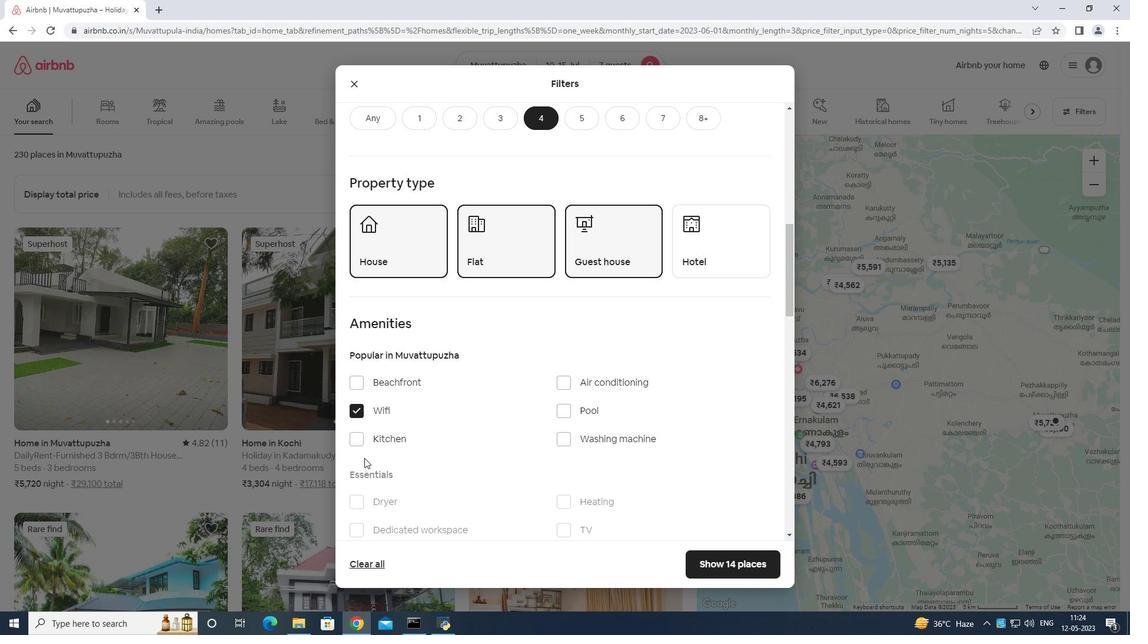 
Action: Mouse scrolled (380, 458) with delta (0, 0)
Screenshot: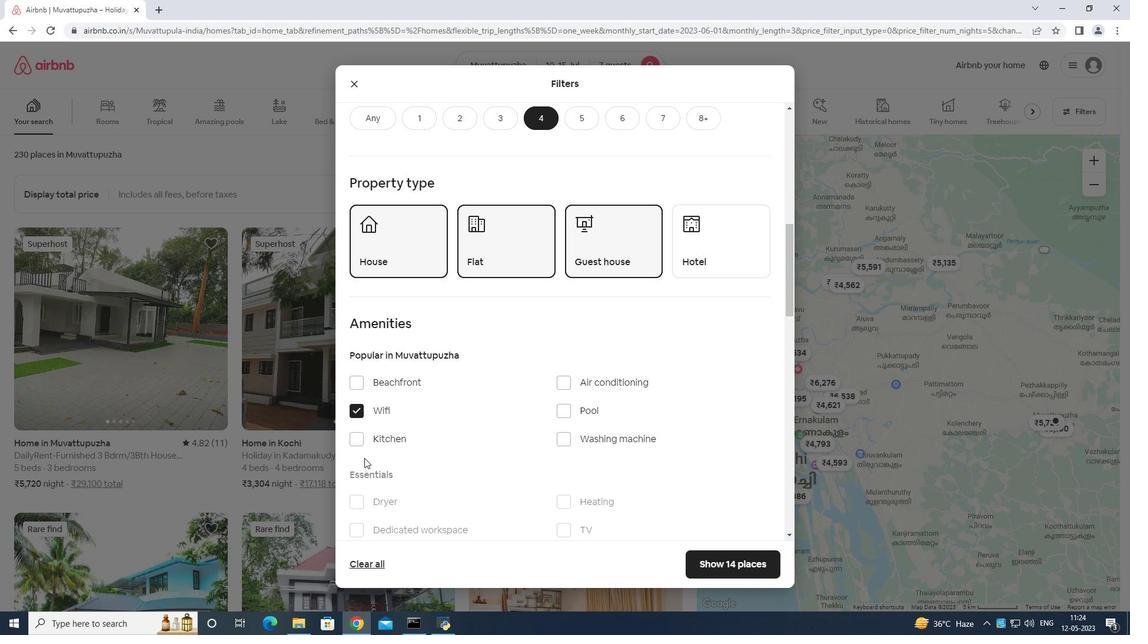 
Action: Mouse moved to (558, 478)
Screenshot: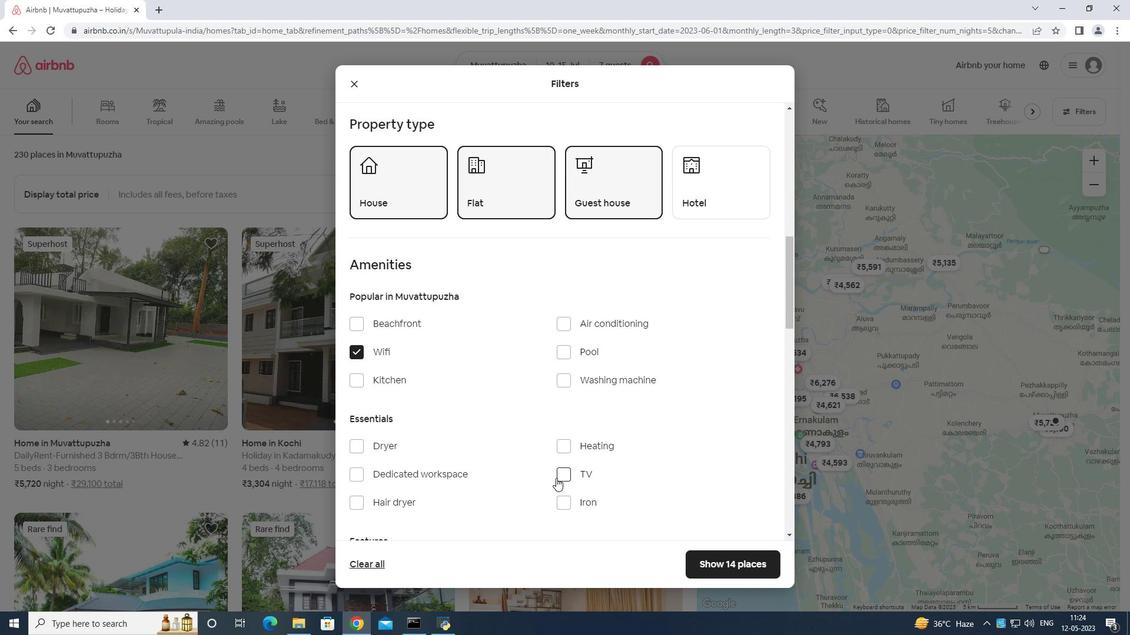 
Action: Mouse pressed left at (558, 478)
Screenshot: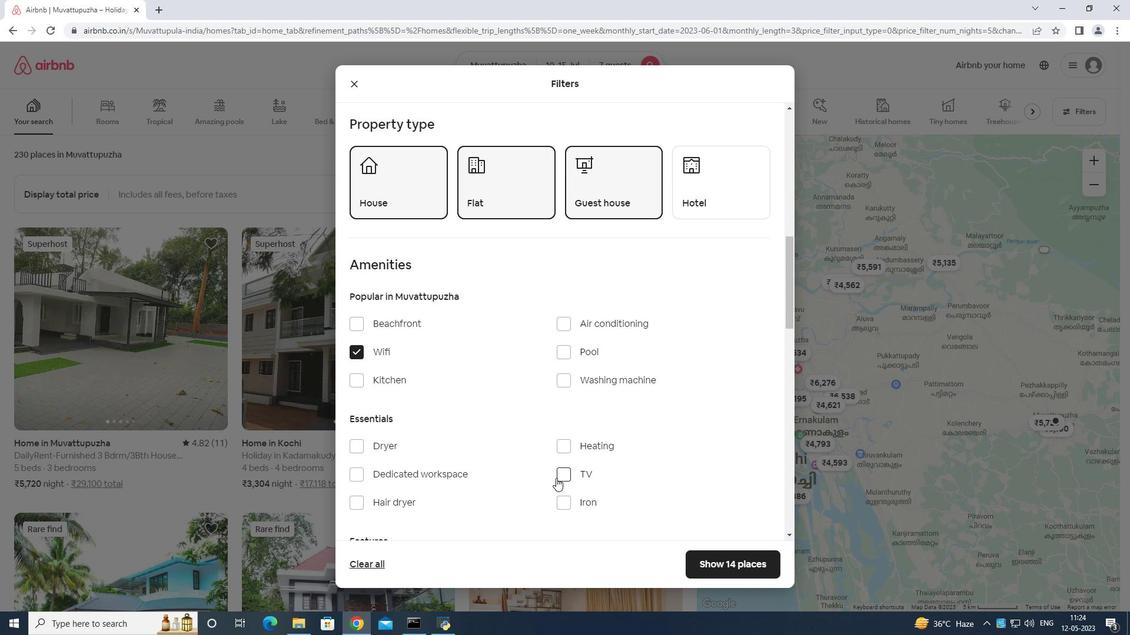 
Action: Mouse moved to (562, 476)
Screenshot: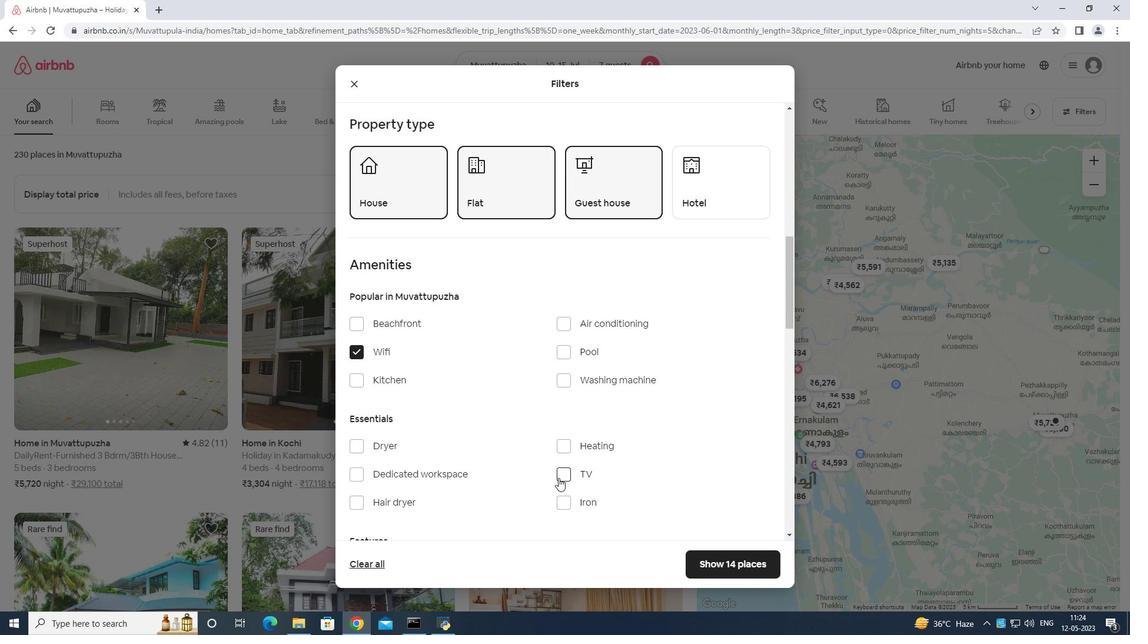 
Action: Mouse scrolled (562, 475) with delta (0, 0)
Screenshot: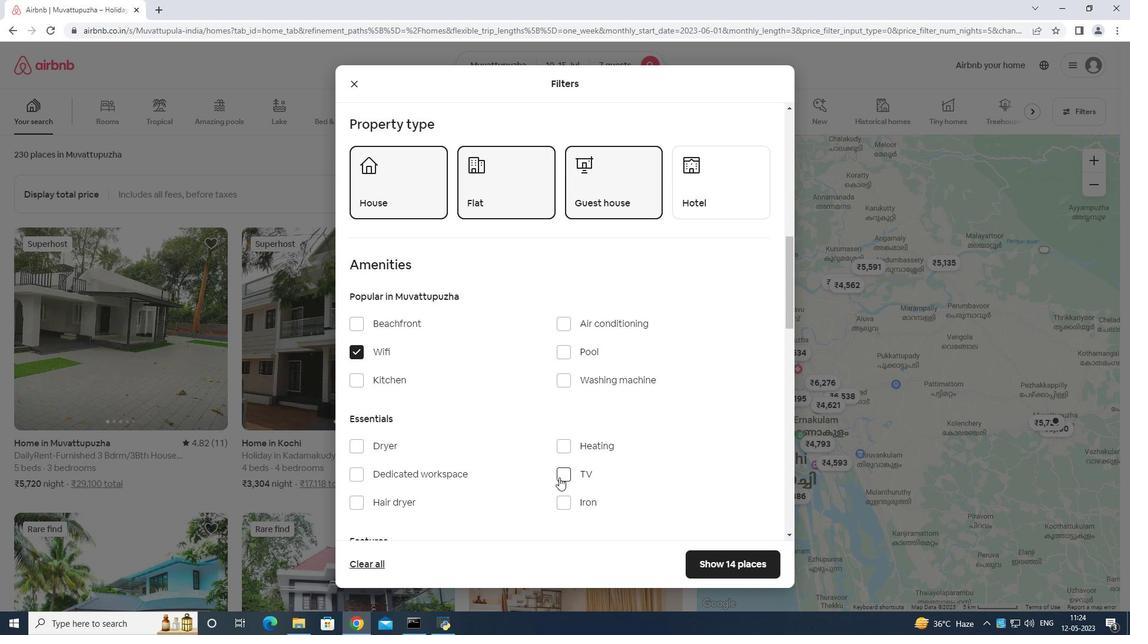 
Action: Mouse scrolled (562, 475) with delta (0, 0)
Screenshot: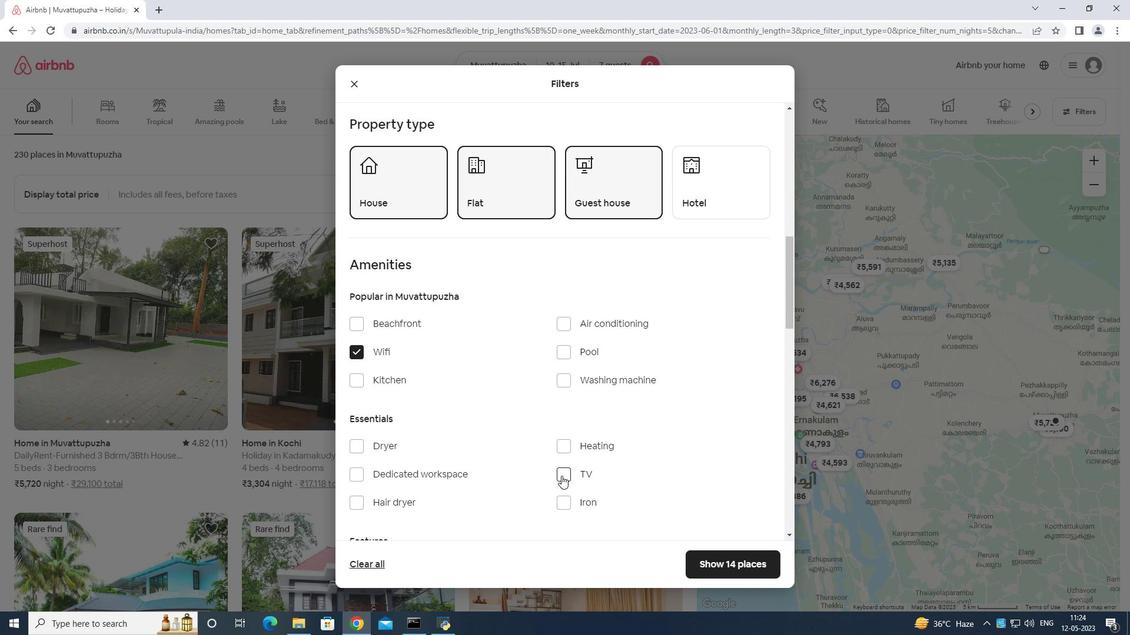 
Action: Mouse scrolled (562, 475) with delta (0, 0)
Screenshot: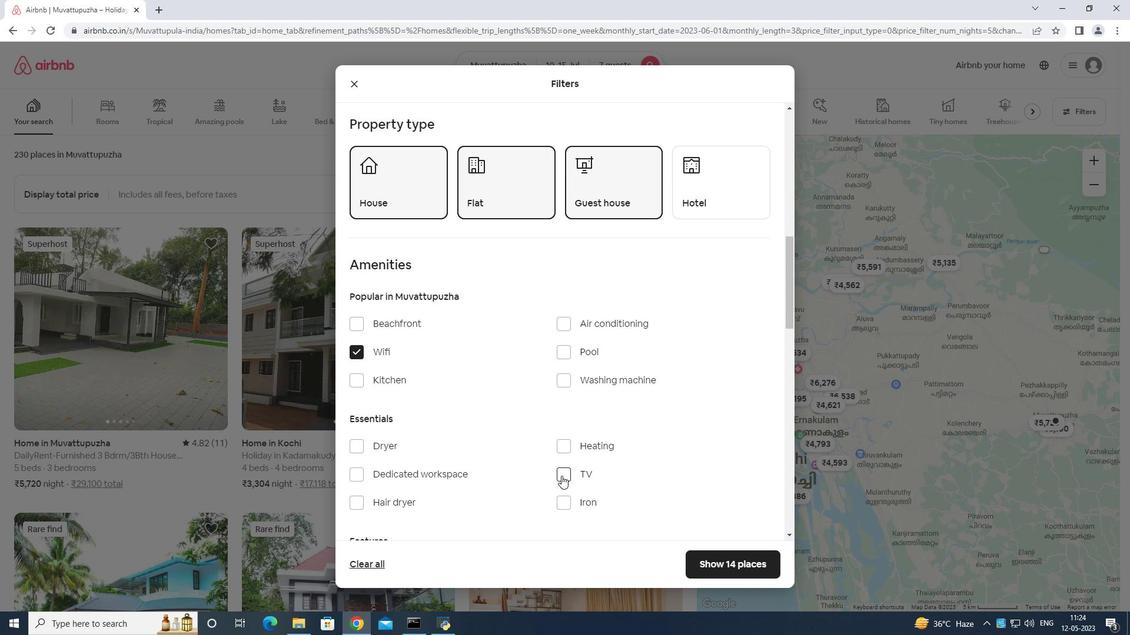 
Action: Mouse scrolled (562, 475) with delta (0, 0)
Screenshot: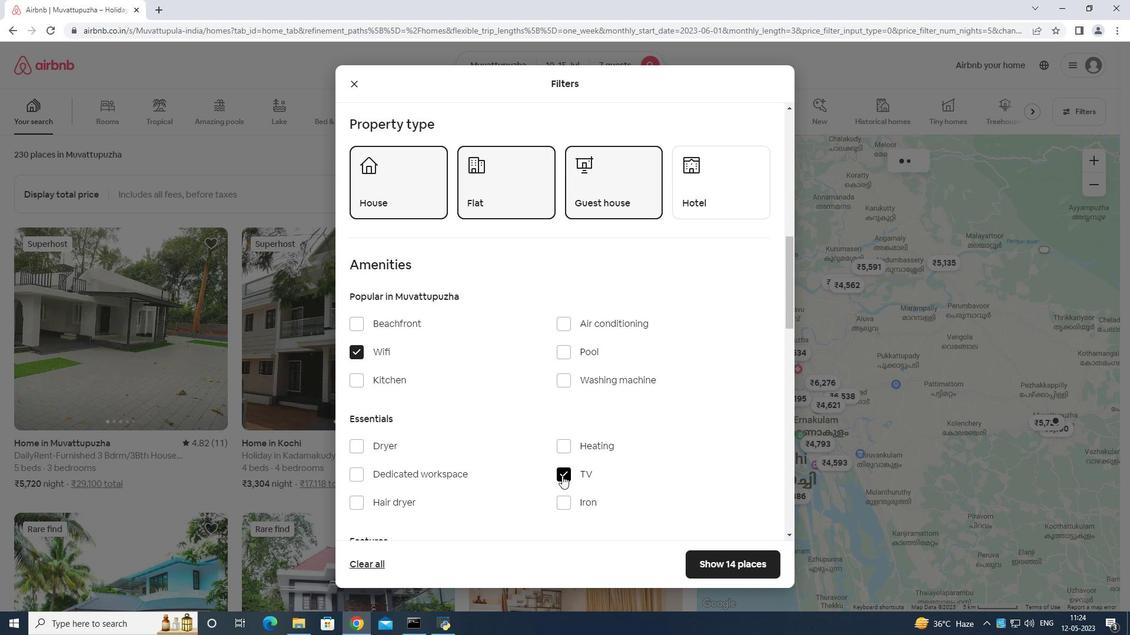 
Action: Mouse moved to (356, 390)
Screenshot: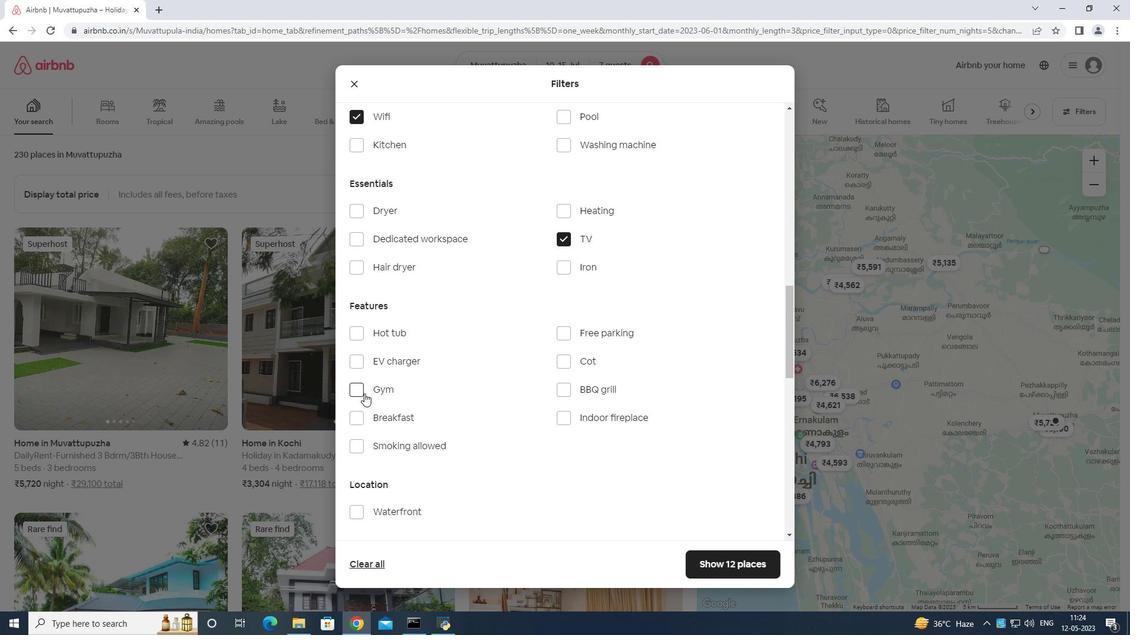 
Action: Mouse pressed left at (356, 390)
Screenshot: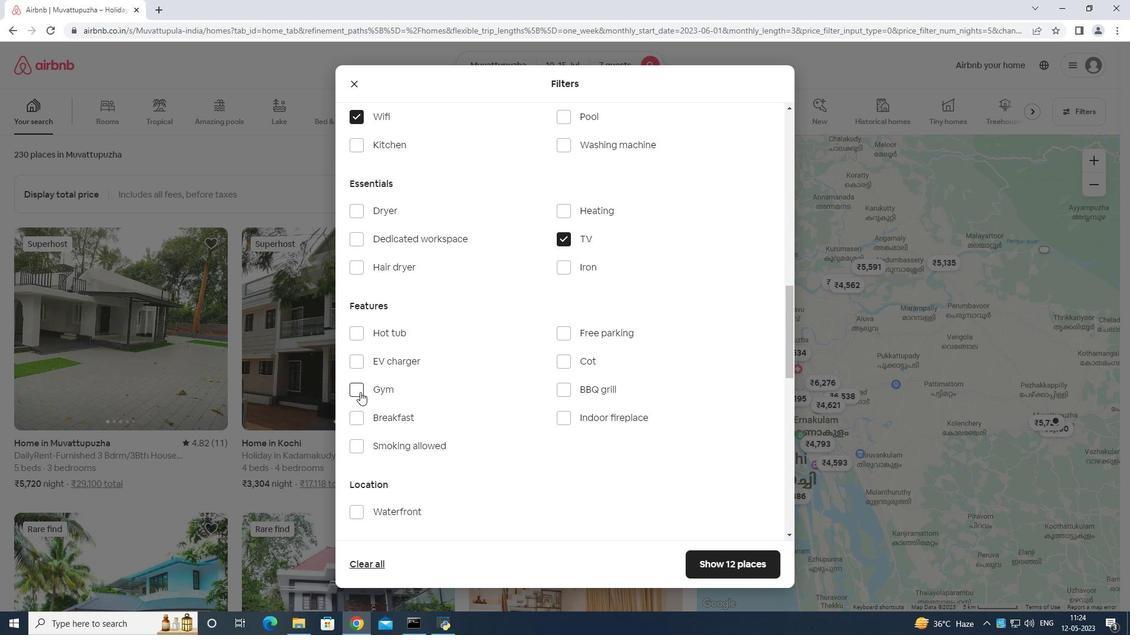 
Action: Mouse moved to (355, 418)
Screenshot: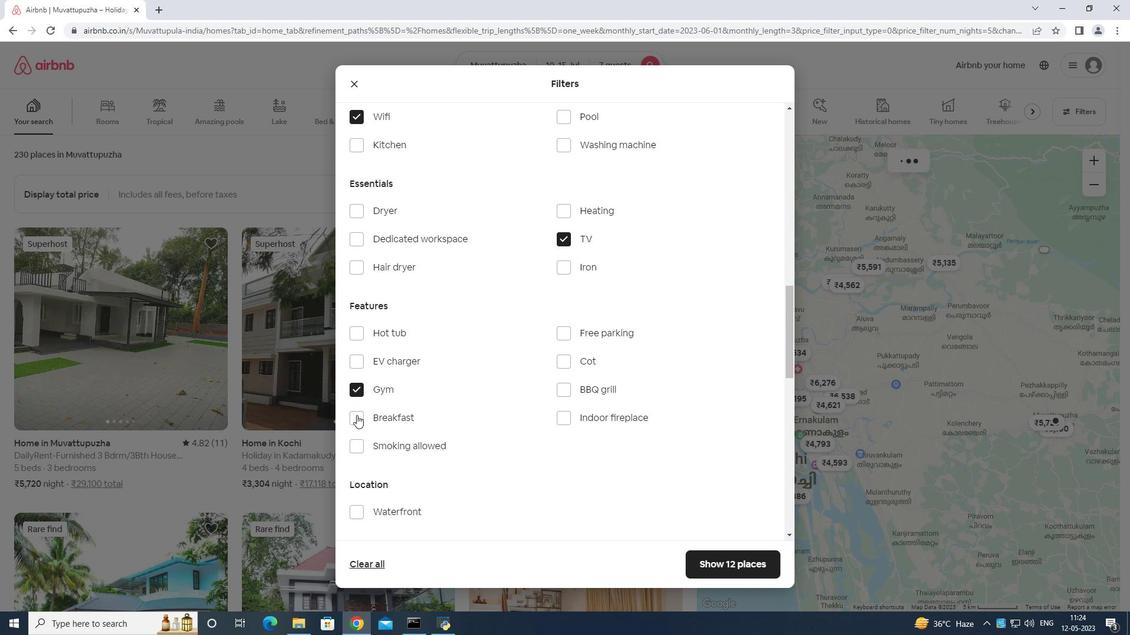 
Action: Mouse pressed left at (355, 418)
Screenshot: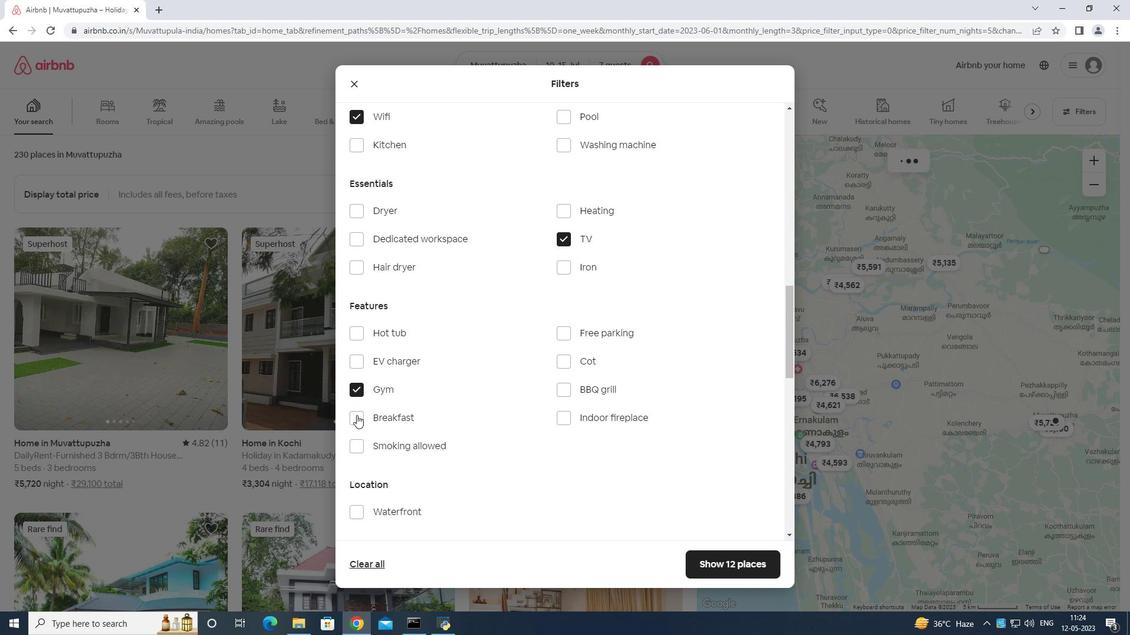 
Action: Mouse moved to (681, 436)
Screenshot: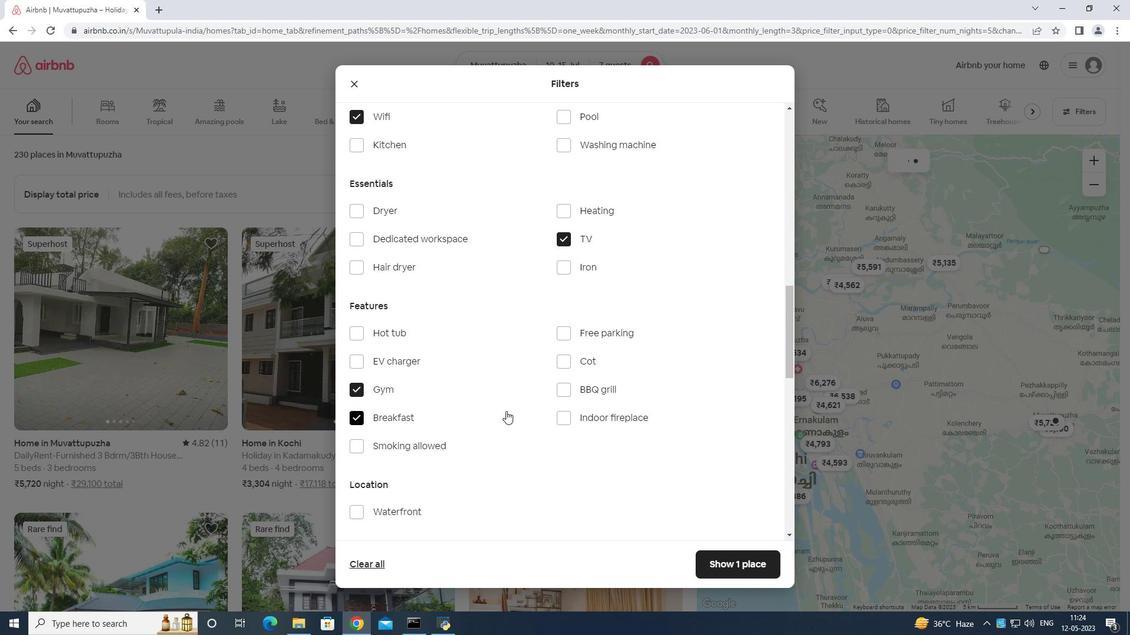 
Action: Mouse scrolled (655, 431) with delta (0, 0)
Screenshot: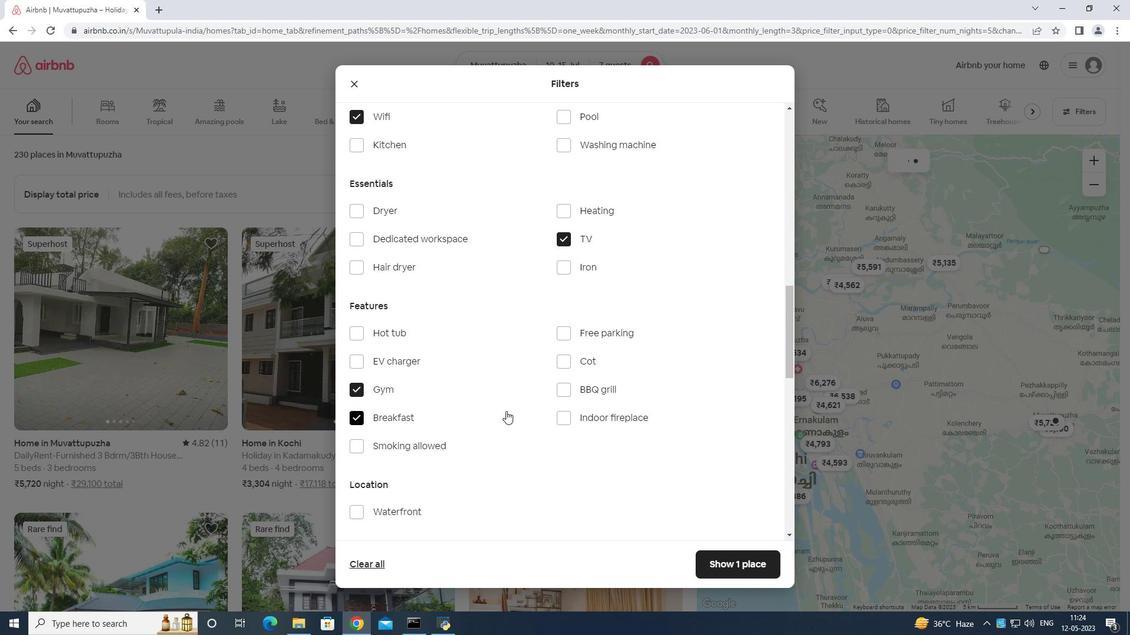 
Action: Mouse moved to (683, 436)
Screenshot: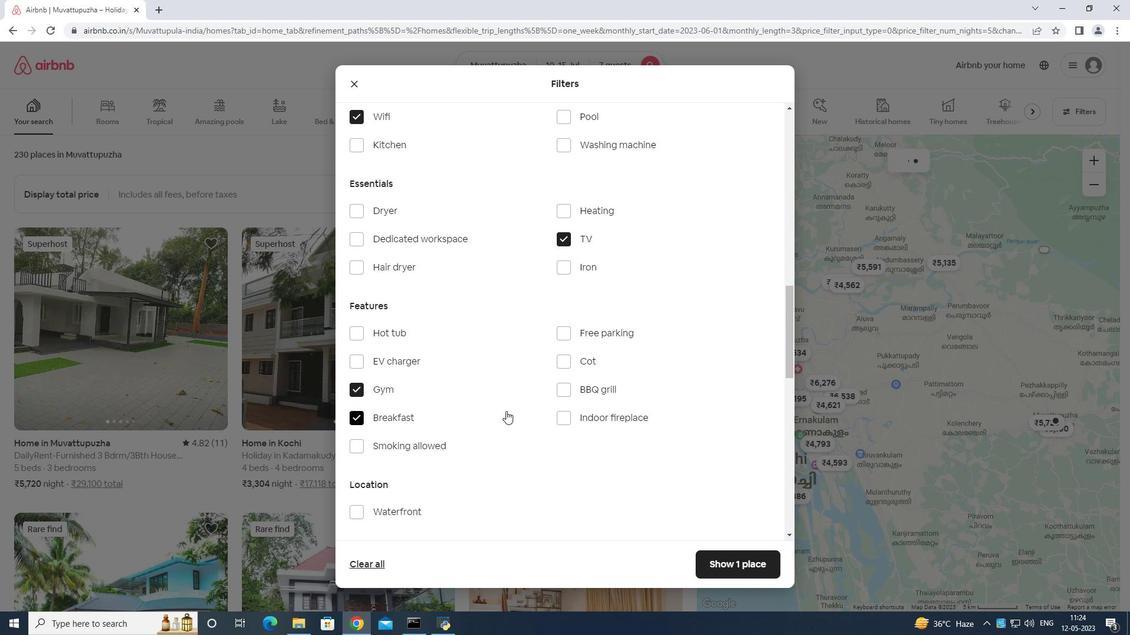 
Action: Mouse scrolled (683, 435) with delta (0, 0)
Screenshot: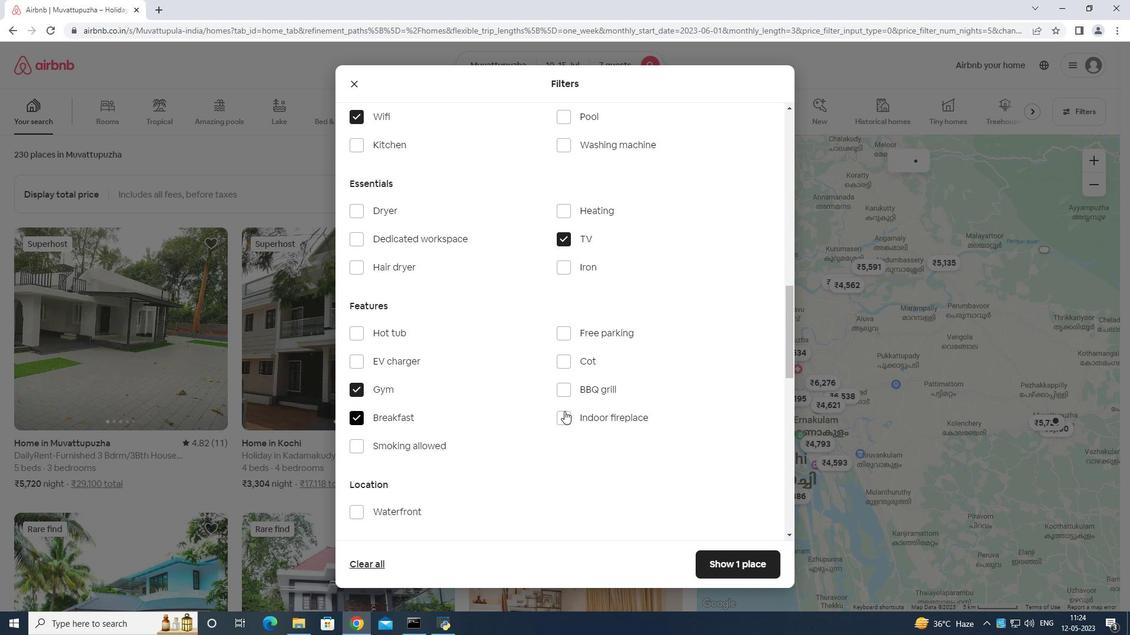
Action: Mouse moved to (683, 436)
Screenshot: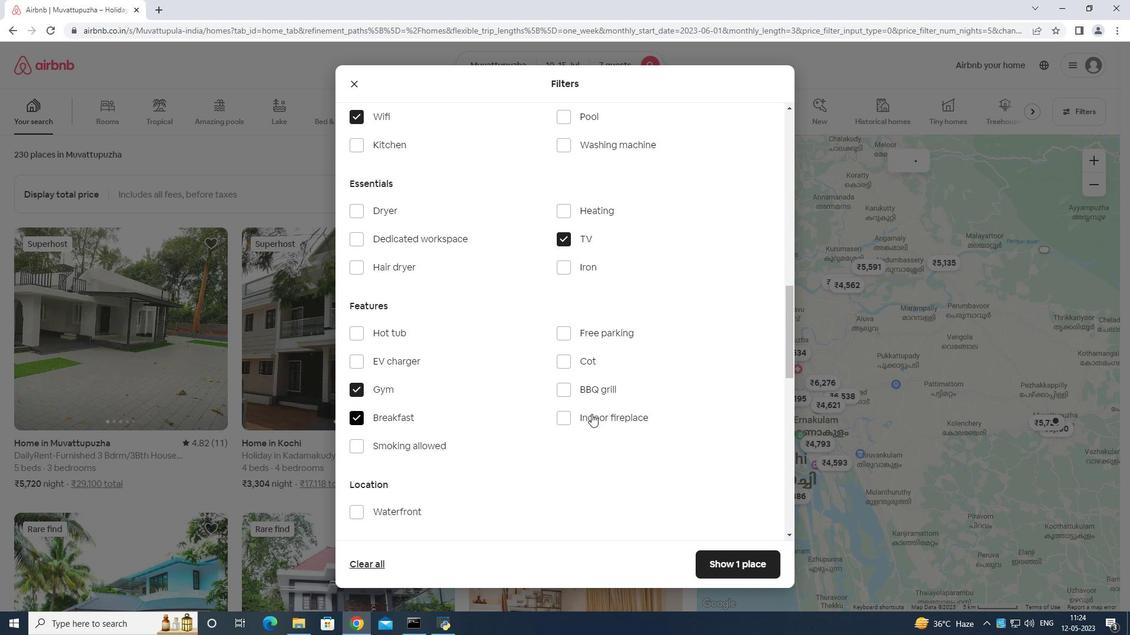 
Action: Mouse scrolled (683, 435) with delta (0, 0)
Screenshot: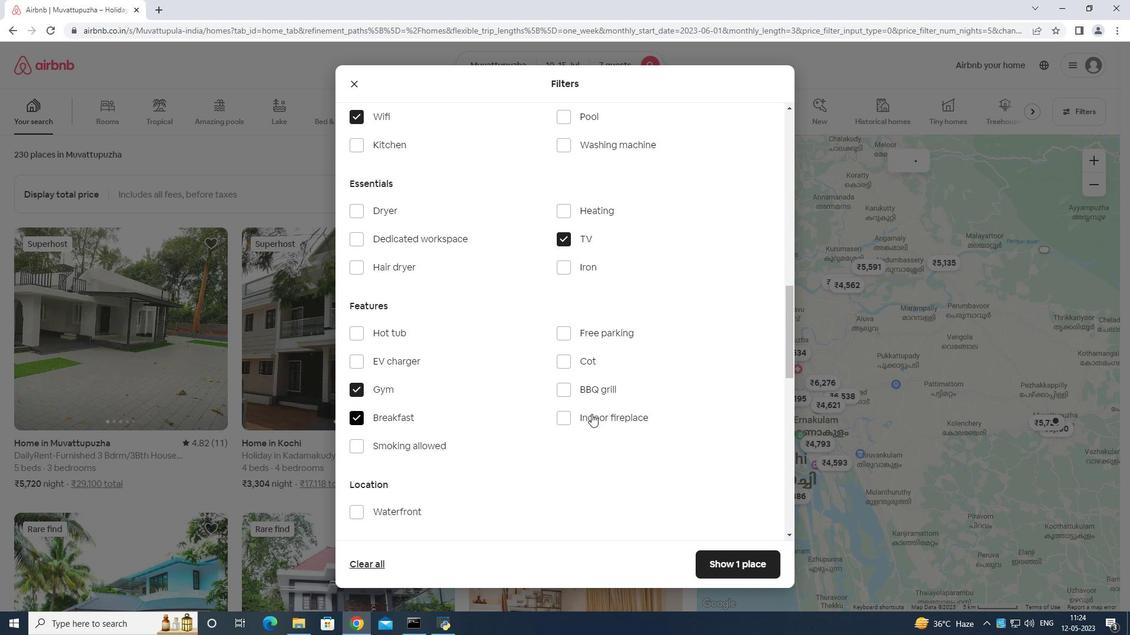 
Action: Mouse scrolled (683, 435) with delta (0, 0)
Screenshot: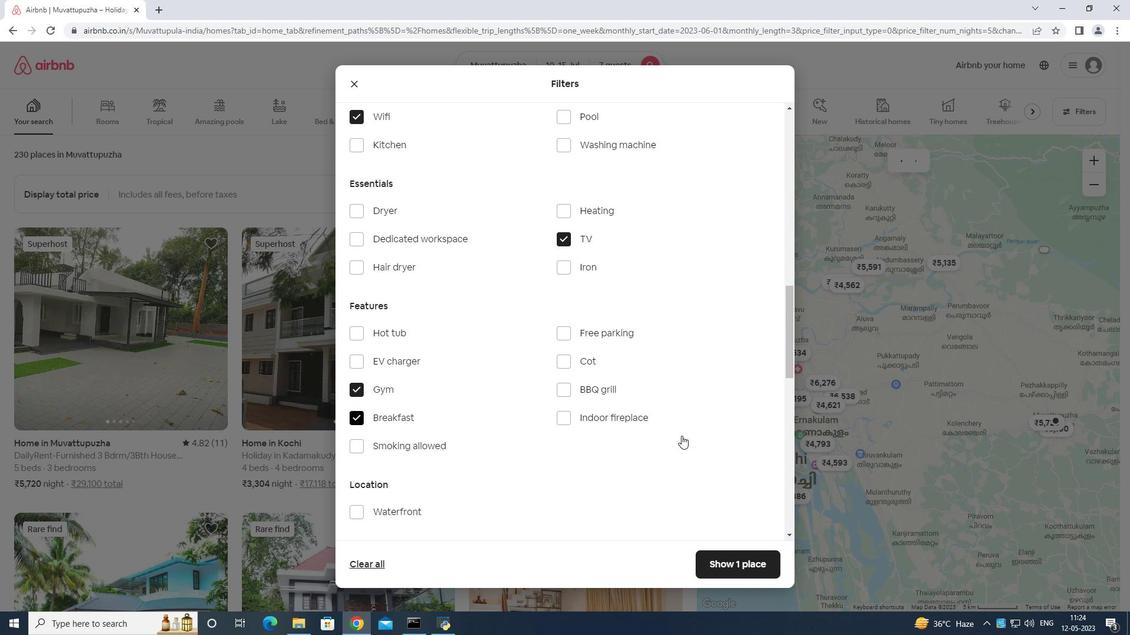 
Action: Mouse moved to (690, 438)
Screenshot: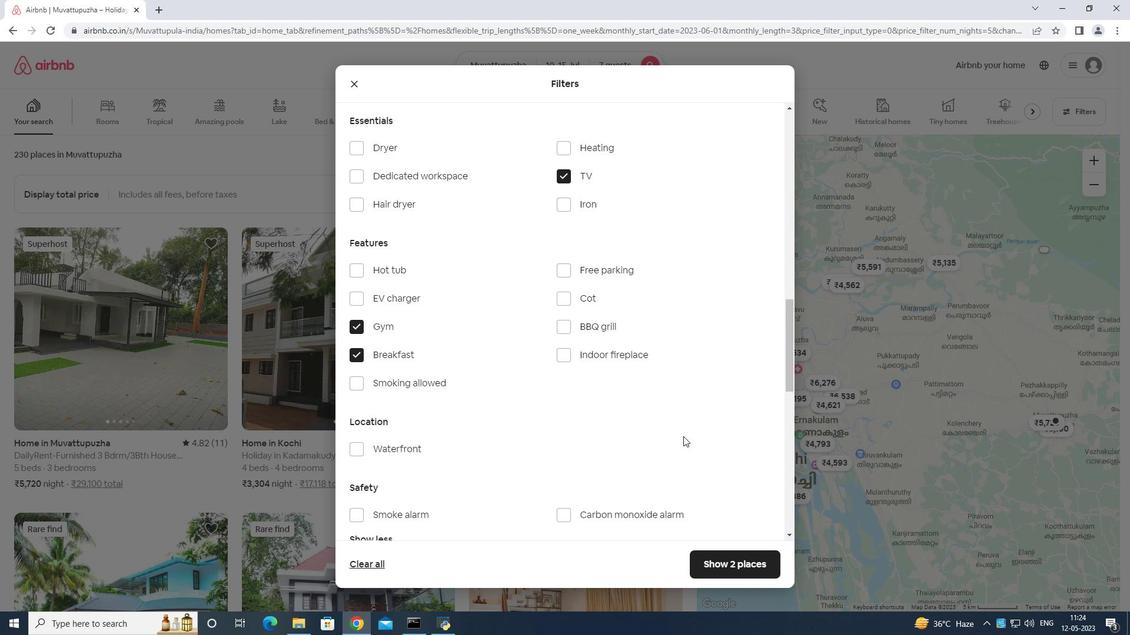 
Action: Mouse scrolled (690, 437) with delta (0, 0)
Screenshot: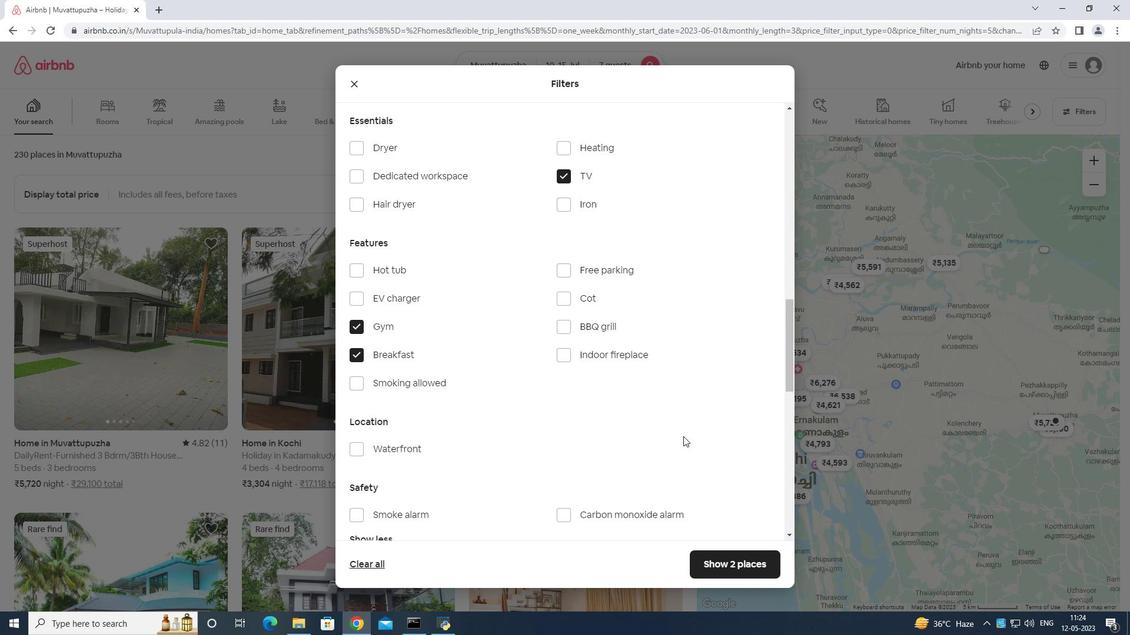 
Action: Mouse moved to (739, 445)
Screenshot: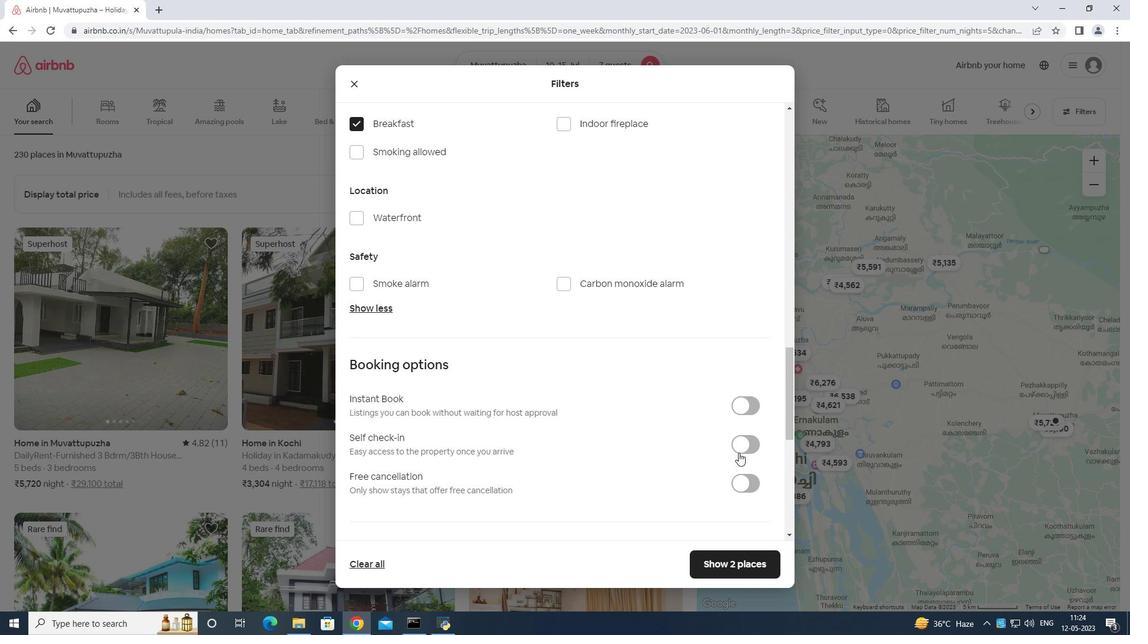 
Action: Mouse pressed left at (739, 445)
Screenshot: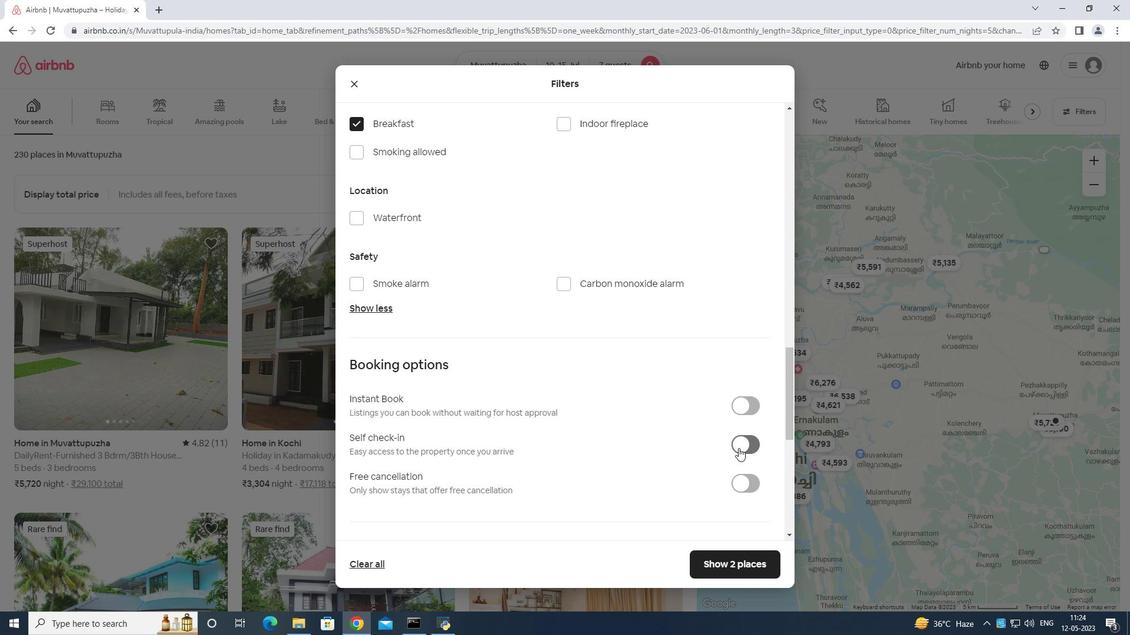 
Action: Mouse moved to (736, 449)
Screenshot: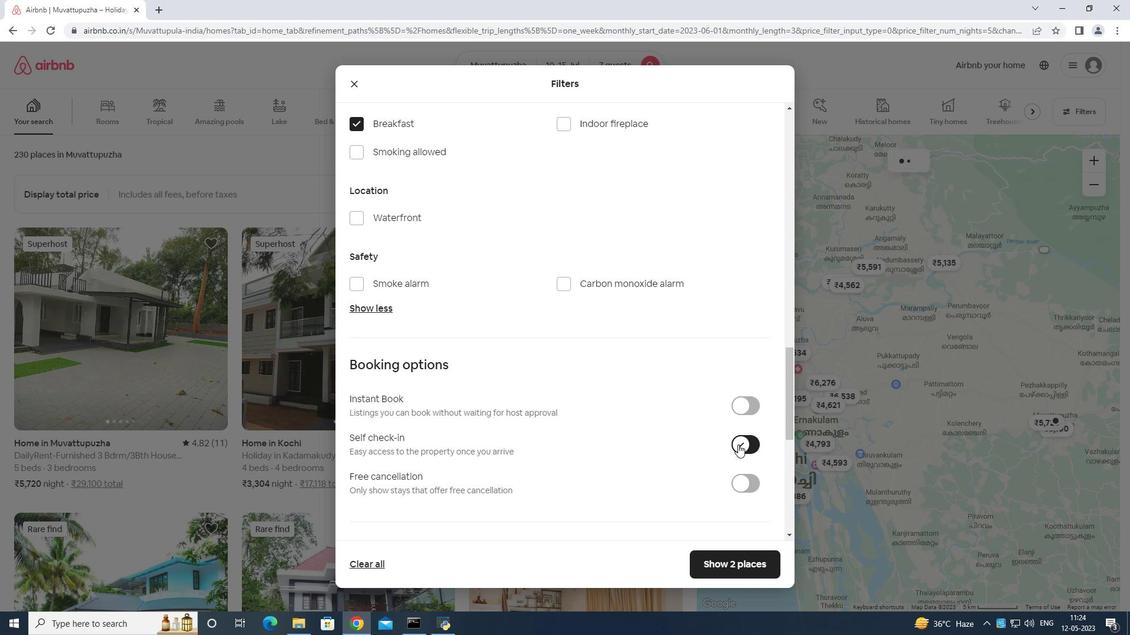
Action: Mouse scrolled (736, 450) with delta (0, 0)
Screenshot: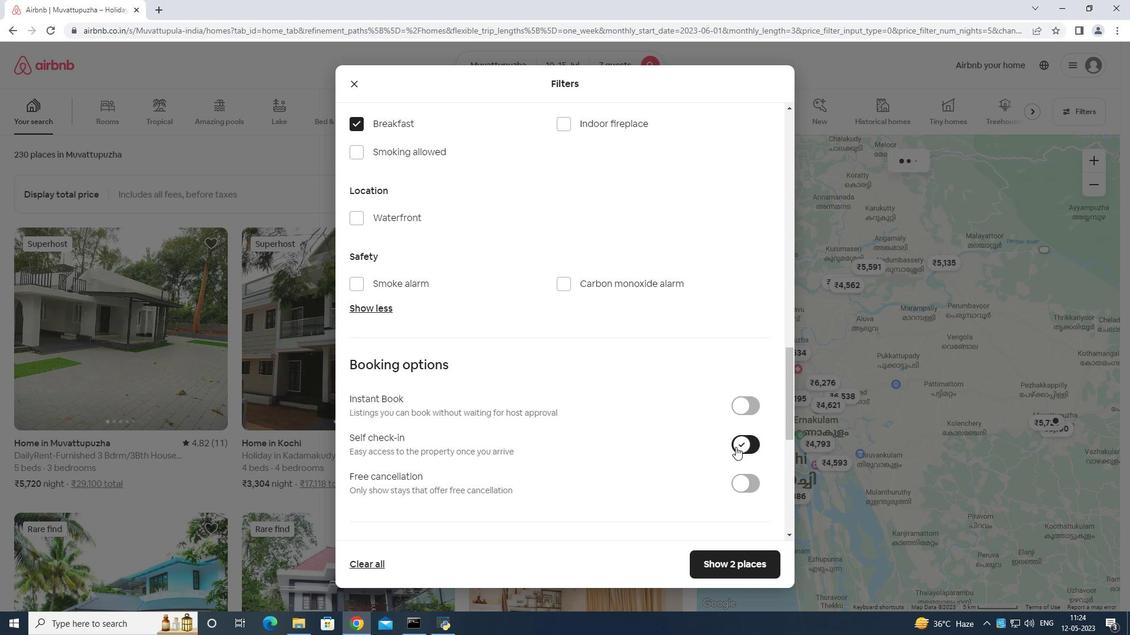 
Action: Mouse moved to (737, 449)
Screenshot: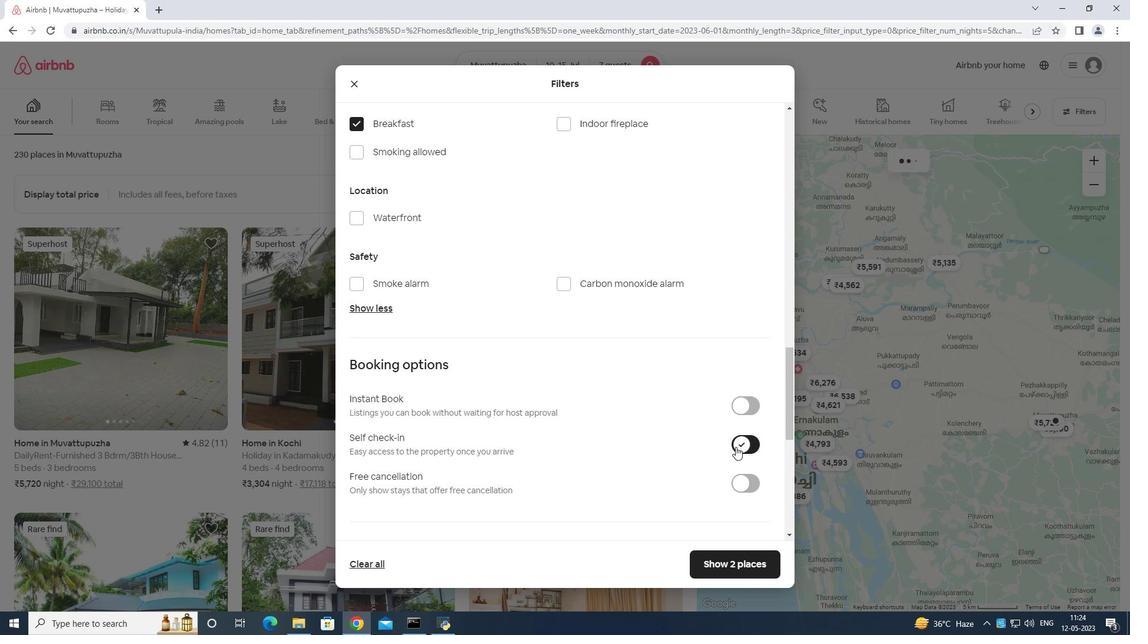 
Action: Mouse scrolled (737, 450) with delta (0, 0)
Screenshot: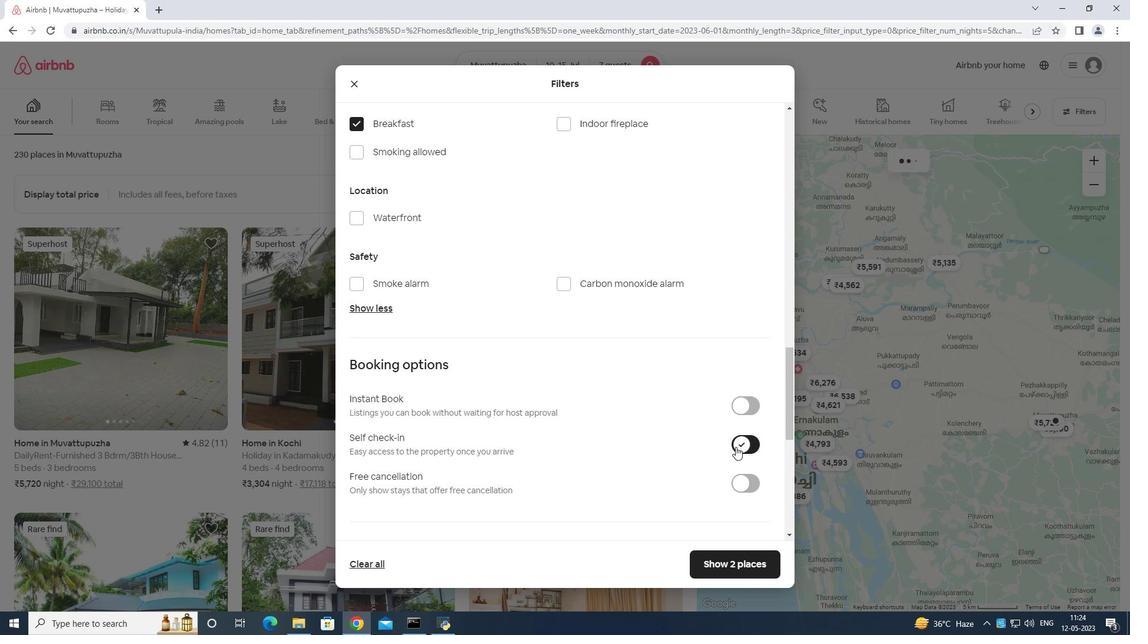 
Action: Mouse moved to (739, 449)
Screenshot: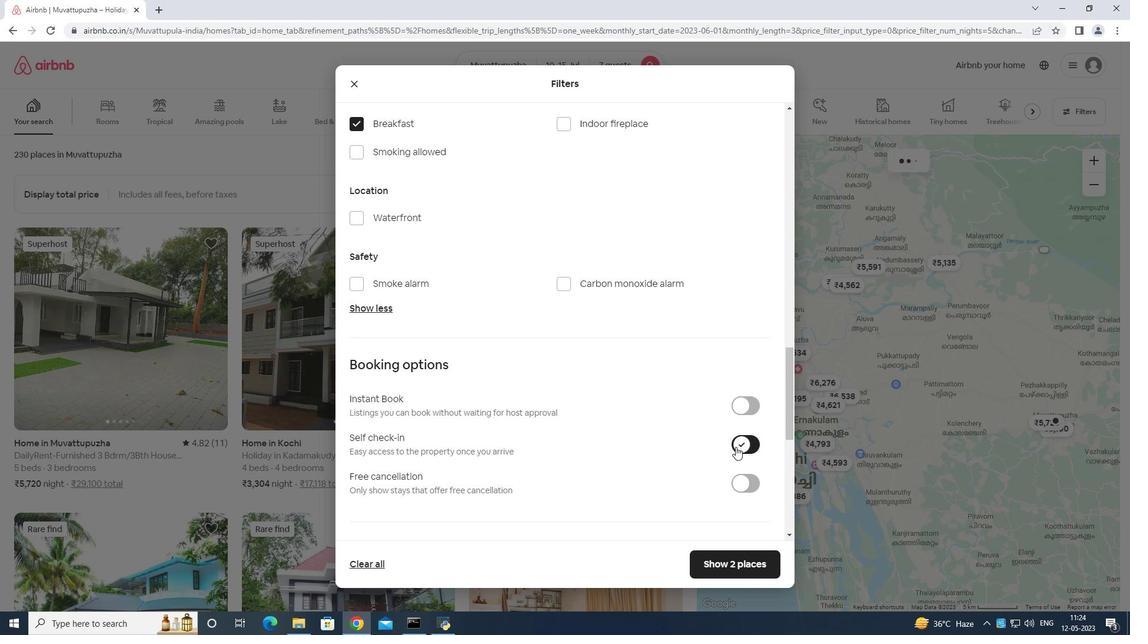 
Action: Mouse scrolled (739, 450) with delta (0, 0)
Screenshot: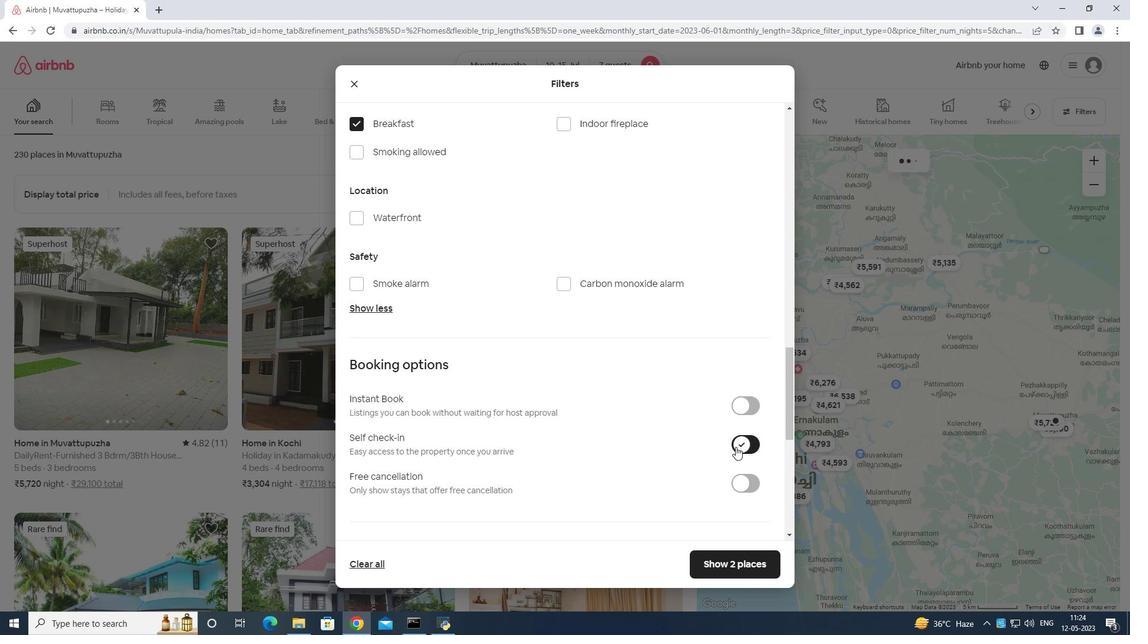 
Action: Mouse moved to (739, 449)
Screenshot: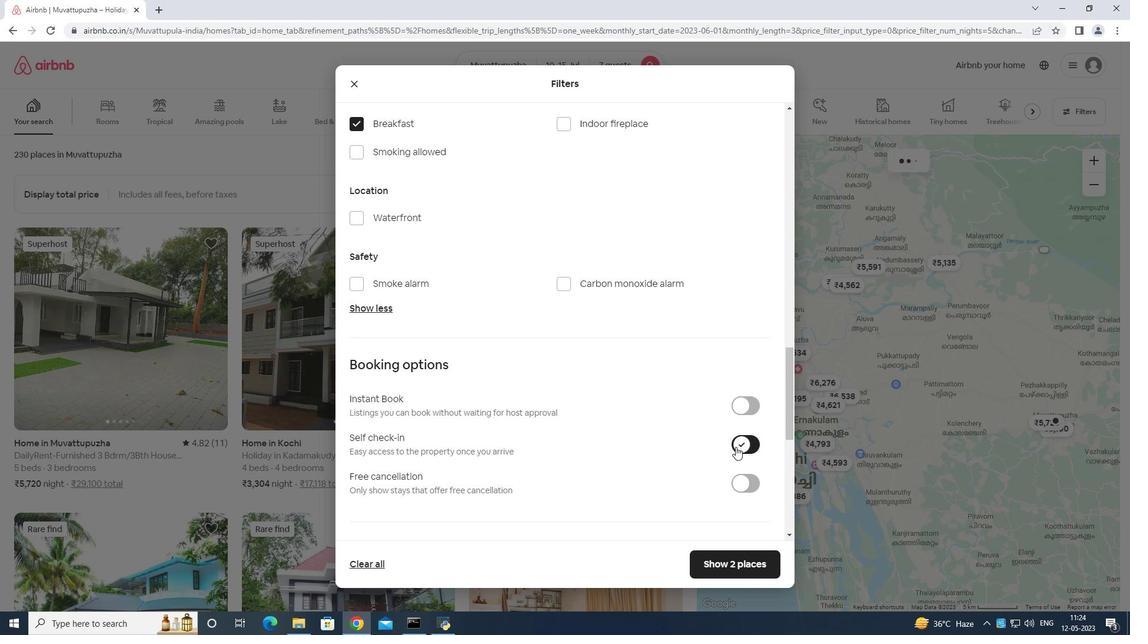 
Action: Mouse scrolled (739, 450) with delta (0, 0)
Screenshot: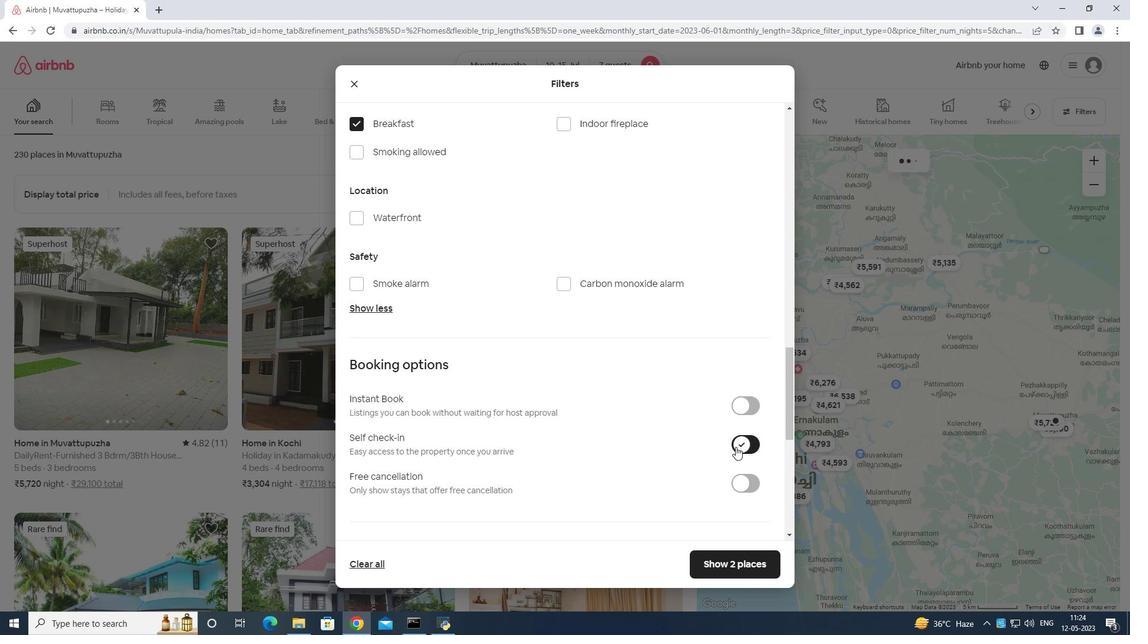 
Action: Mouse scrolled (739, 450) with delta (0, 0)
Screenshot: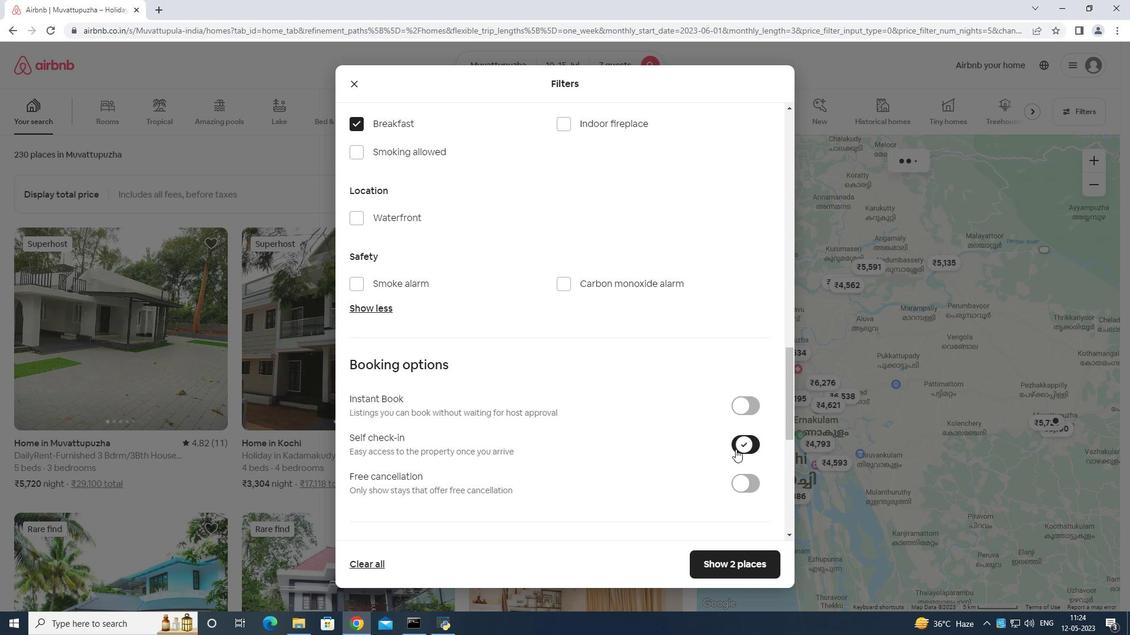 
Action: Mouse moved to (741, 449)
Screenshot: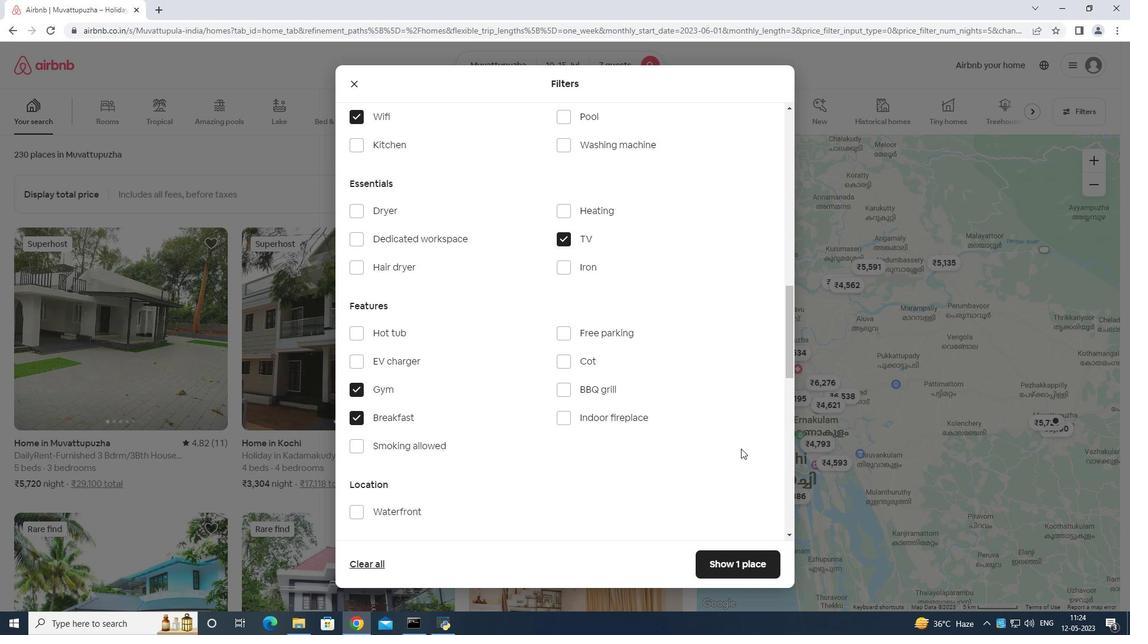 
Action: Mouse scrolled (741, 449) with delta (0, 0)
Screenshot: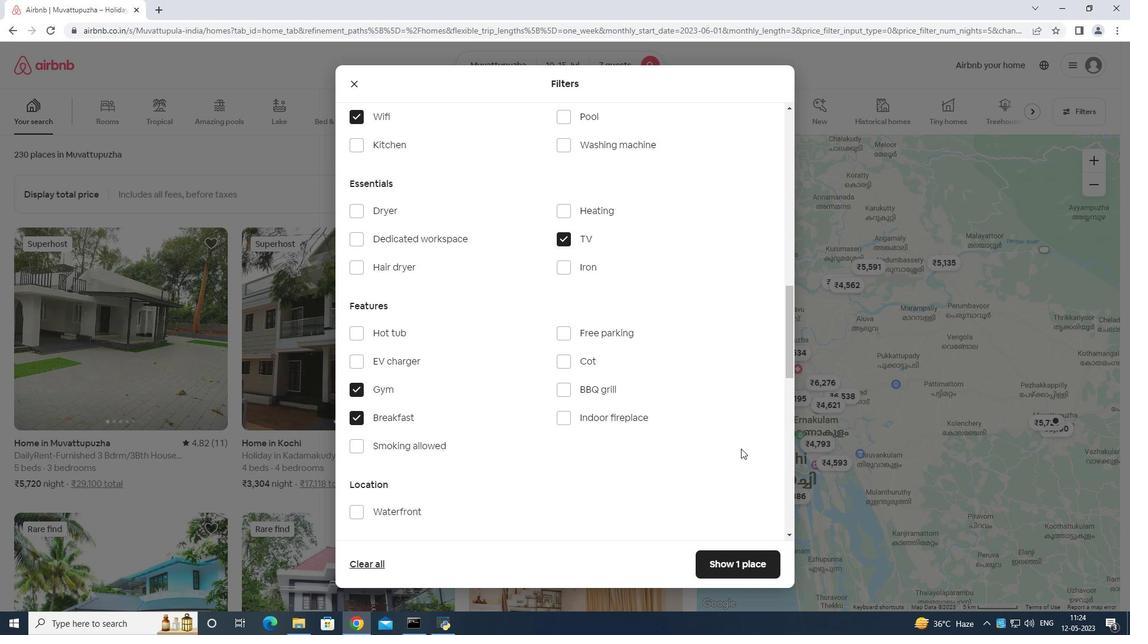 
Action: Mouse scrolled (741, 449) with delta (0, 0)
Screenshot: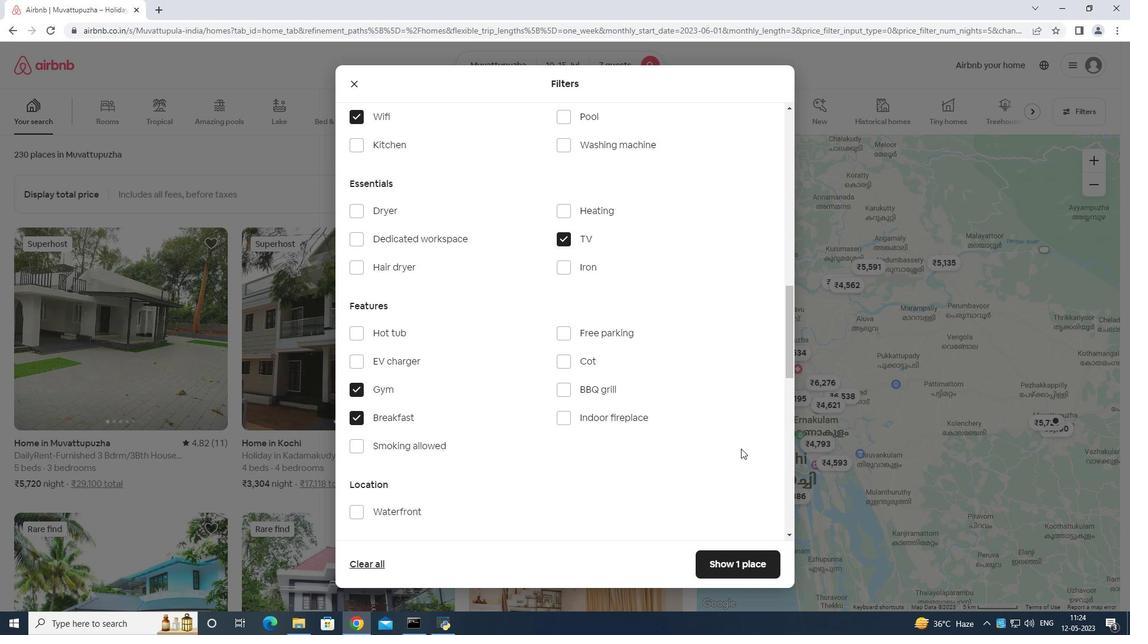 
Action: Mouse moved to (741, 449)
Screenshot: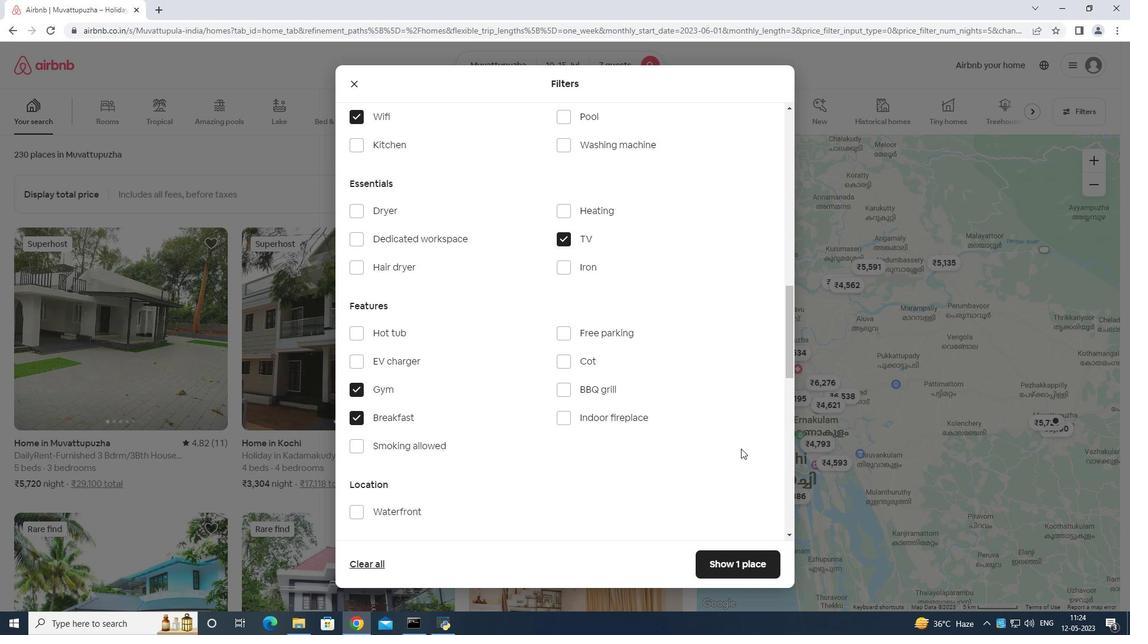 
Action: Mouse scrolled (741, 449) with delta (0, 0)
Screenshot: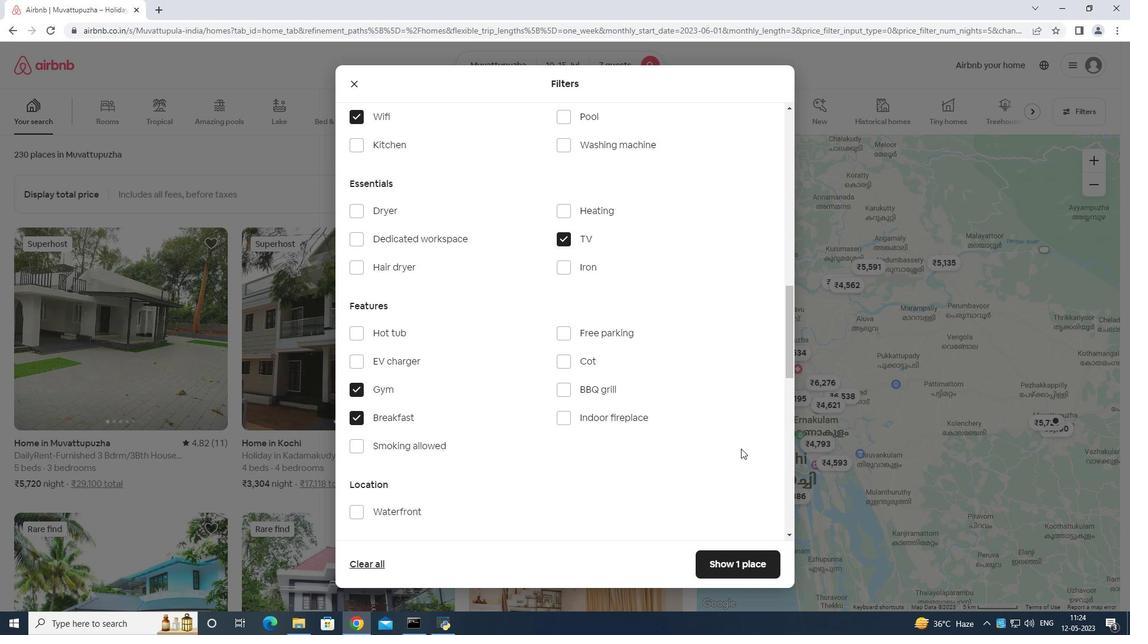 
Action: Mouse moved to (743, 449)
Screenshot: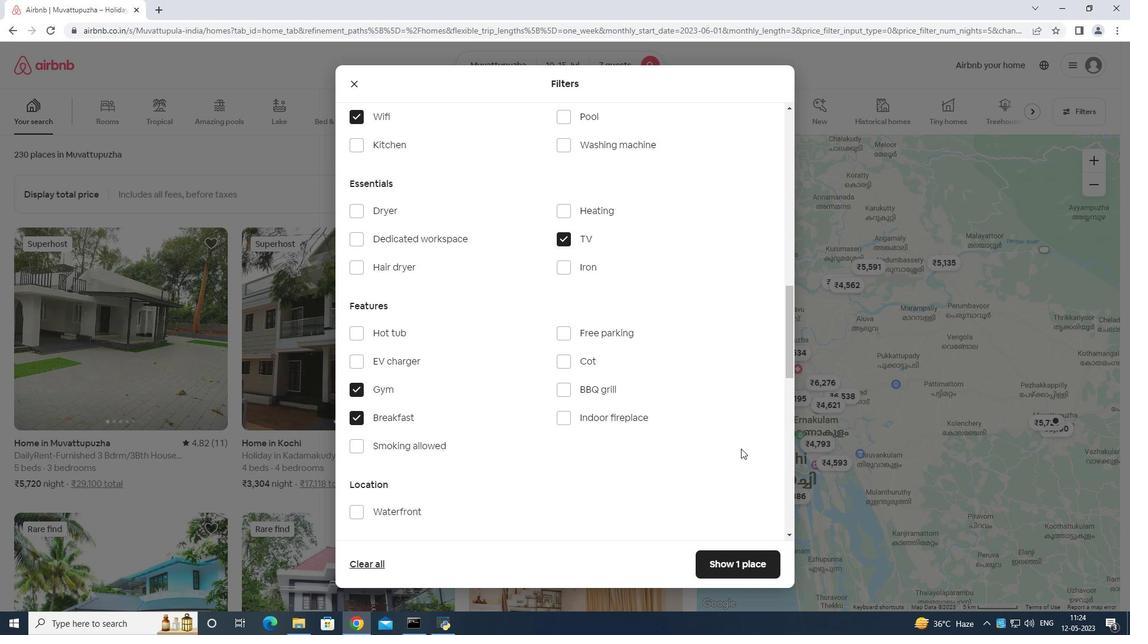
Action: Mouse scrolled (743, 449) with delta (0, 0)
Screenshot: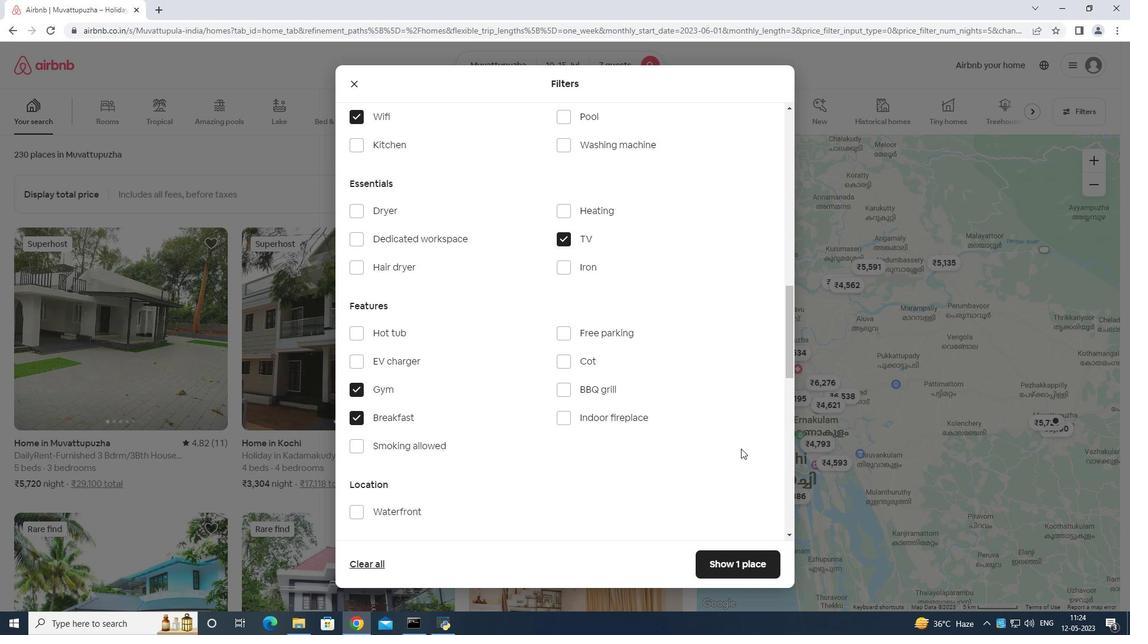 
Action: Mouse moved to (743, 449)
Screenshot: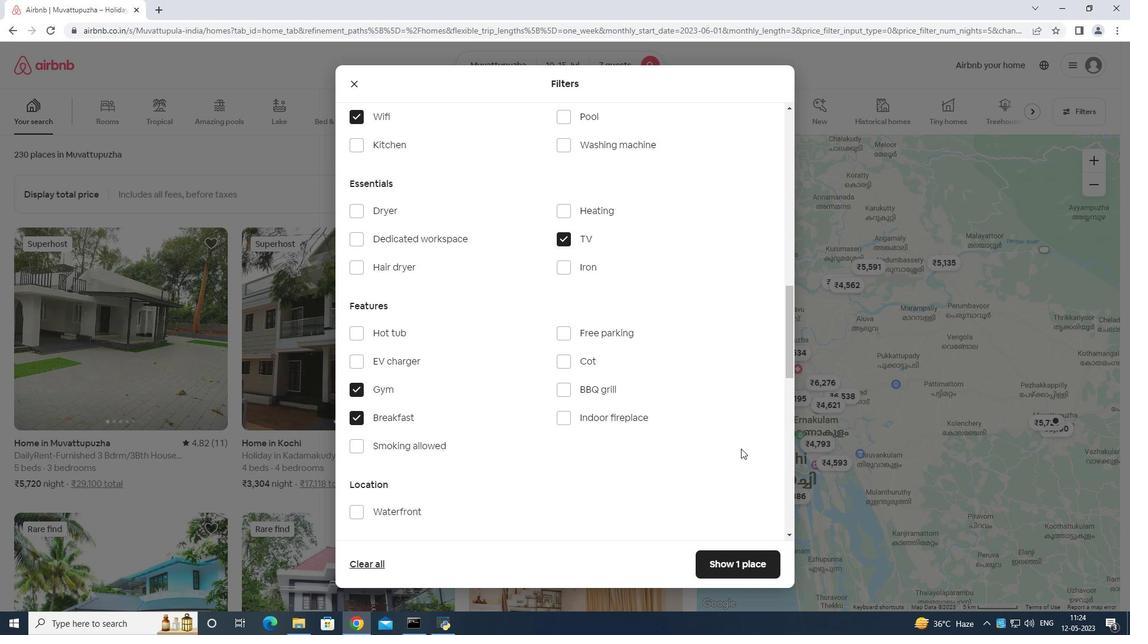 
Action: Mouse scrolled (743, 448) with delta (0, 0)
Screenshot: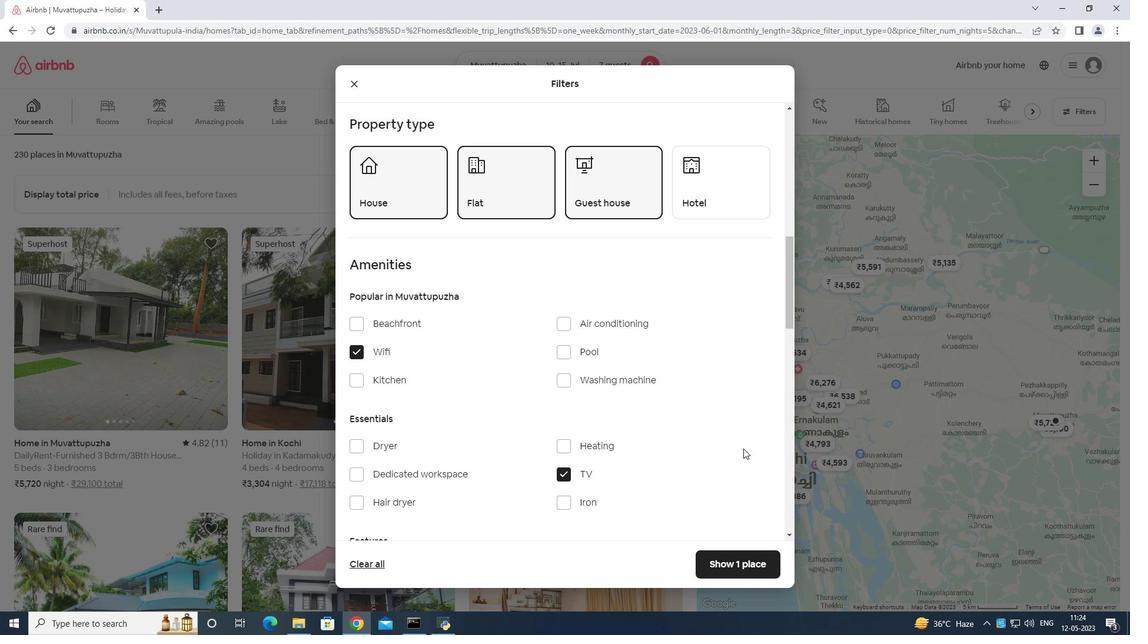 
Action: Mouse moved to (743, 449)
Screenshot: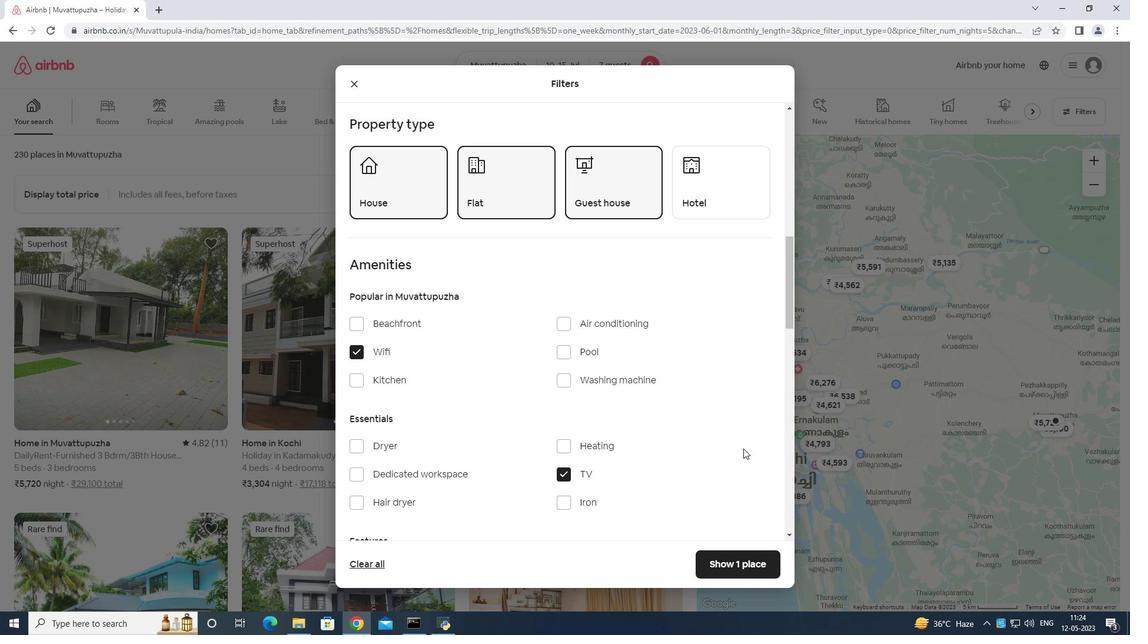 
Action: Mouse scrolled (743, 448) with delta (0, 0)
Screenshot: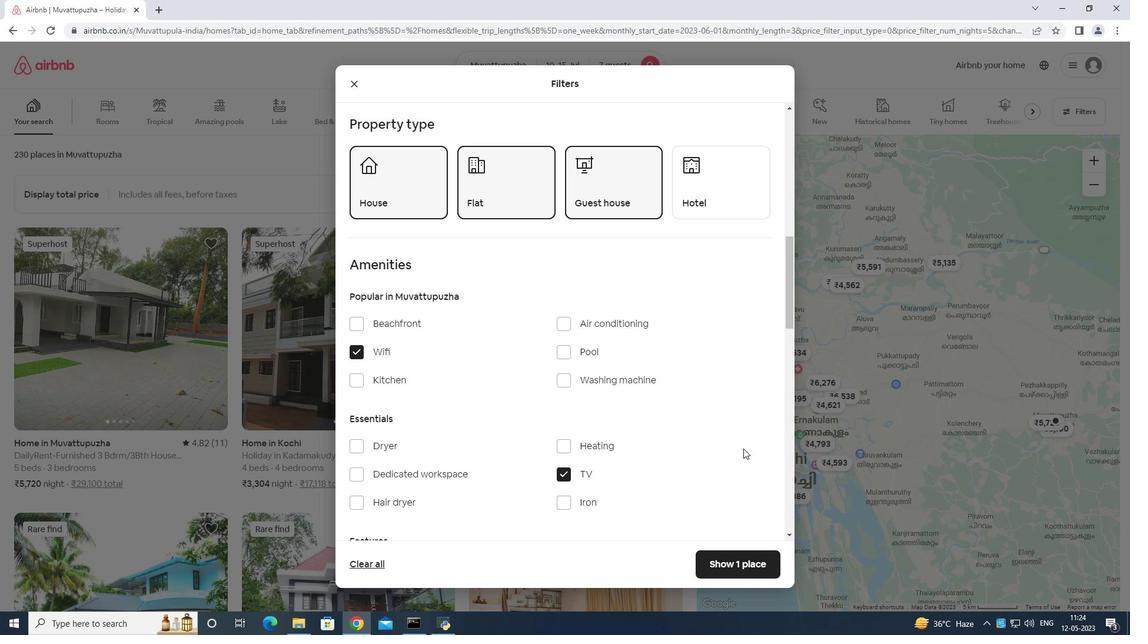 
Action: Mouse scrolled (743, 448) with delta (0, 0)
Screenshot: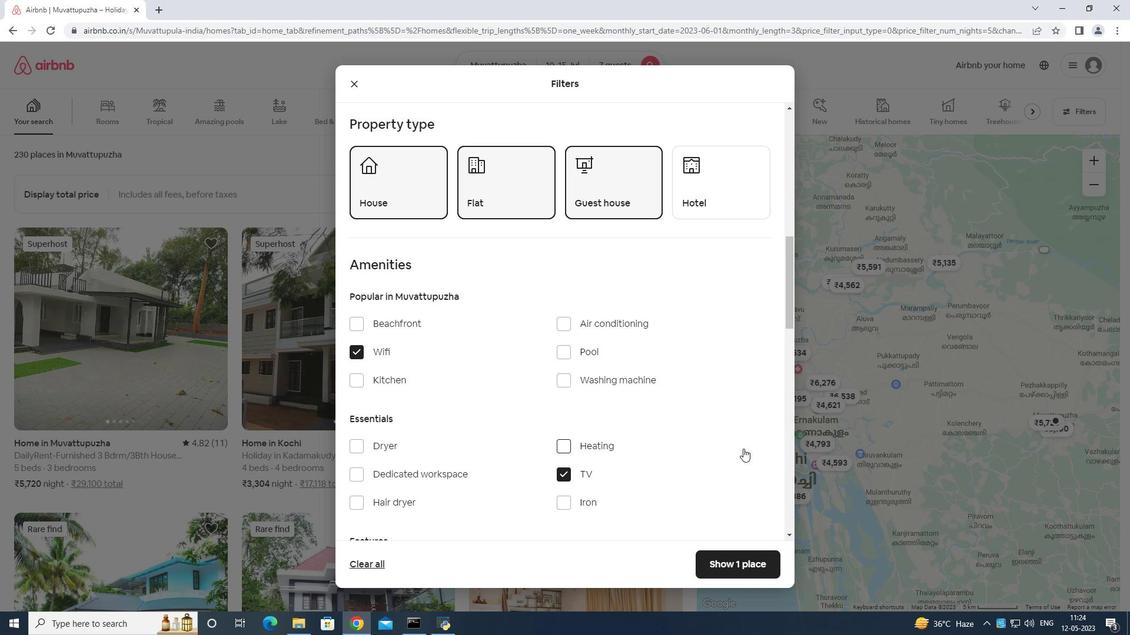 
Action: Mouse scrolled (743, 448) with delta (0, 0)
Screenshot: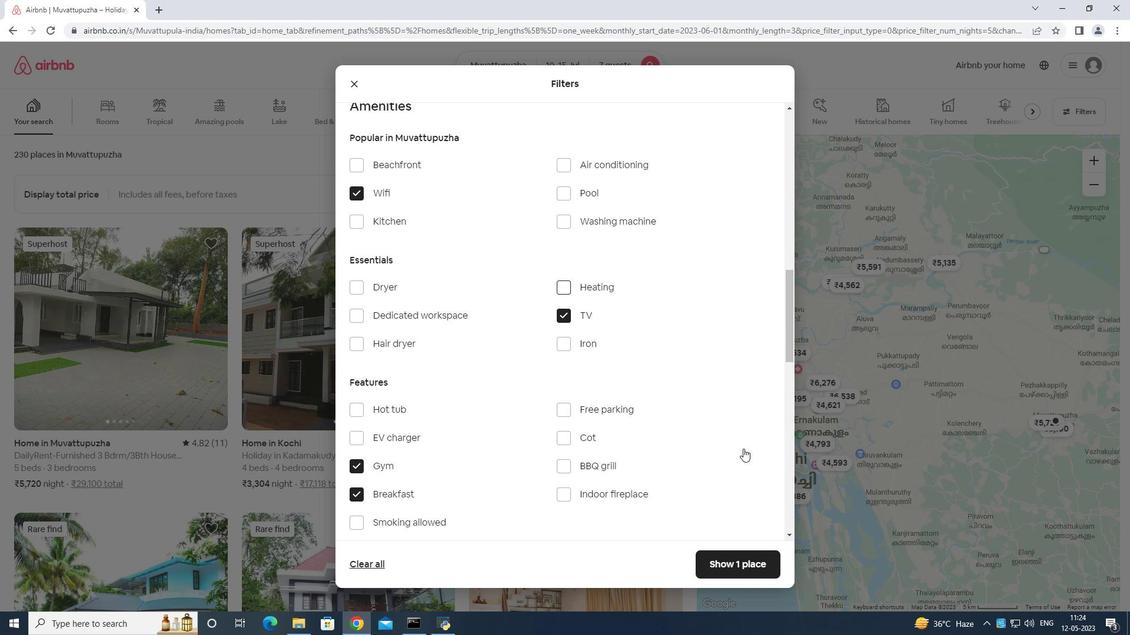 
Action: Mouse moved to (569, 330)
Screenshot: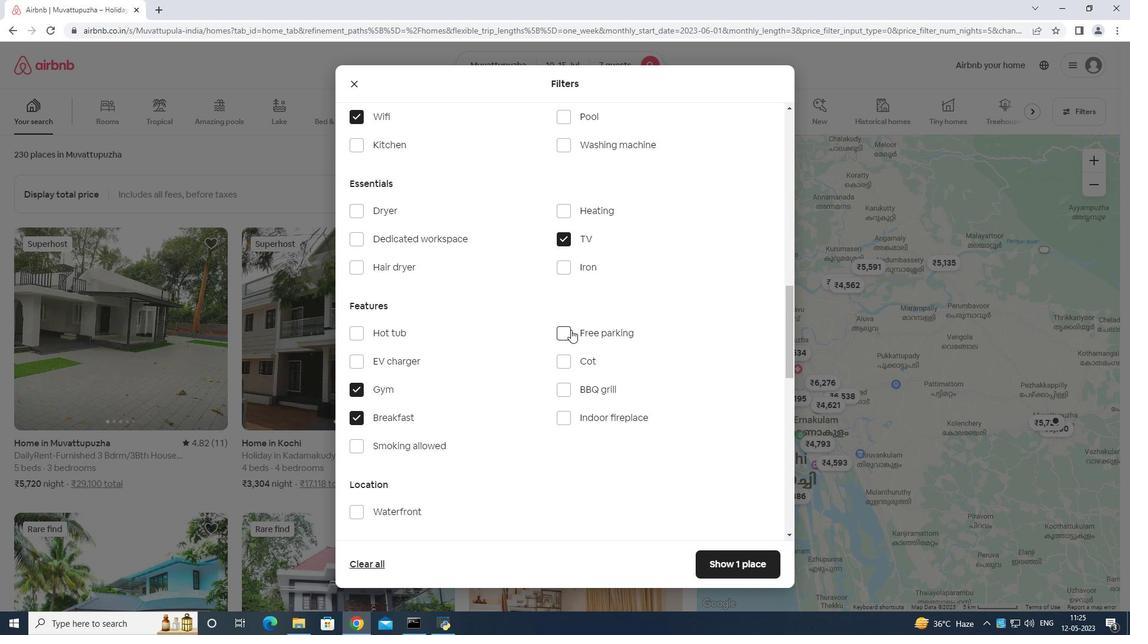
Action: Mouse pressed left at (569, 330)
Screenshot: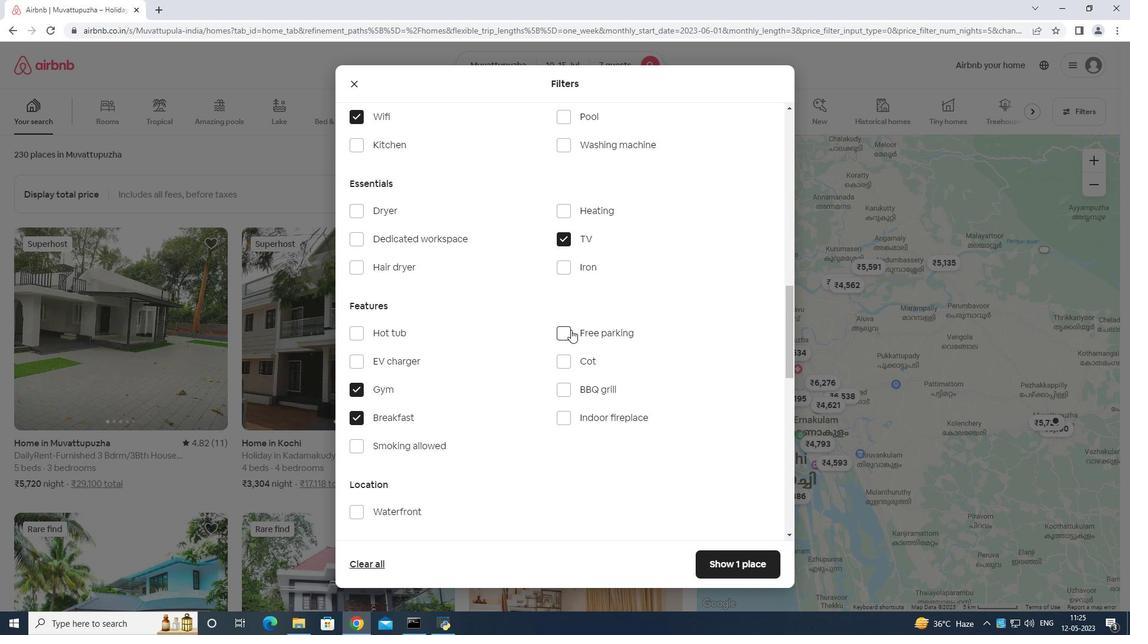 
Action: Mouse moved to (574, 328)
Screenshot: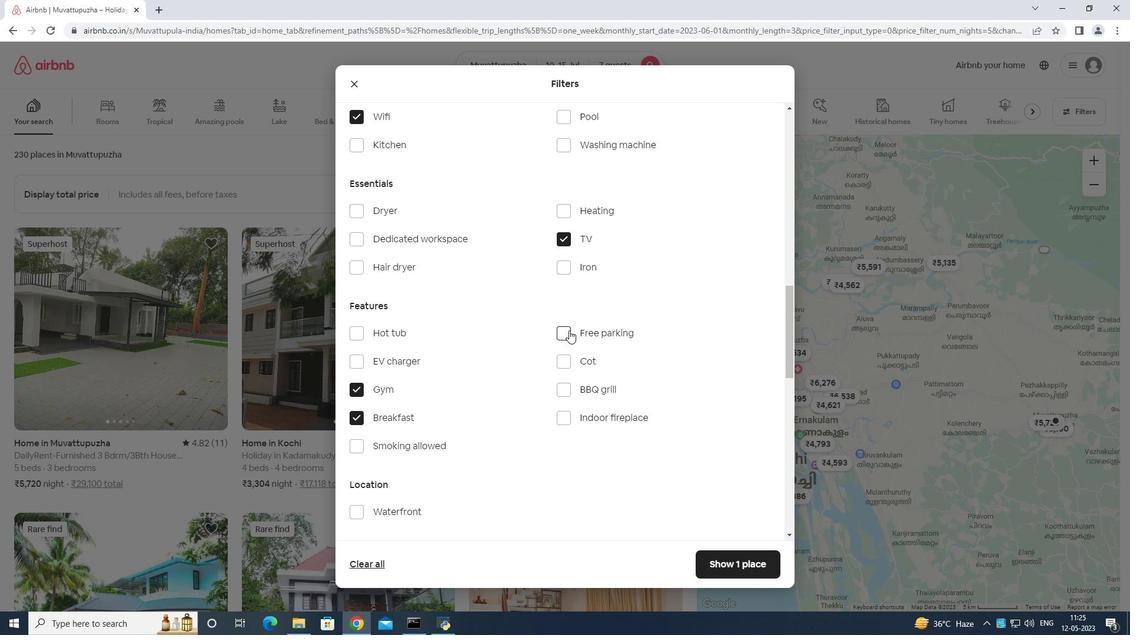 
Action: Mouse scrolled (574, 327) with delta (0, 0)
Screenshot: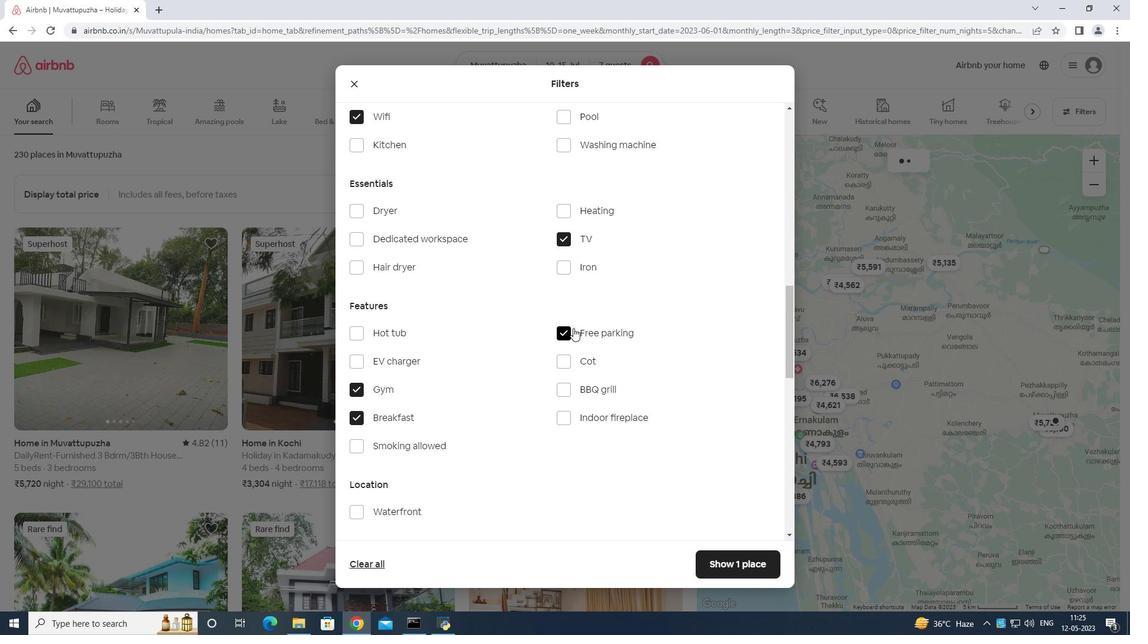 
Action: Mouse scrolled (574, 327) with delta (0, 0)
Screenshot: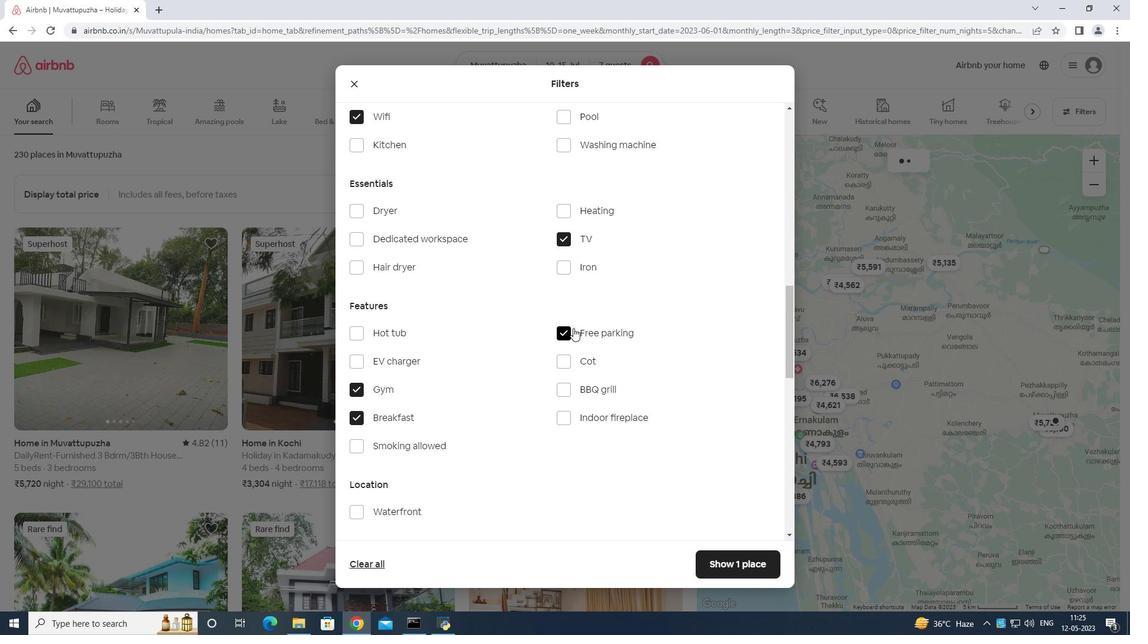 
Action: Mouse scrolled (574, 327) with delta (0, 0)
Screenshot: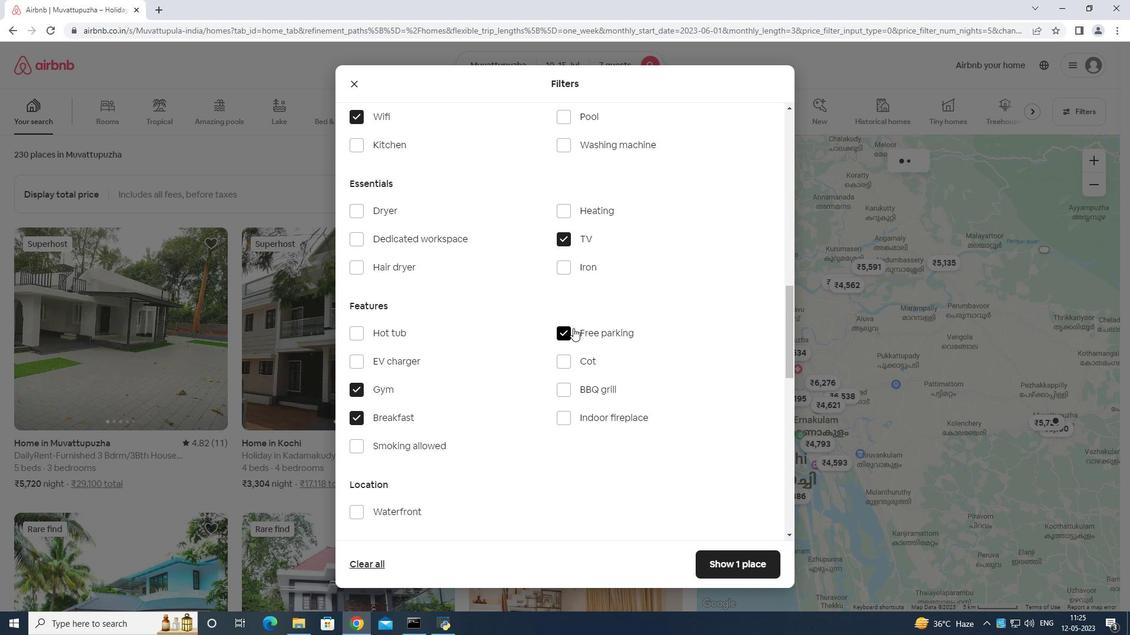 
Action: Mouse scrolled (574, 327) with delta (0, 0)
Screenshot: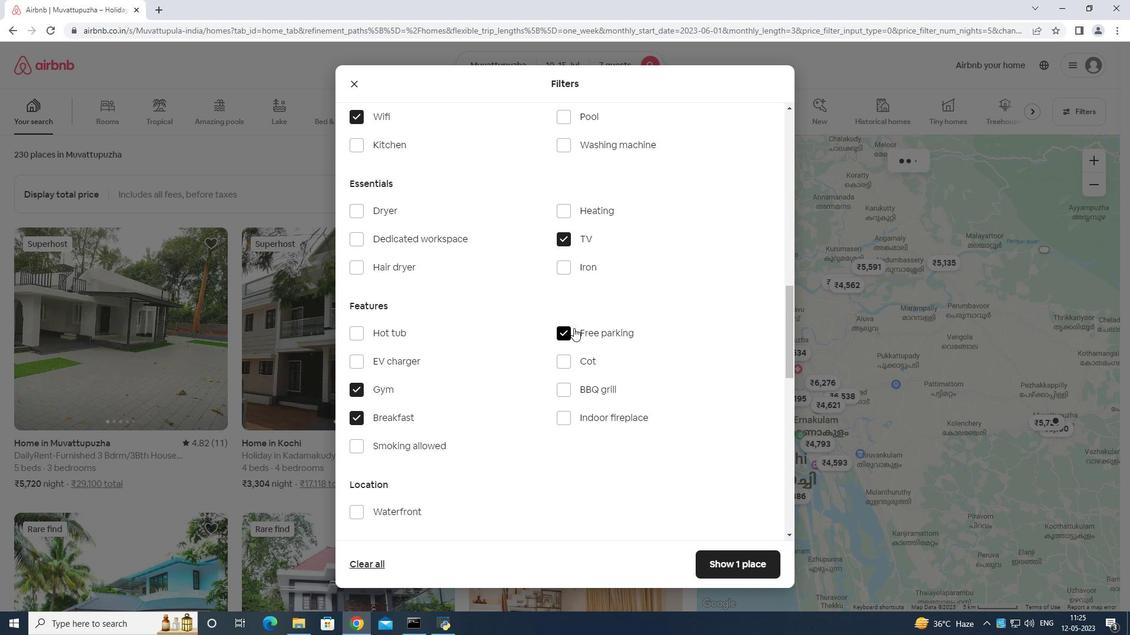 
Action: Mouse scrolled (574, 327) with delta (0, 0)
Screenshot: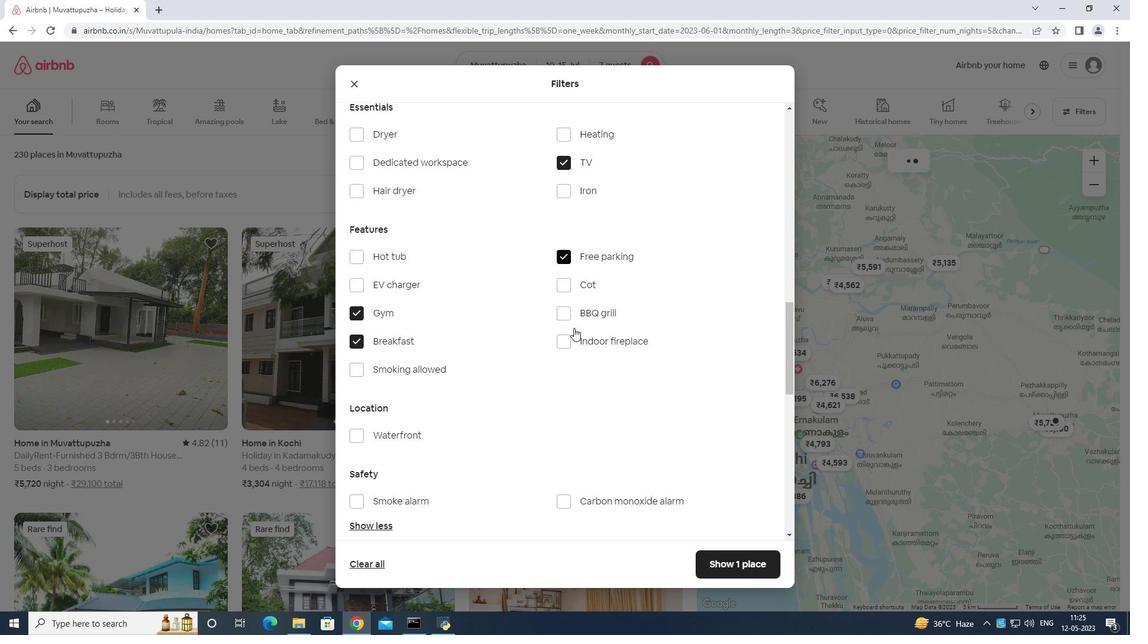 
Action: Mouse scrolled (574, 327) with delta (0, 0)
Screenshot: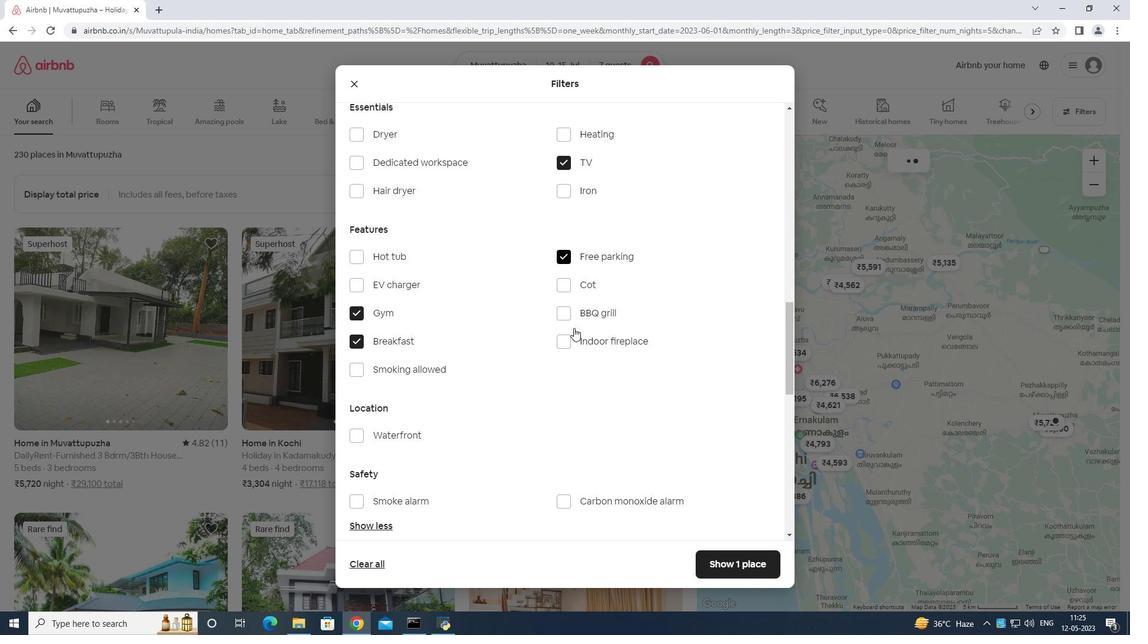 
Action: Mouse moved to (752, 425)
Screenshot: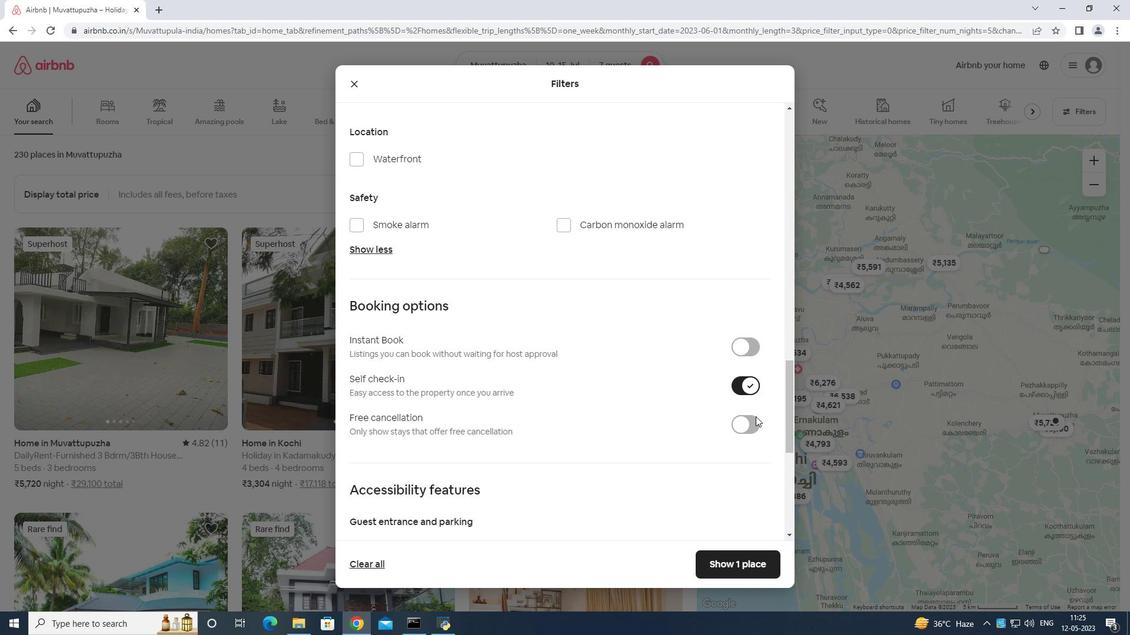 
Action: Mouse scrolled (752, 425) with delta (0, 0)
Screenshot: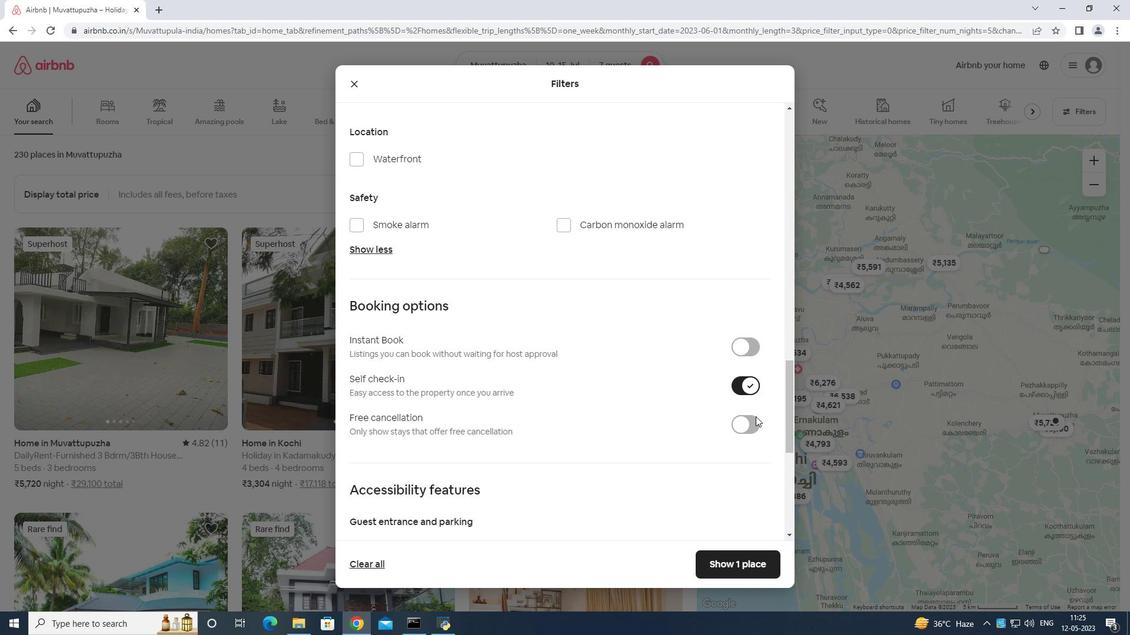 
Action: Mouse moved to (748, 432)
Screenshot: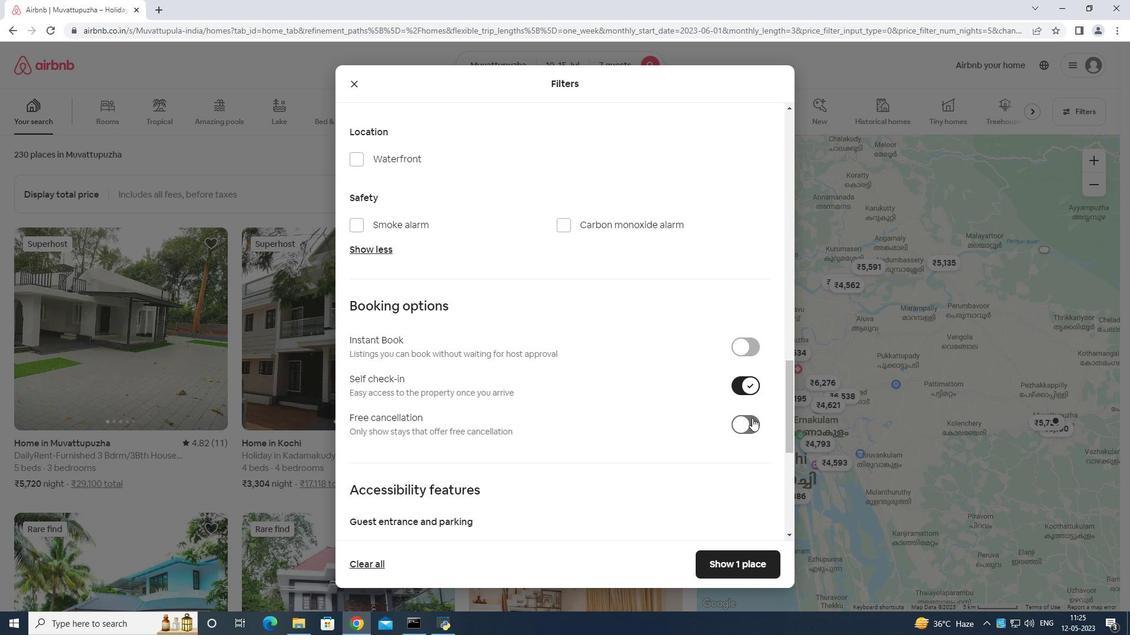 
Action: Mouse scrolled (748, 432) with delta (0, 0)
Screenshot: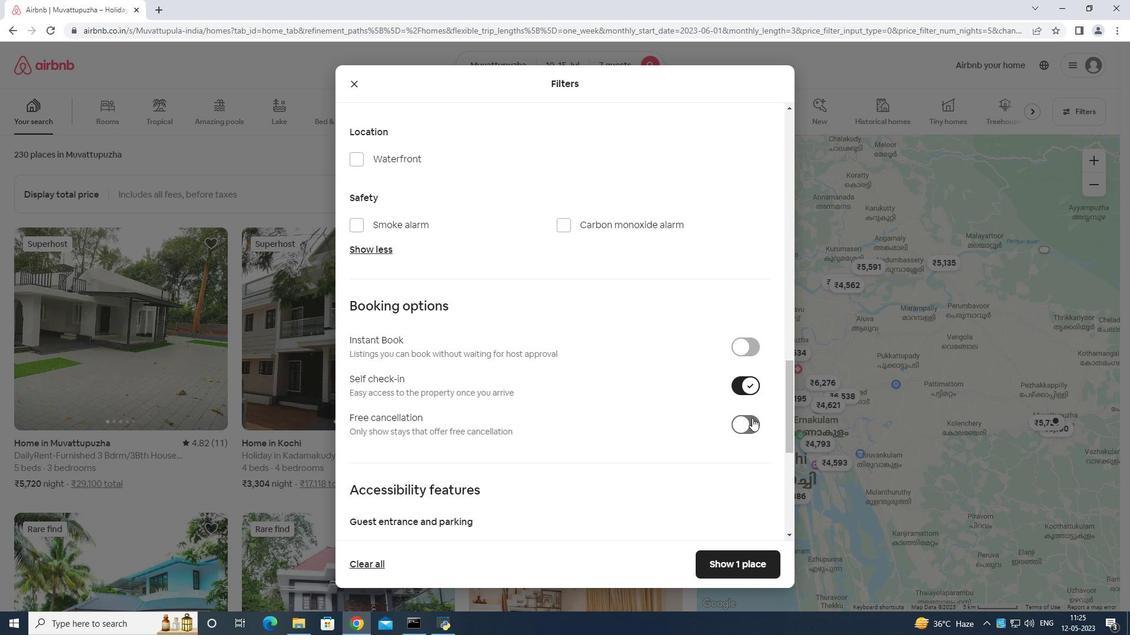 
Action: Mouse moved to (747, 433)
Screenshot: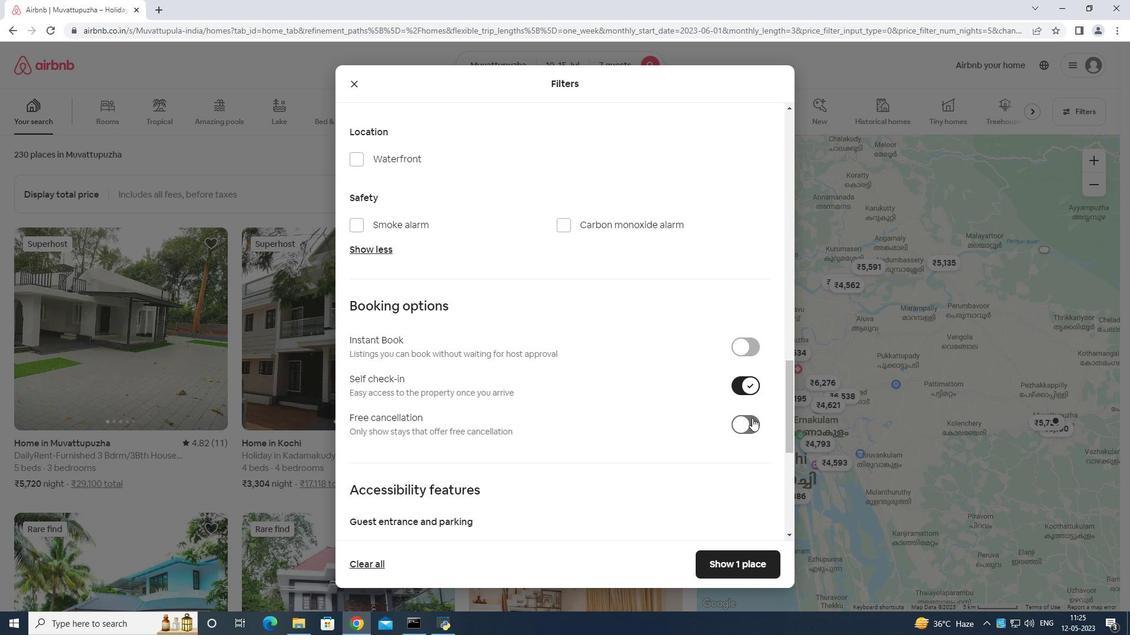 
Action: Mouse scrolled (747, 432) with delta (0, 0)
Screenshot: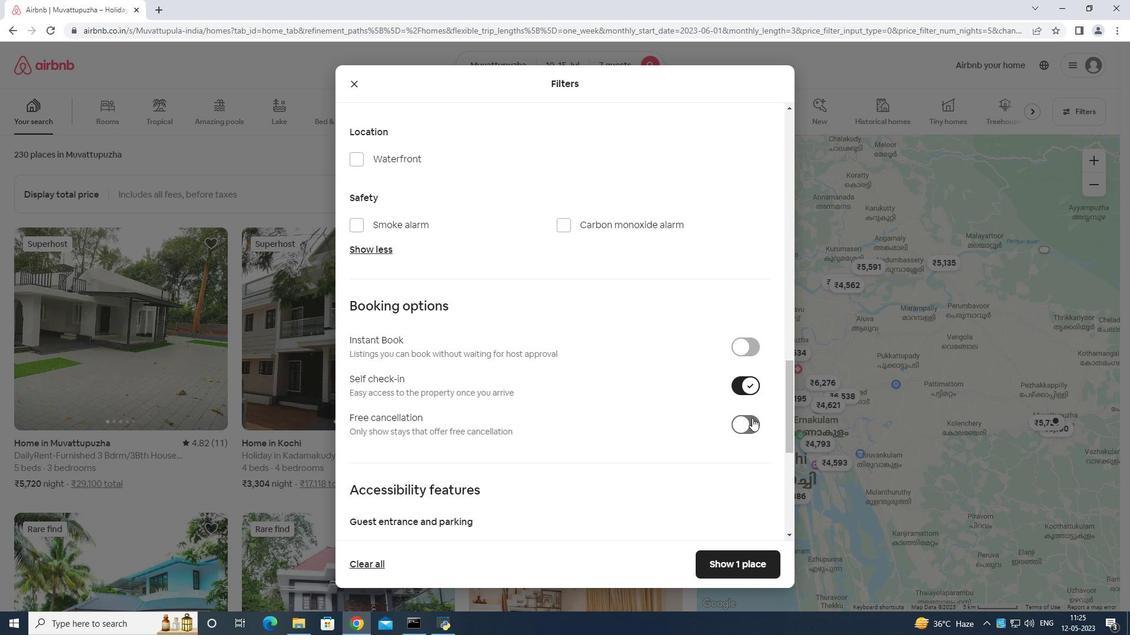 
Action: Mouse moved to (747, 433)
Screenshot: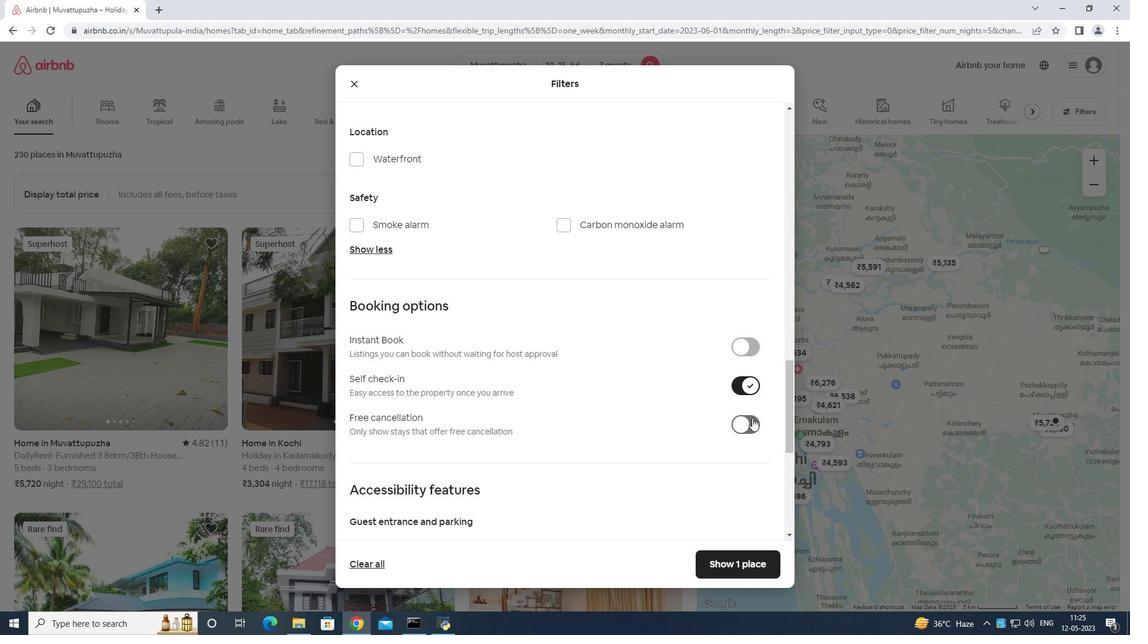 
Action: Mouse scrolled (747, 432) with delta (0, 0)
Screenshot: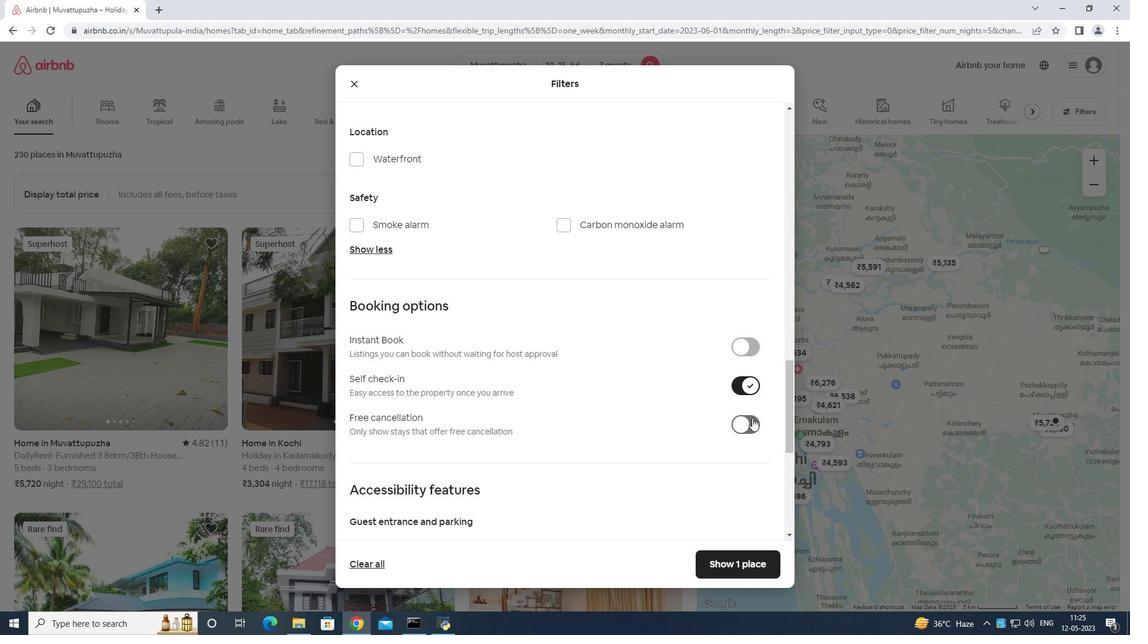 
Action: Mouse moved to (746, 435)
Screenshot: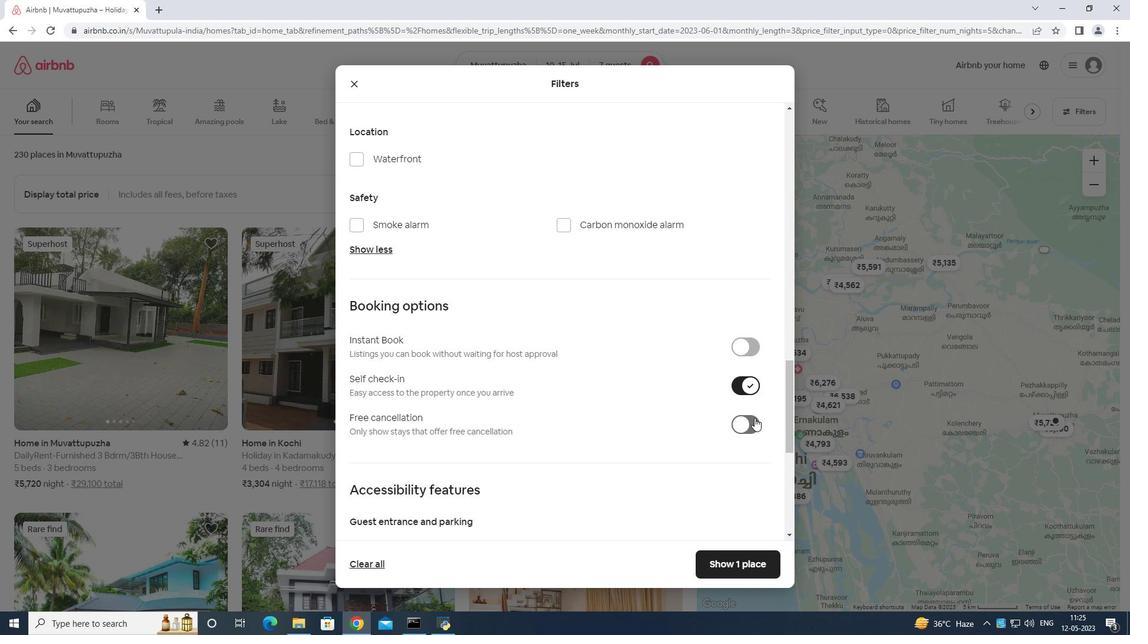
Action: Mouse scrolled (746, 435) with delta (0, 0)
Screenshot: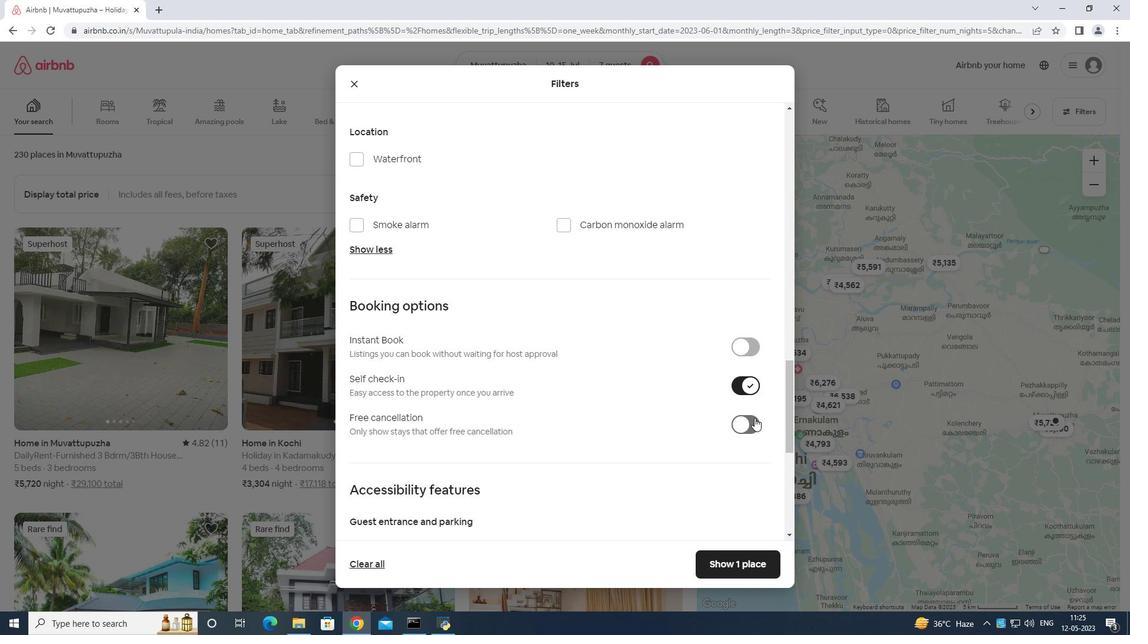 
Action: Mouse moved to (745, 435)
Screenshot: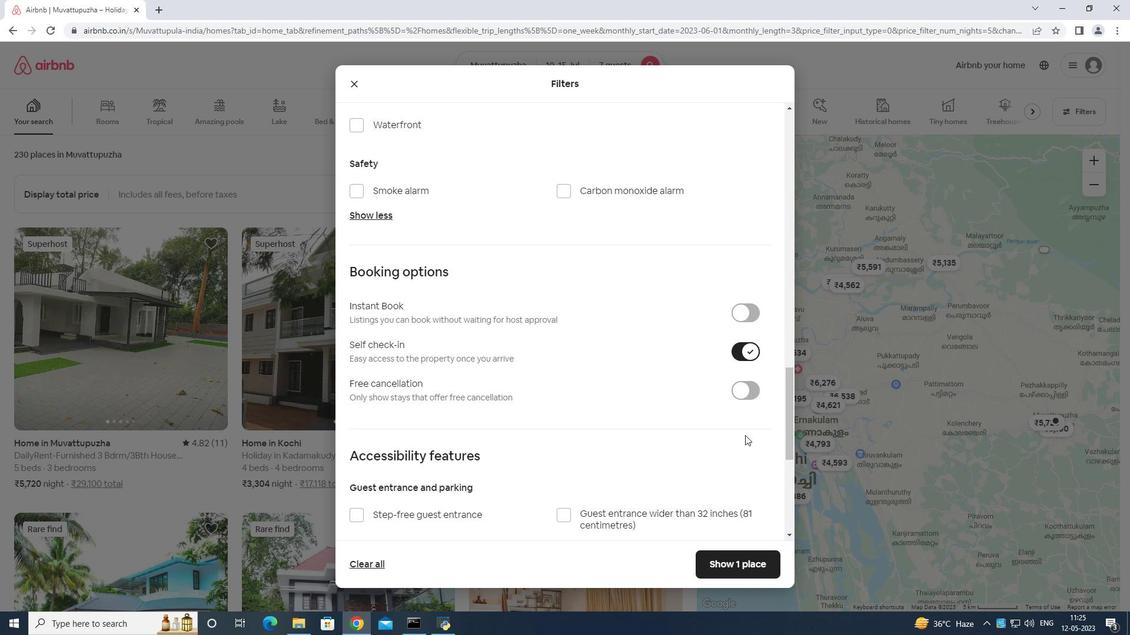 
Action: Mouse scrolled (745, 435) with delta (0, 0)
Screenshot: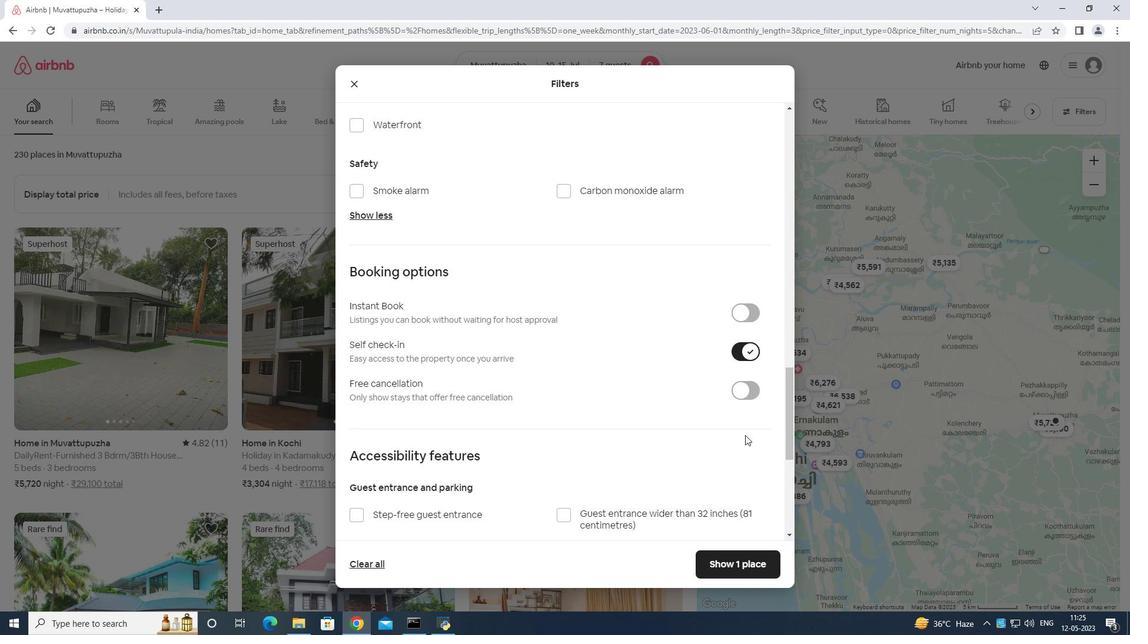 
Action: Mouse scrolled (745, 435) with delta (0, 0)
Screenshot: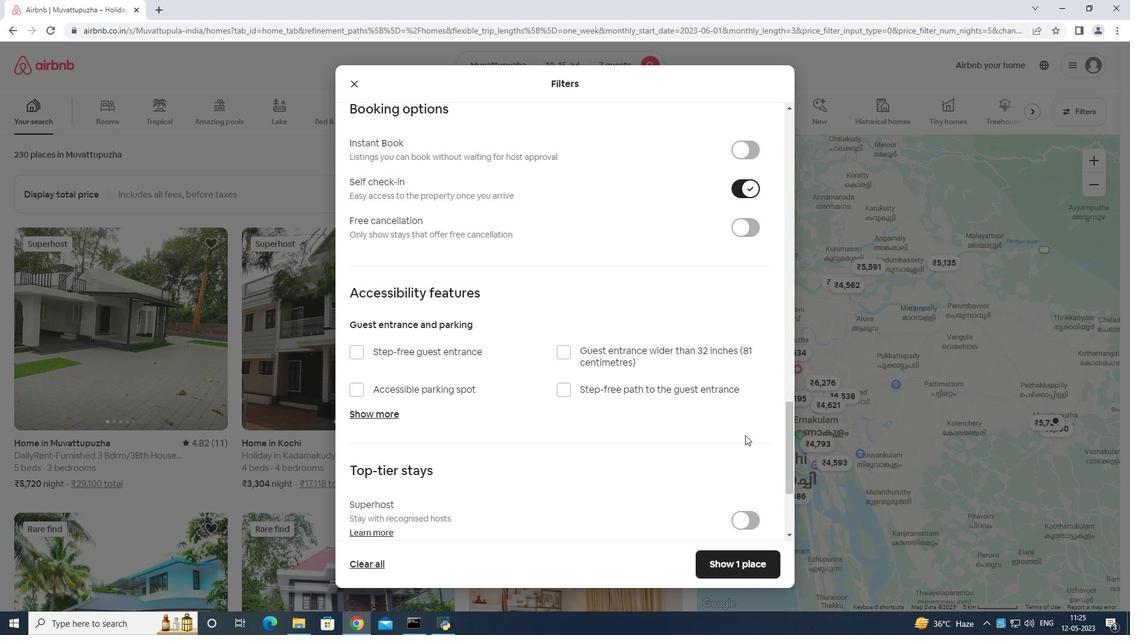 
Action: Mouse moved to (355, 458)
Screenshot: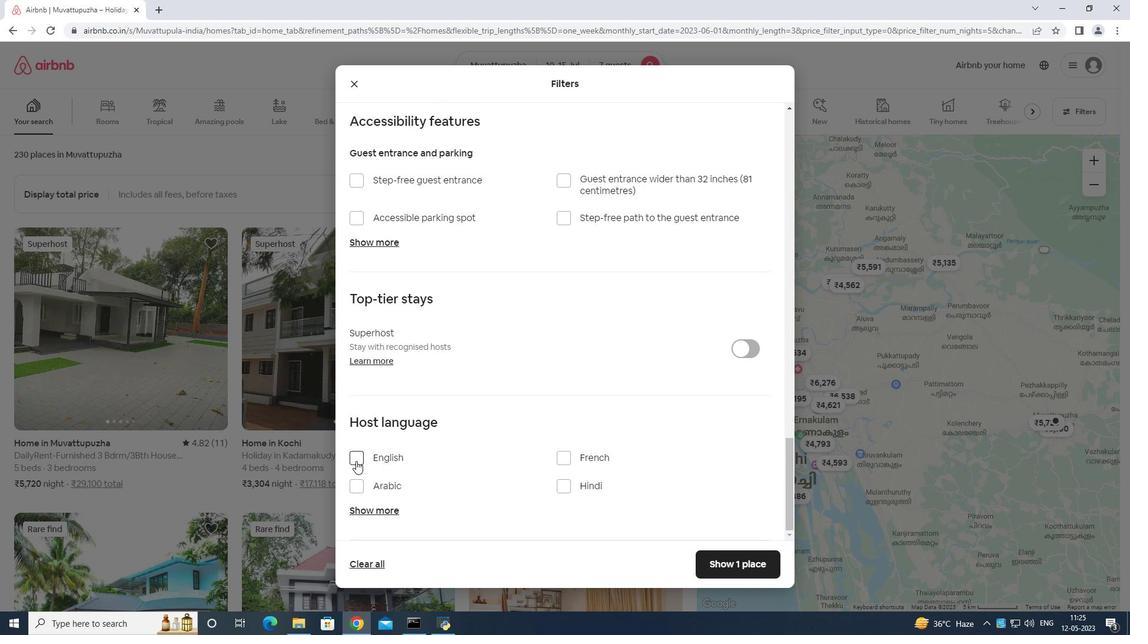 
Action: Mouse pressed left at (355, 458)
Screenshot: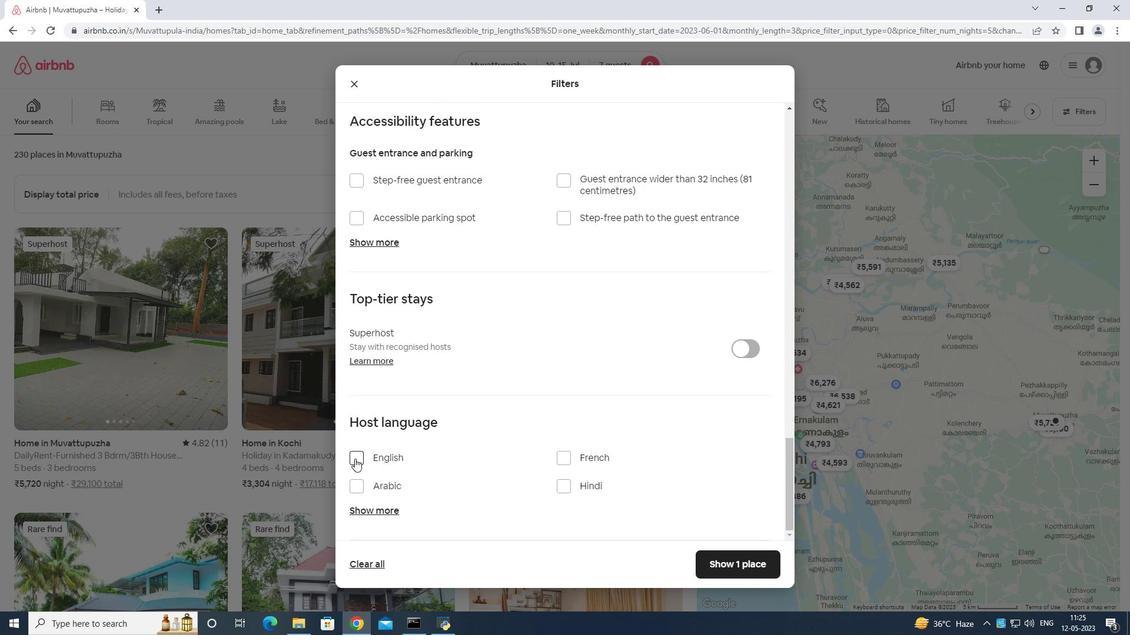 
Action: Mouse moved to (742, 566)
Screenshot: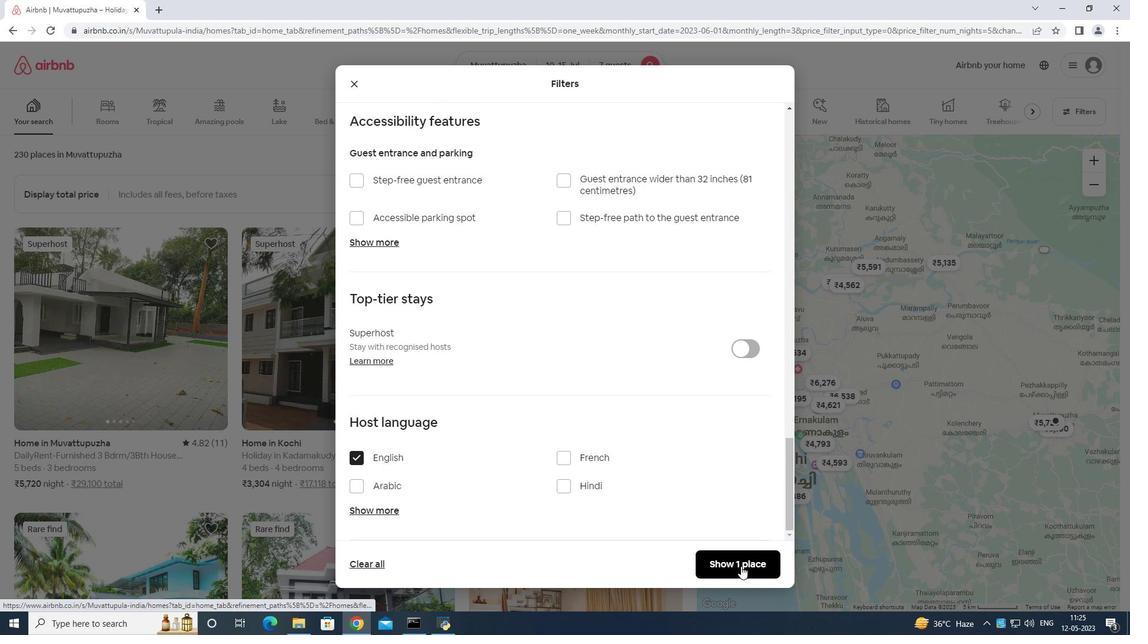 
Action: Mouse pressed left at (742, 566)
Screenshot: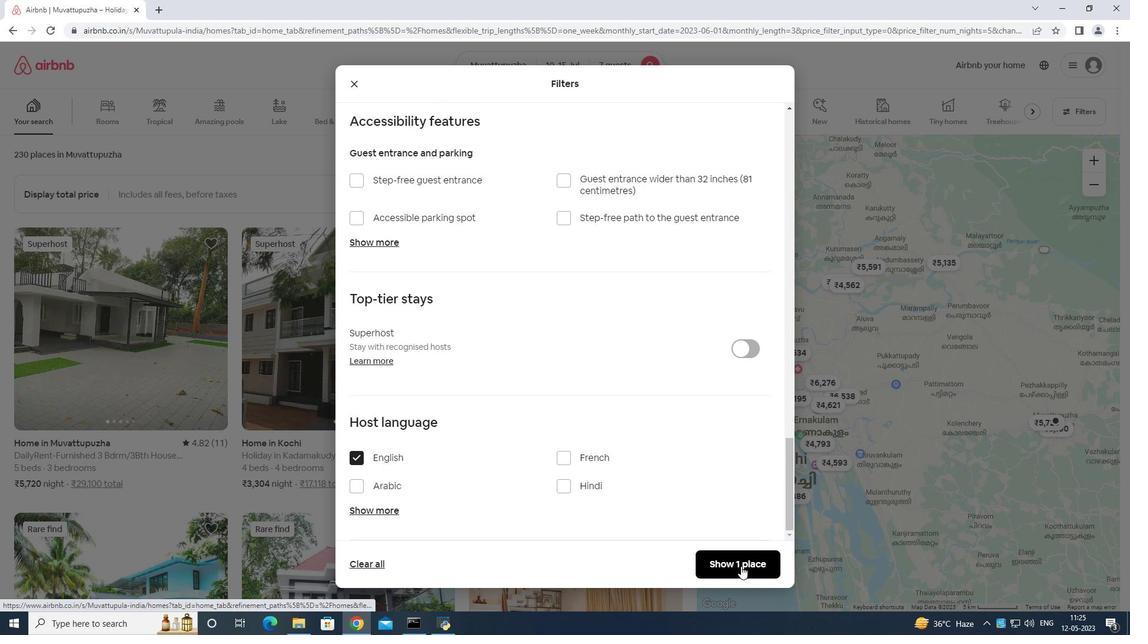 
